 Task: Search one way flight ticket for 2 adults, 2 infants in seat and 1 infant on lap in first from Marion: Veterans Airport Of Southern Illinois (williamson County Regional Airport) to Rock Springs: Southwest Wyoming Regional Airport (rock Springs Sweetwater County Airport) on 8-5-2023. Choice of flights is Royal air maroc. Number of bags: 5 checked bags. Price is upto 95000. Outbound departure time preference is 22:45.
Action: Mouse moved to (360, 344)
Screenshot: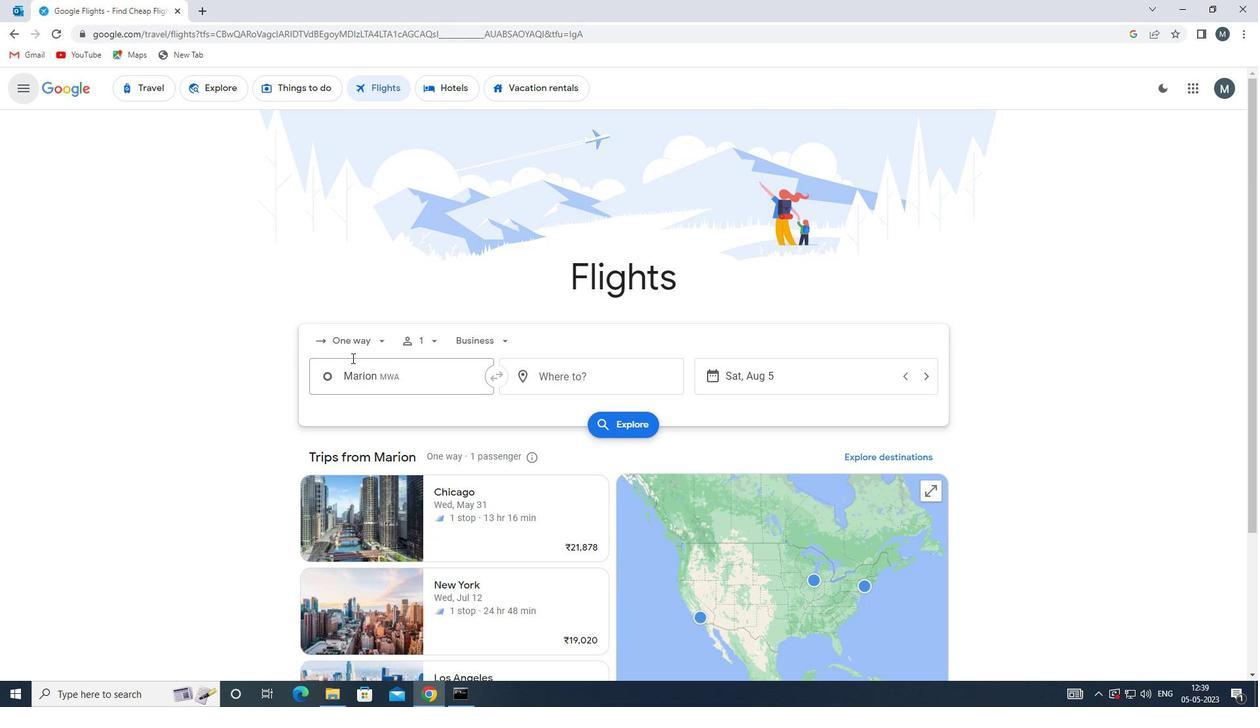 
Action: Mouse pressed left at (360, 344)
Screenshot: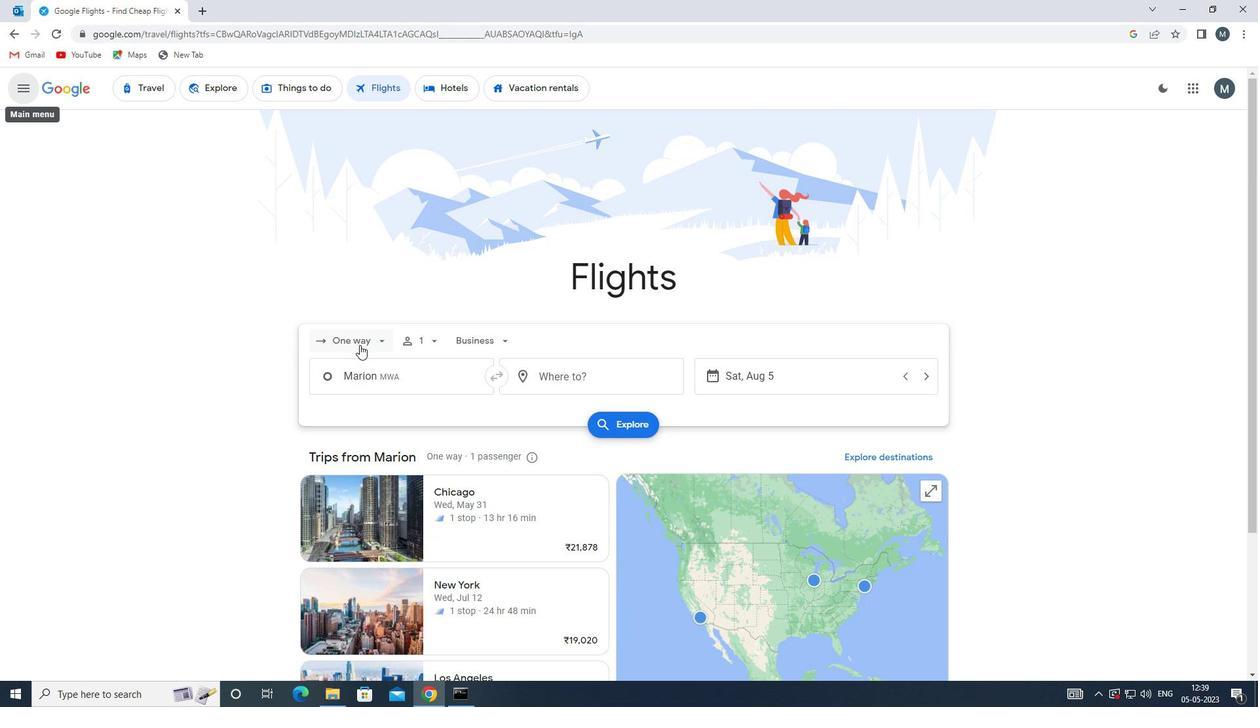 
Action: Mouse moved to (354, 399)
Screenshot: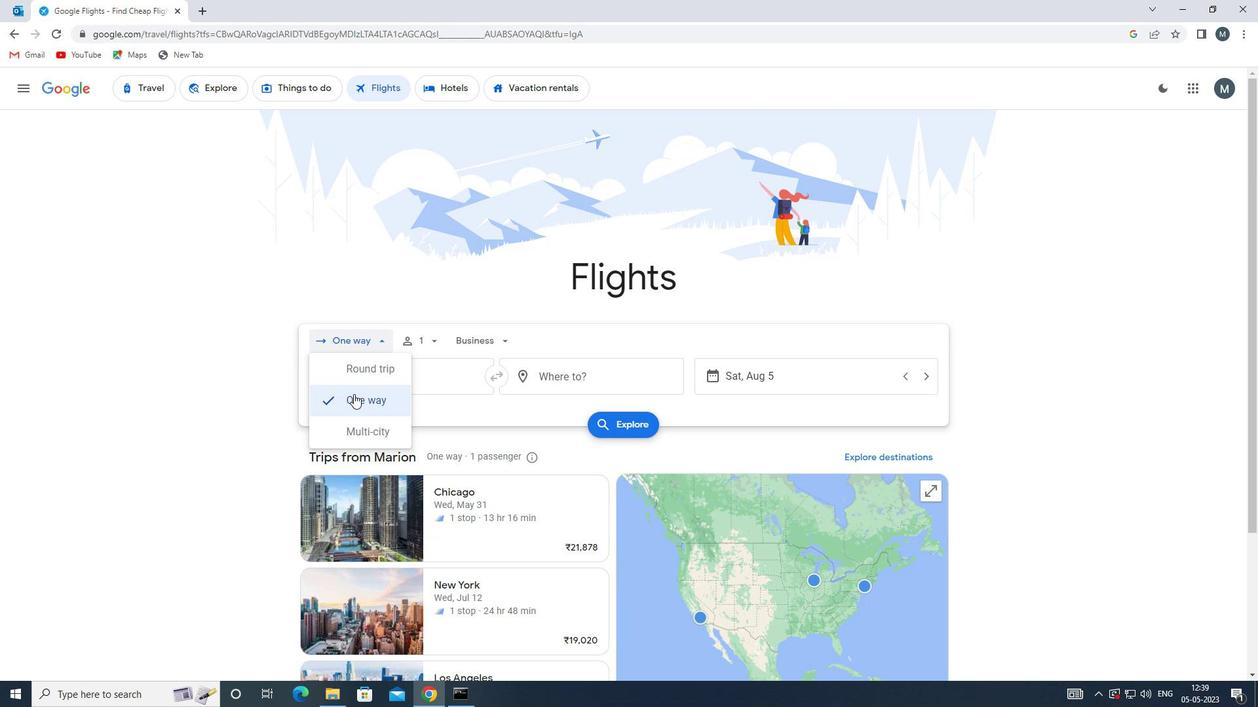 
Action: Mouse pressed left at (354, 399)
Screenshot: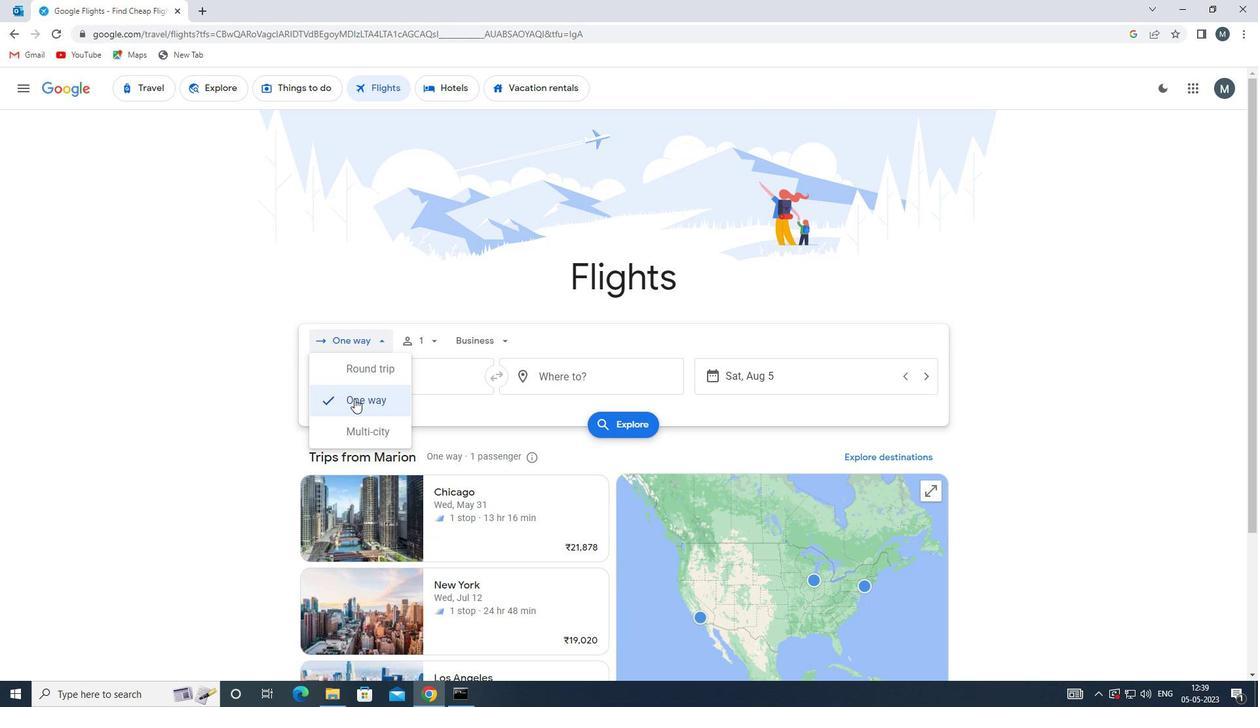 
Action: Mouse moved to (431, 341)
Screenshot: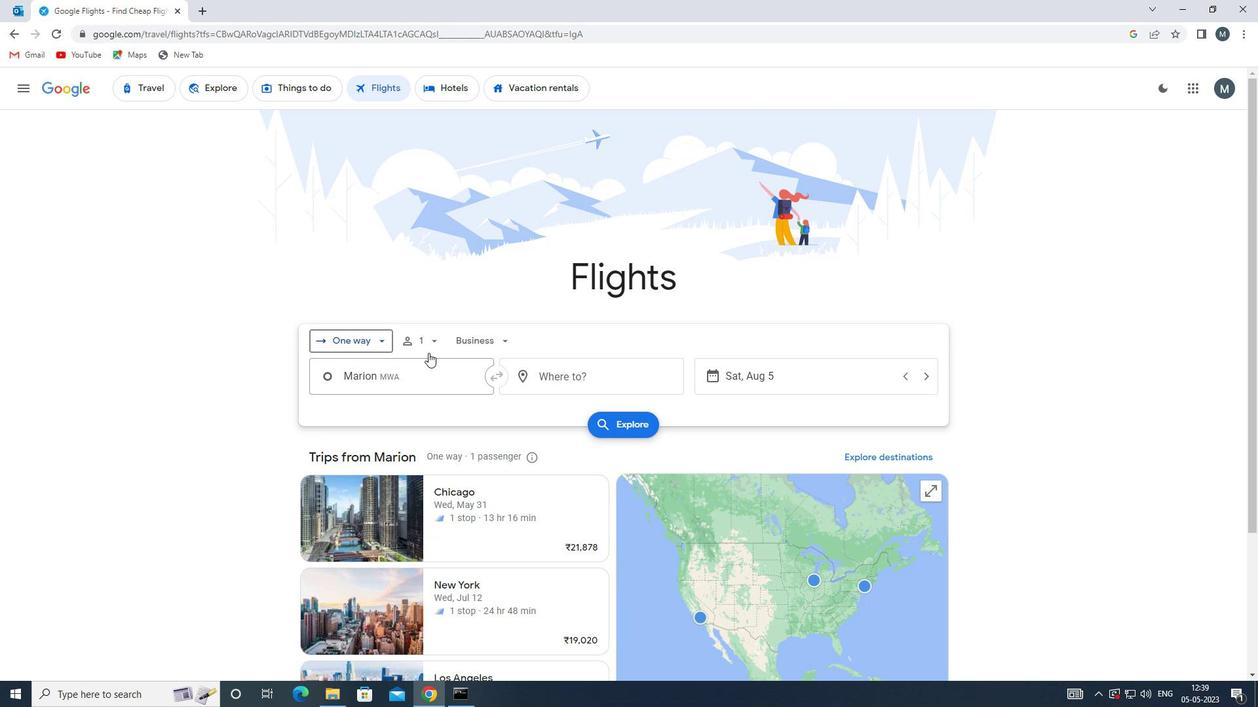 
Action: Mouse pressed left at (431, 341)
Screenshot: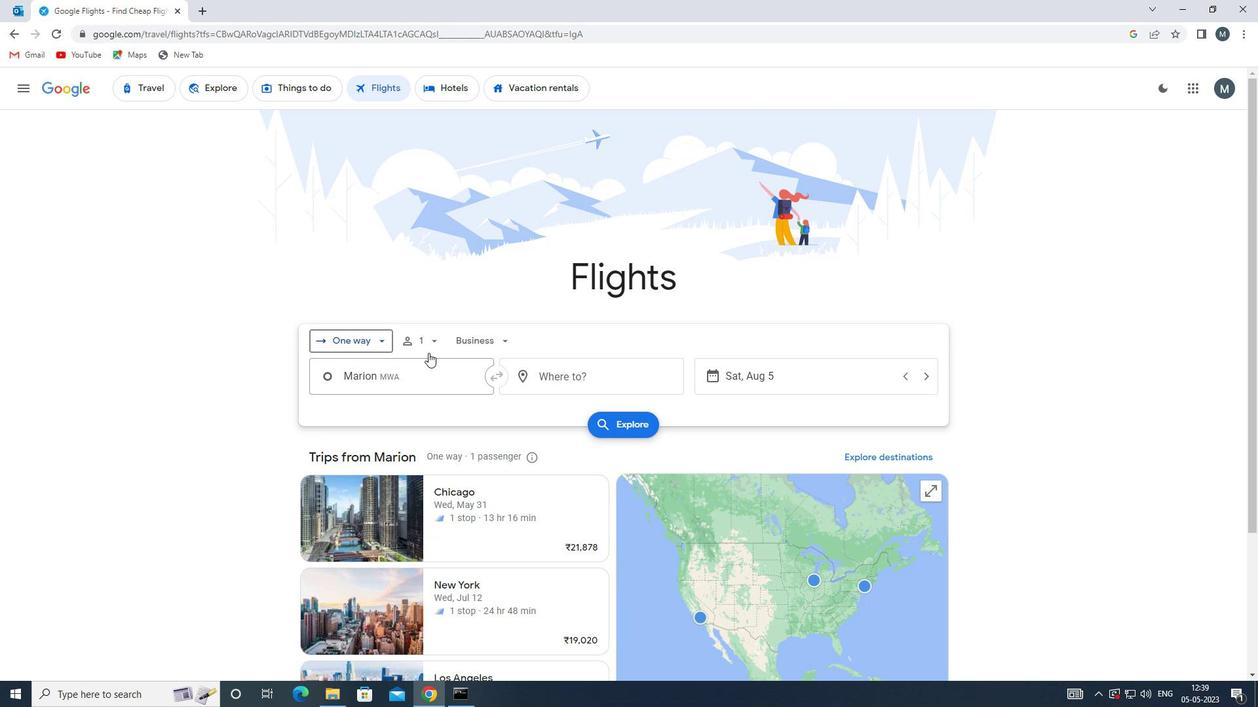 
Action: Mouse moved to (536, 374)
Screenshot: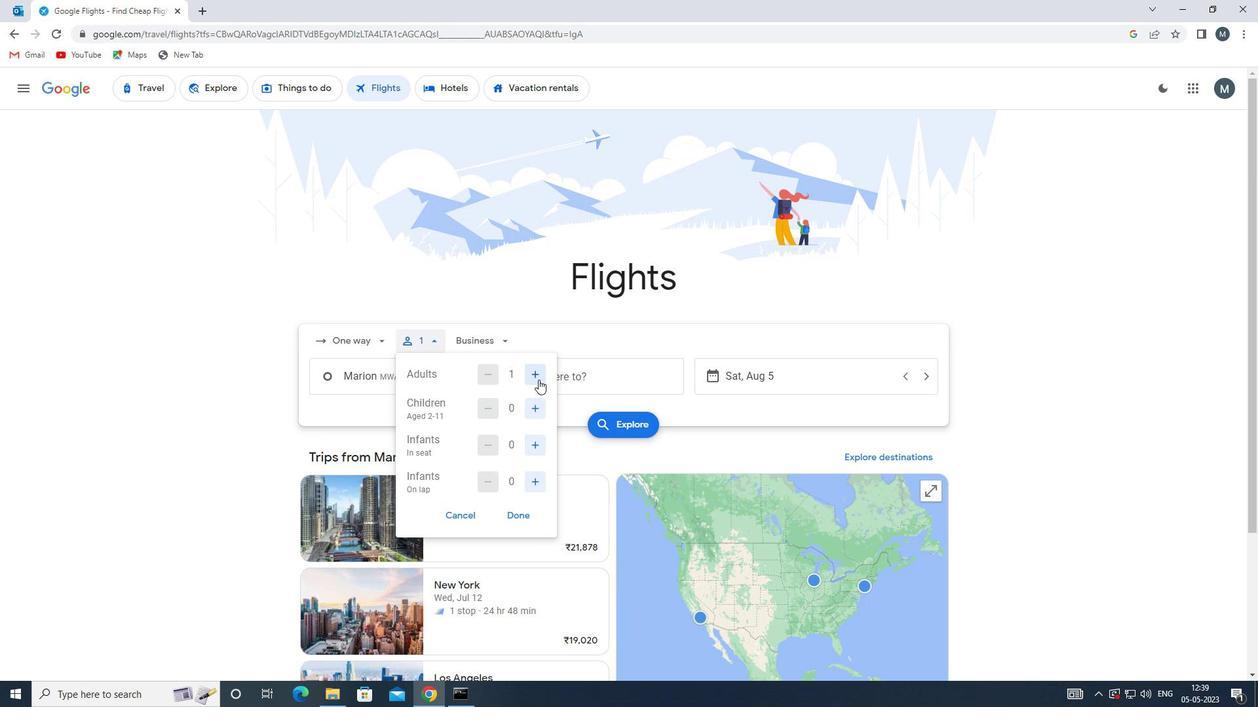 
Action: Mouse pressed left at (536, 374)
Screenshot: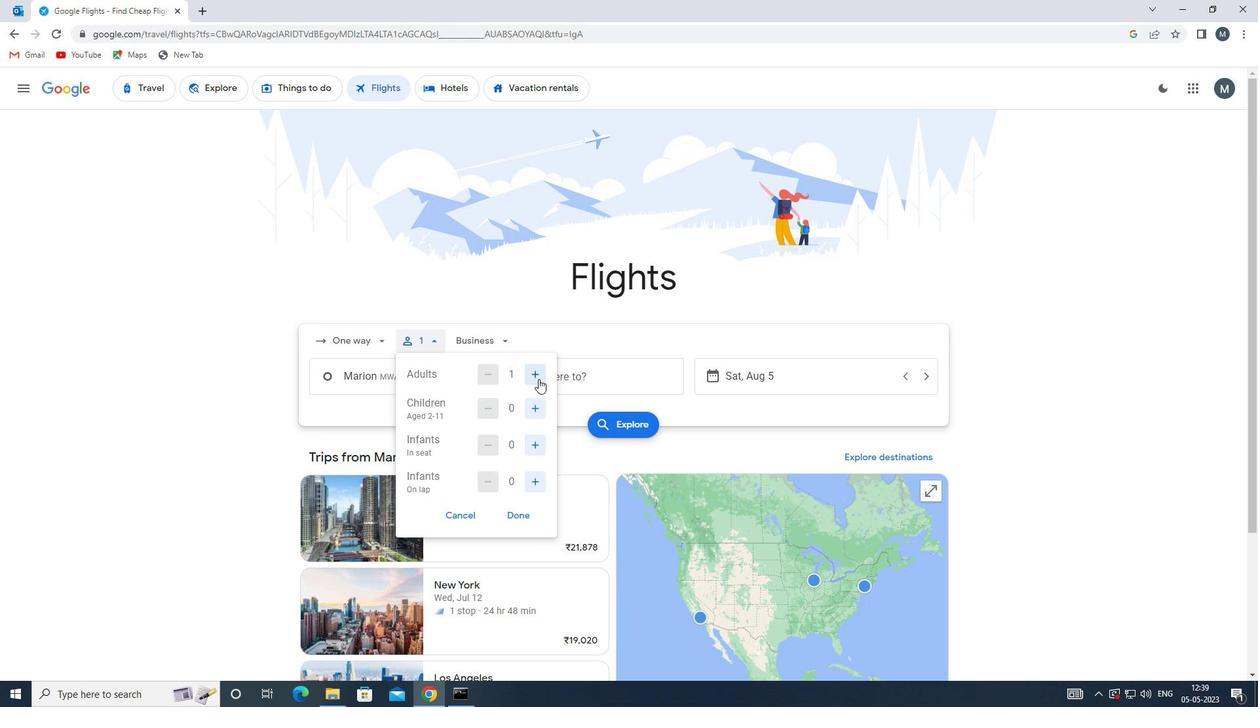 
Action: Mouse moved to (536, 441)
Screenshot: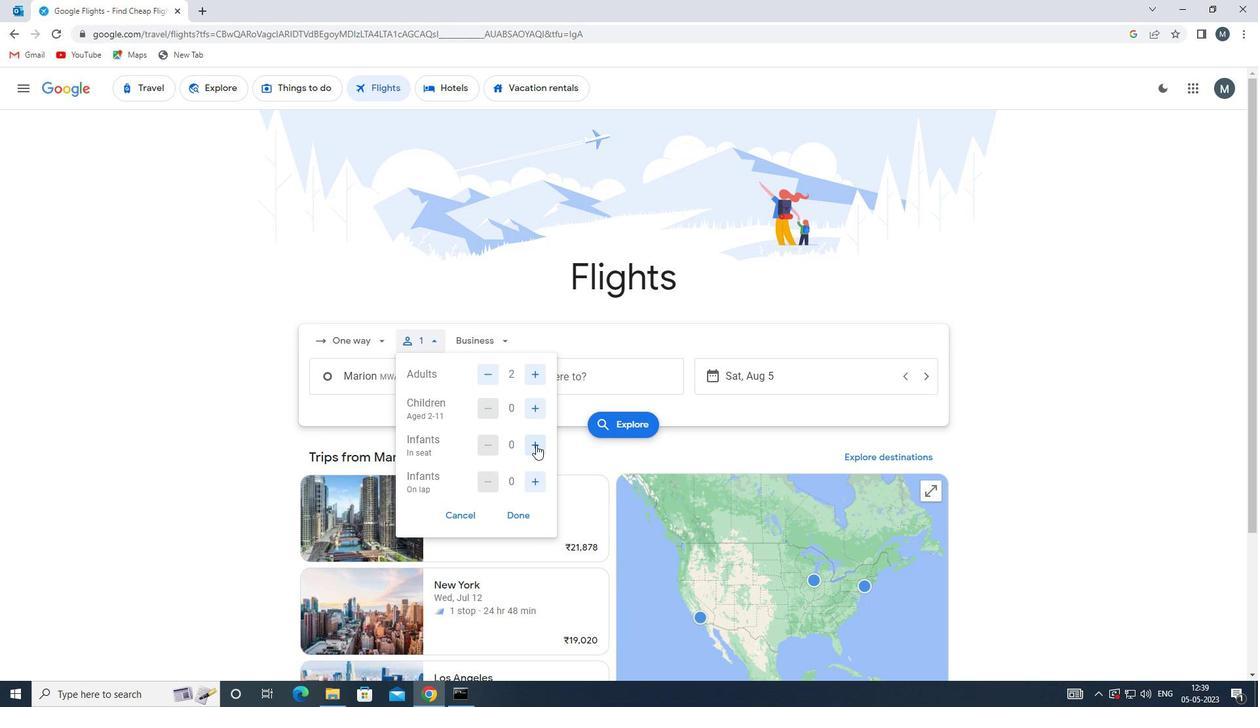 
Action: Mouse pressed left at (536, 441)
Screenshot: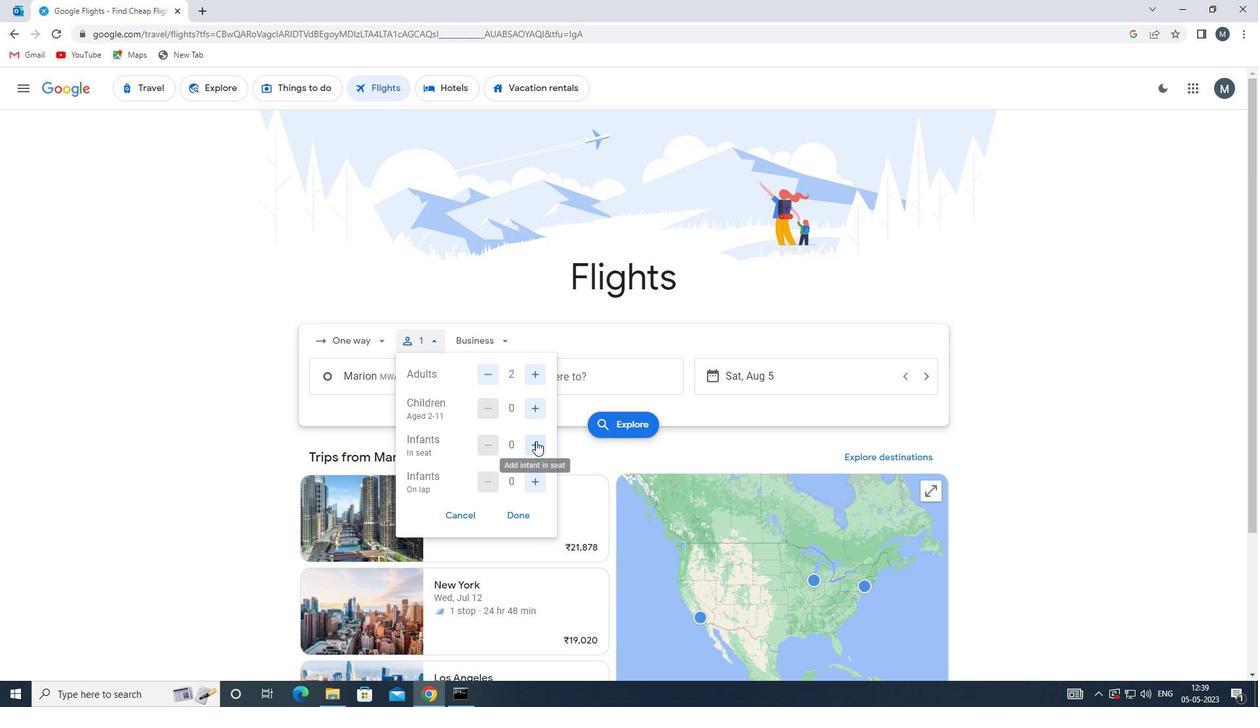 
Action: Mouse pressed left at (536, 441)
Screenshot: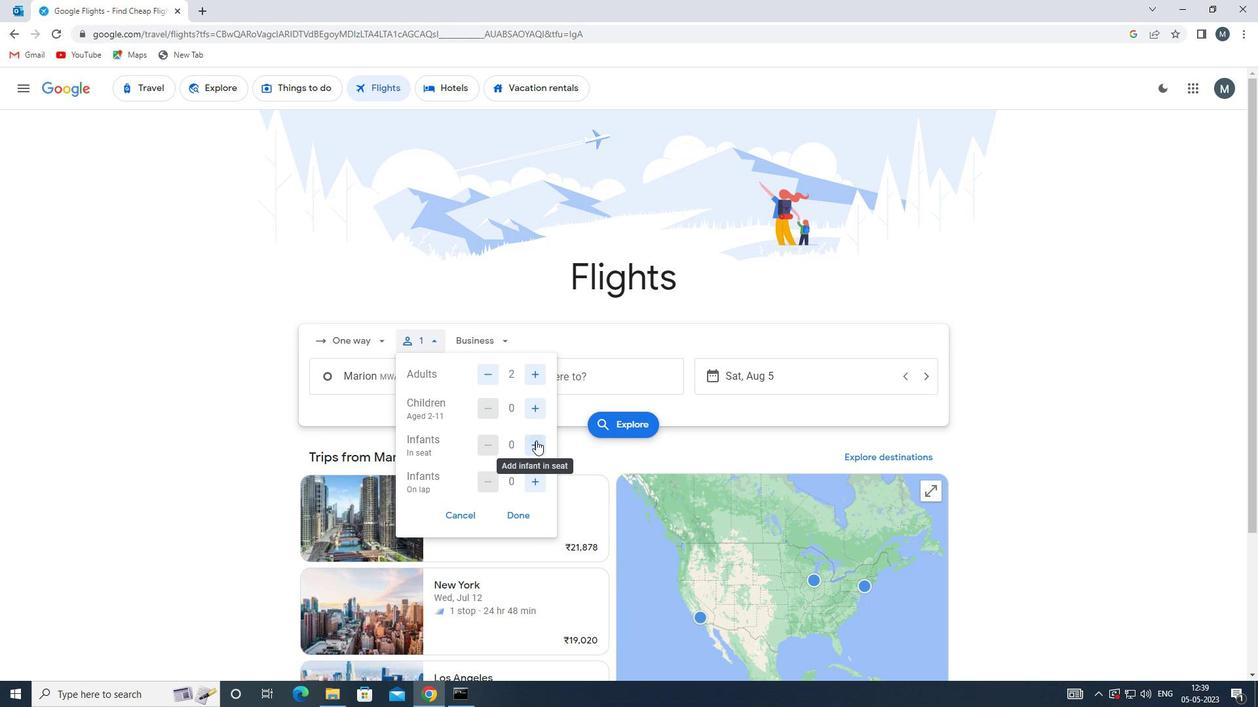 
Action: Mouse moved to (536, 476)
Screenshot: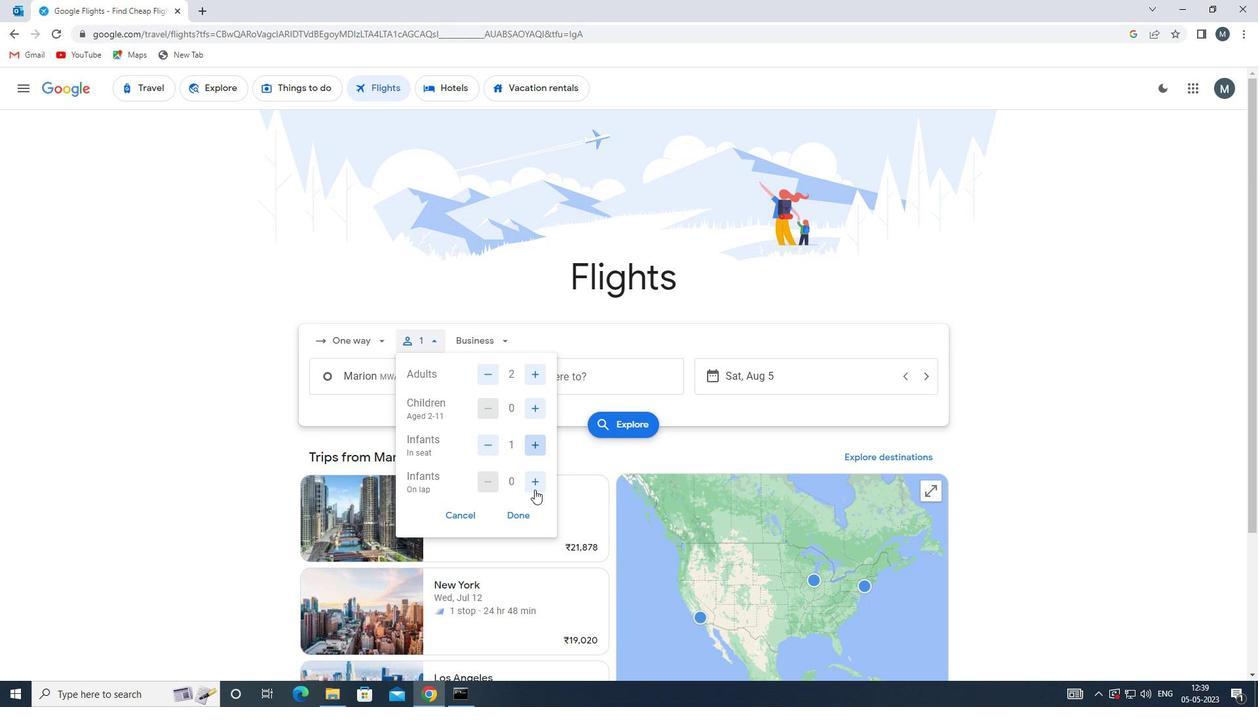 
Action: Mouse pressed left at (536, 476)
Screenshot: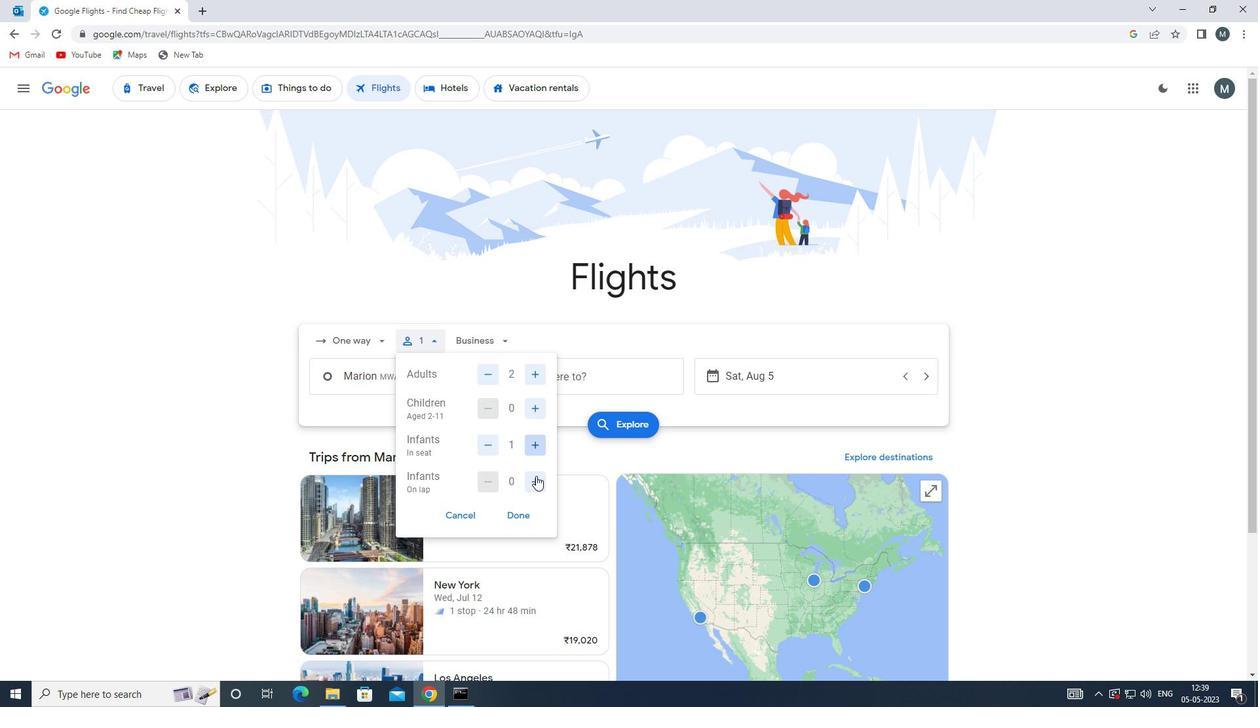
Action: Mouse moved to (515, 511)
Screenshot: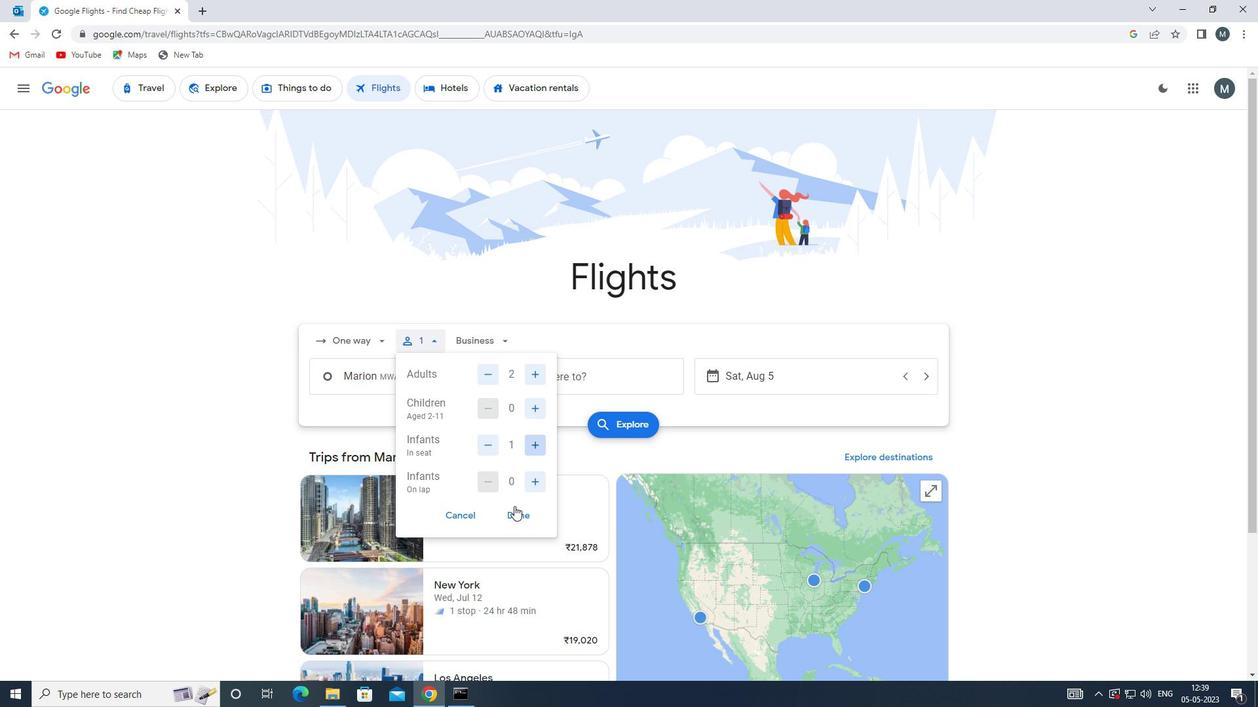 
Action: Mouse pressed left at (515, 511)
Screenshot: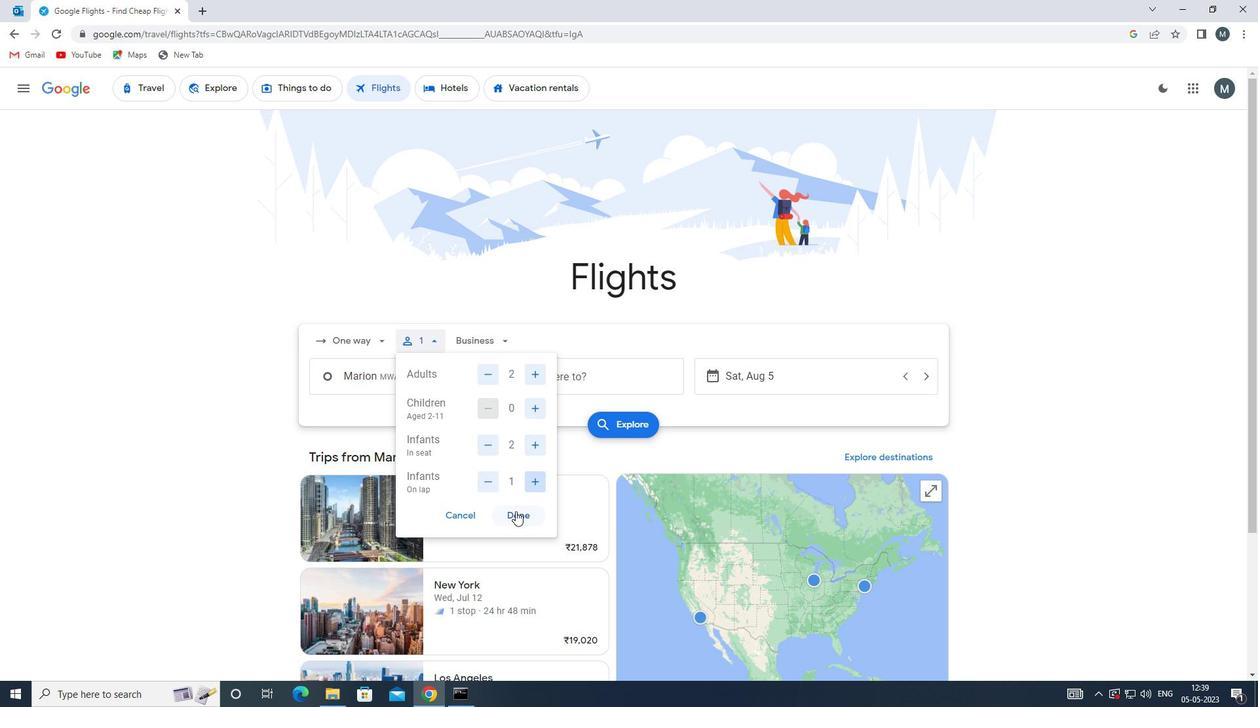 
Action: Mouse moved to (501, 346)
Screenshot: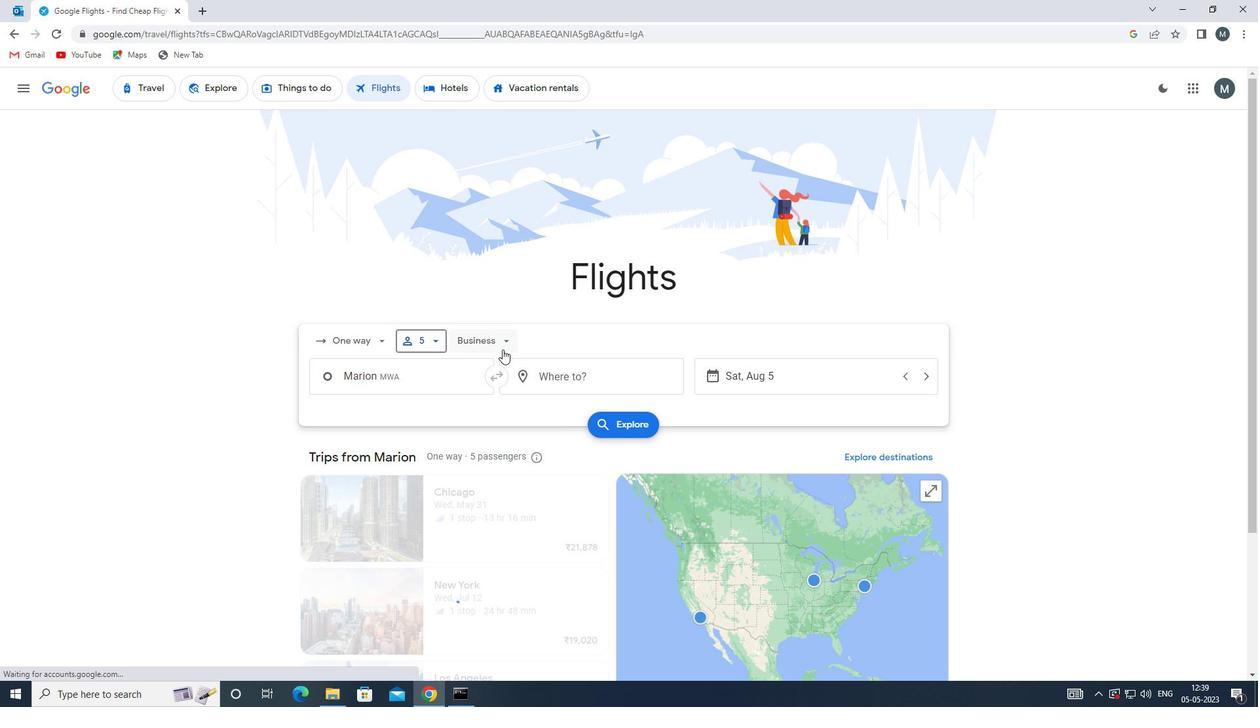 
Action: Mouse pressed left at (501, 346)
Screenshot: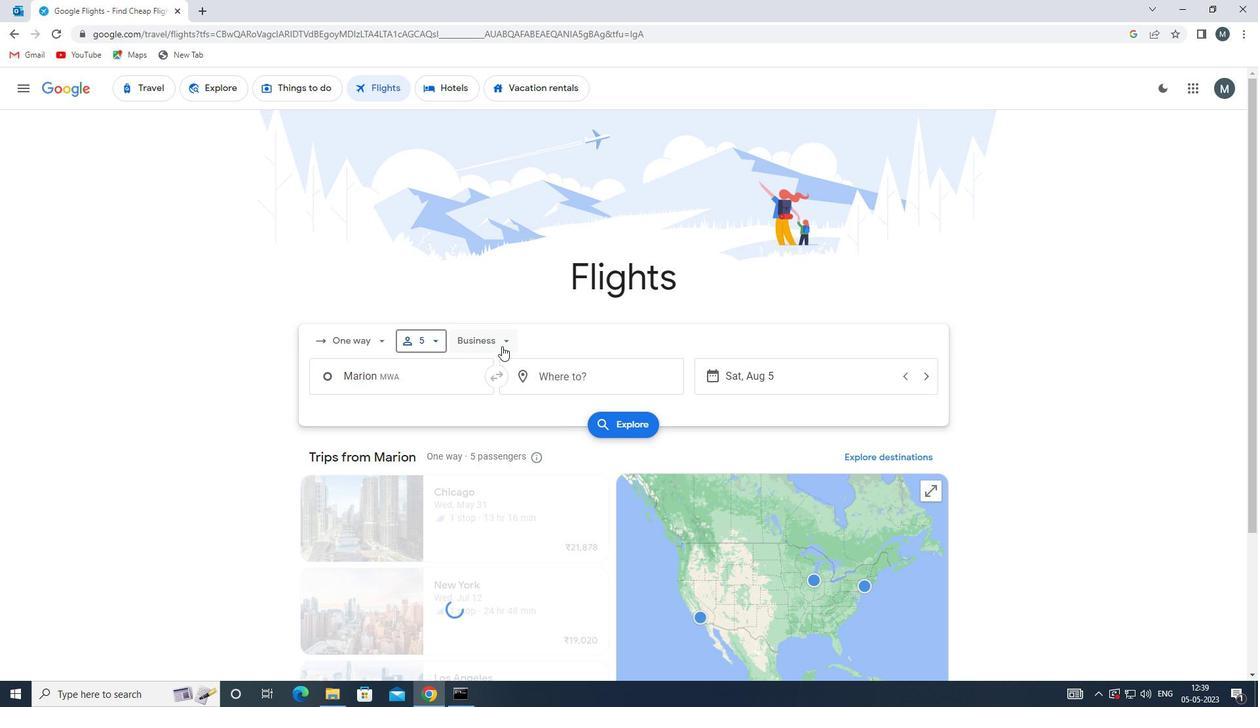 
Action: Mouse moved to (500, 470)
Screenshot: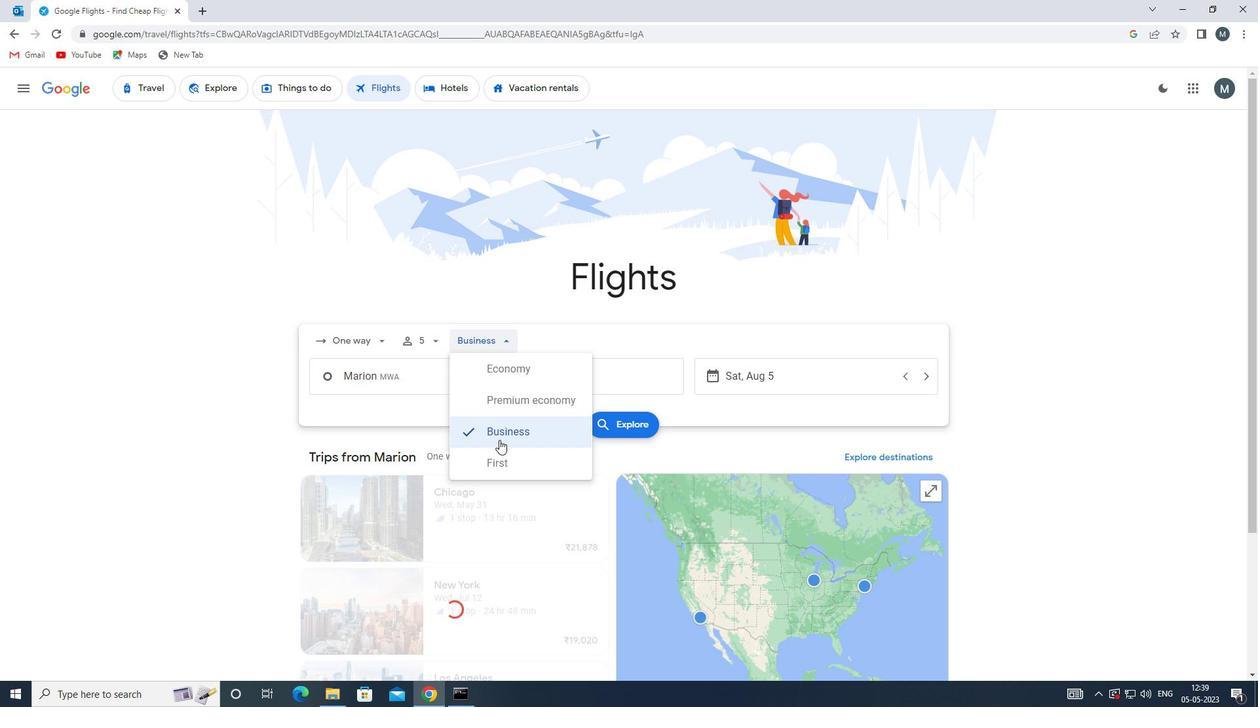 
Action: Mouse pressed left at (500, 470)
Screenshot: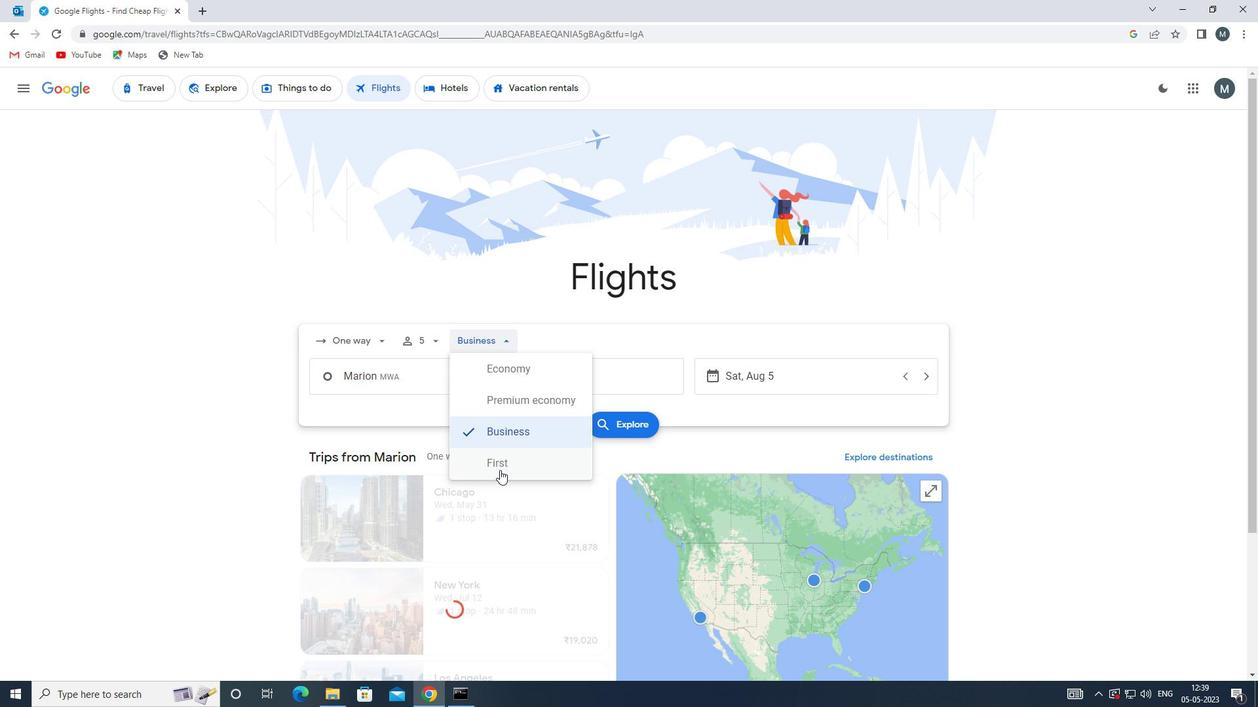
Action: Mouse moved to (426, 381)
Screenshot: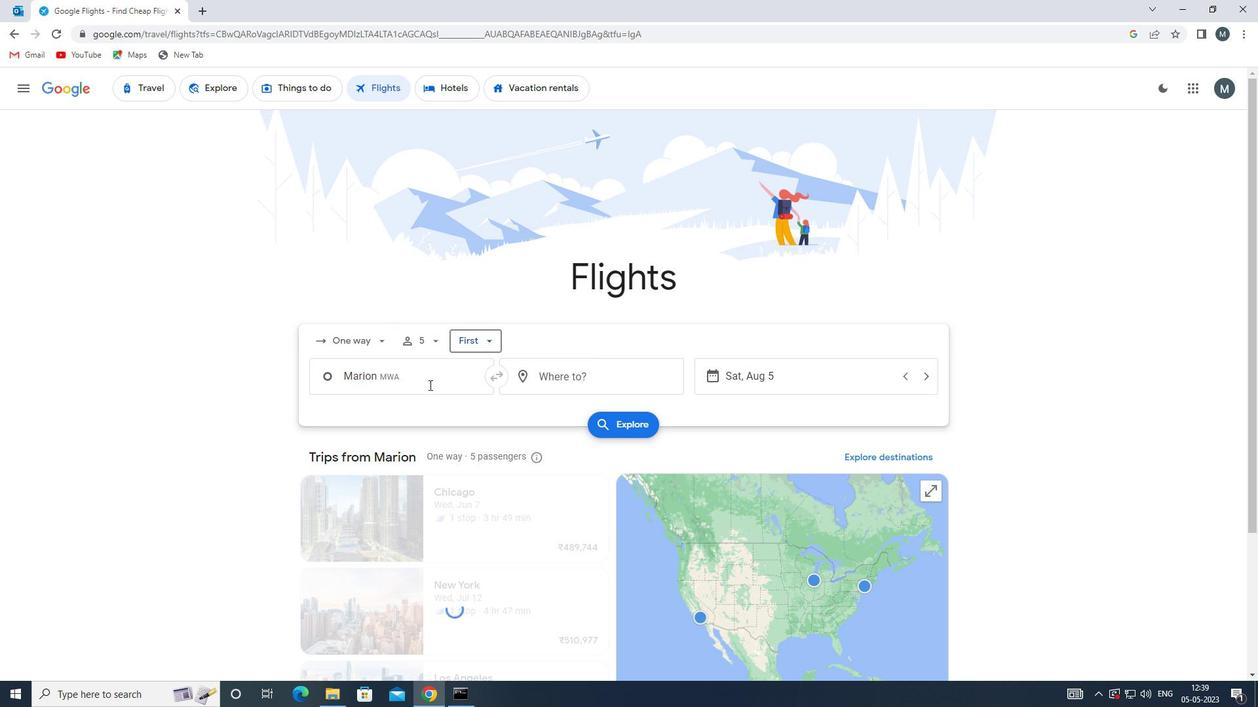 
Action: Mouse pressed left at (426, 381)
Screenshot: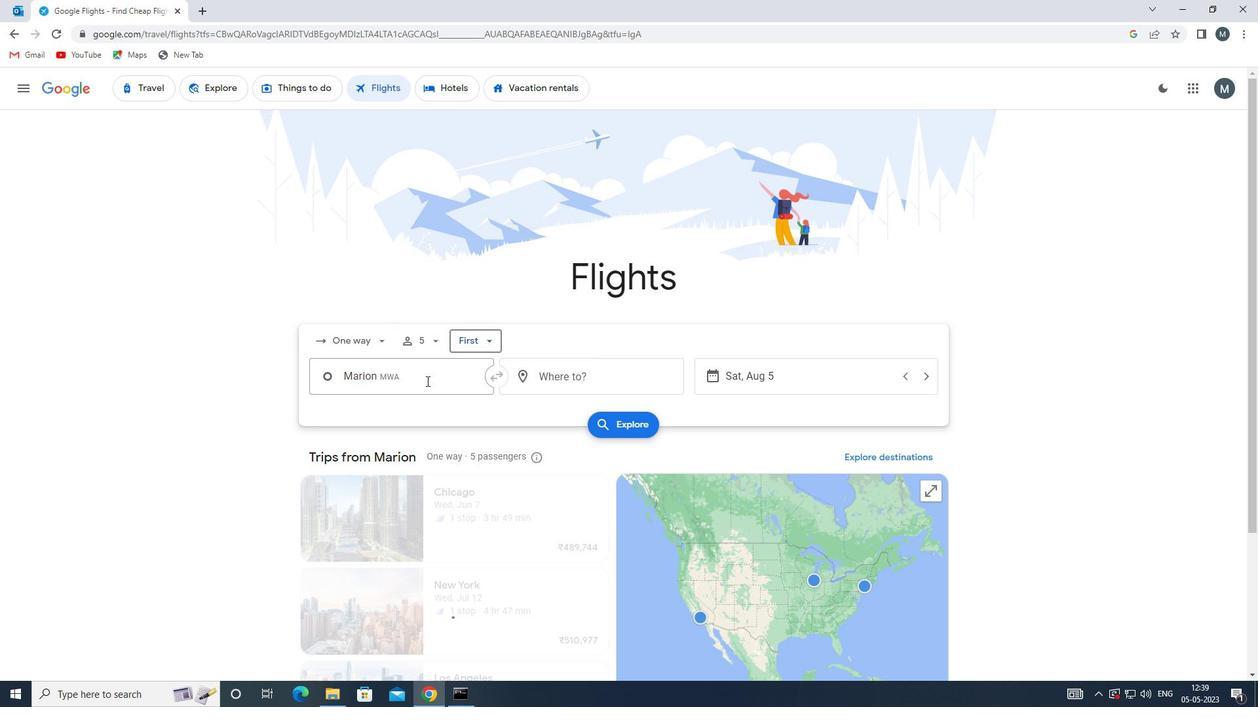 
Action: Mouse moved to (425, 380)
Screenshot: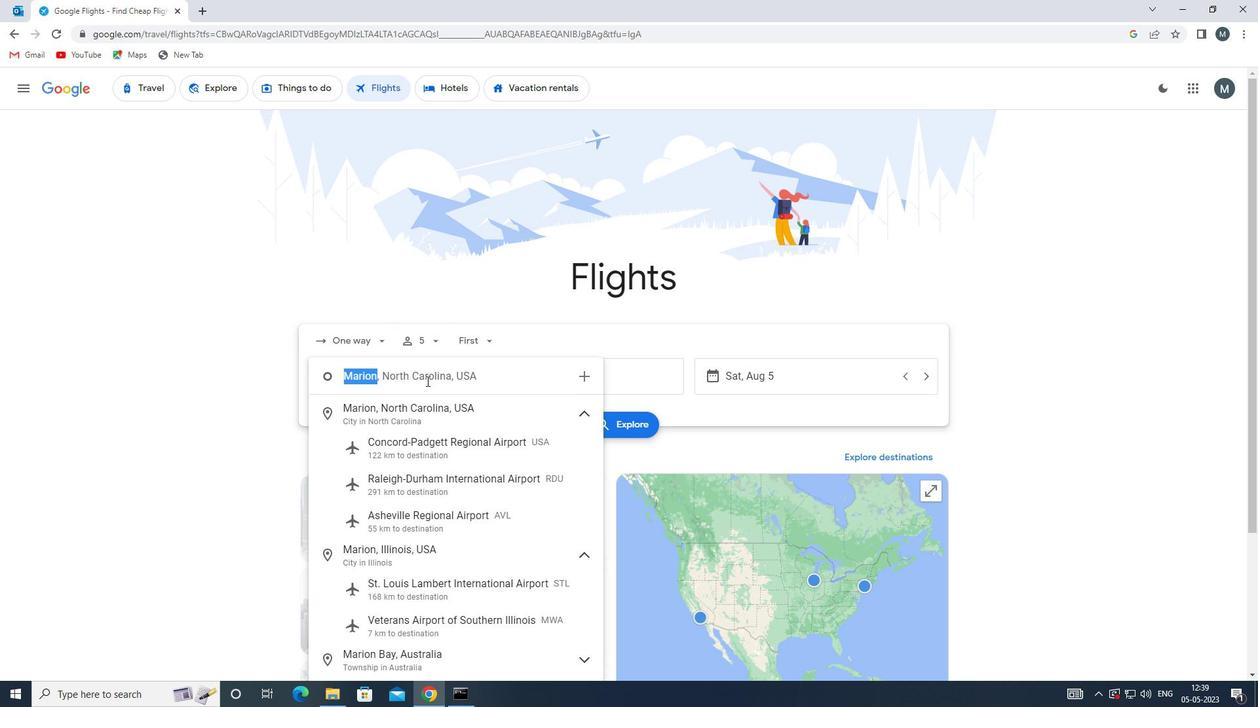 
Action: Key pressed mwa
Screenshot: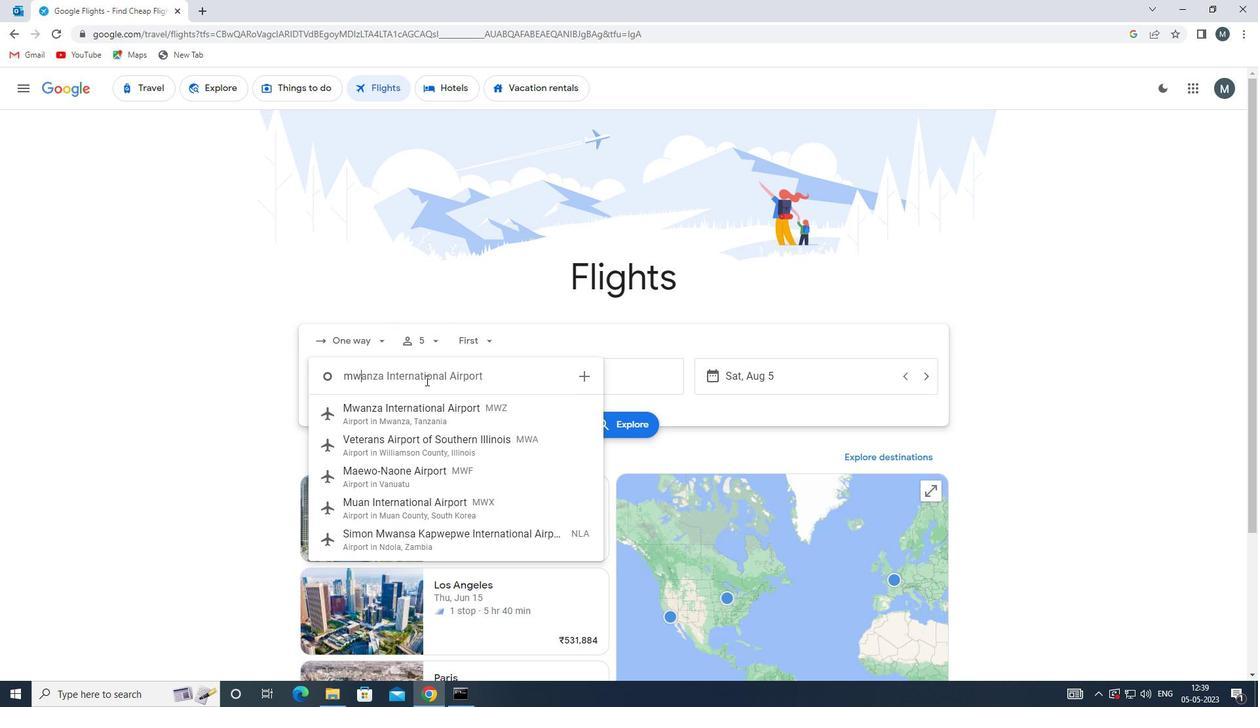 
Action: Mouse moved to (443, 416)
Screenshot: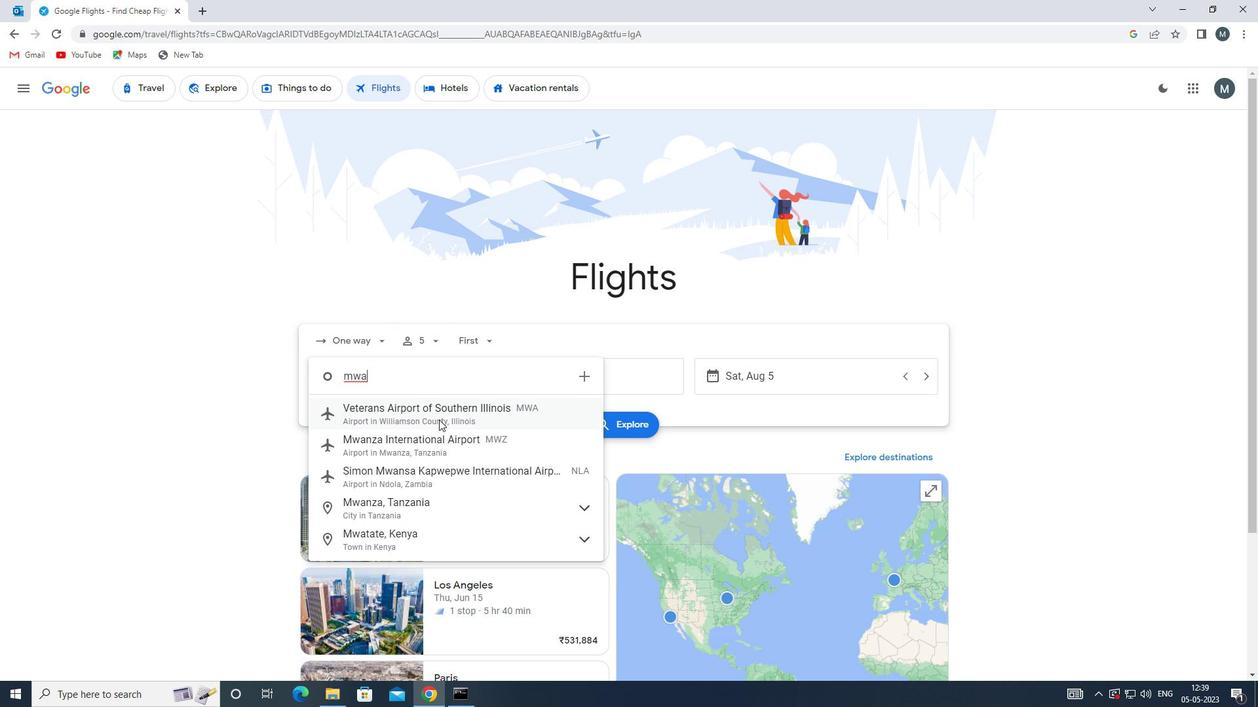 
Action: Mouse pressed left at (443, 416)
Screenshot: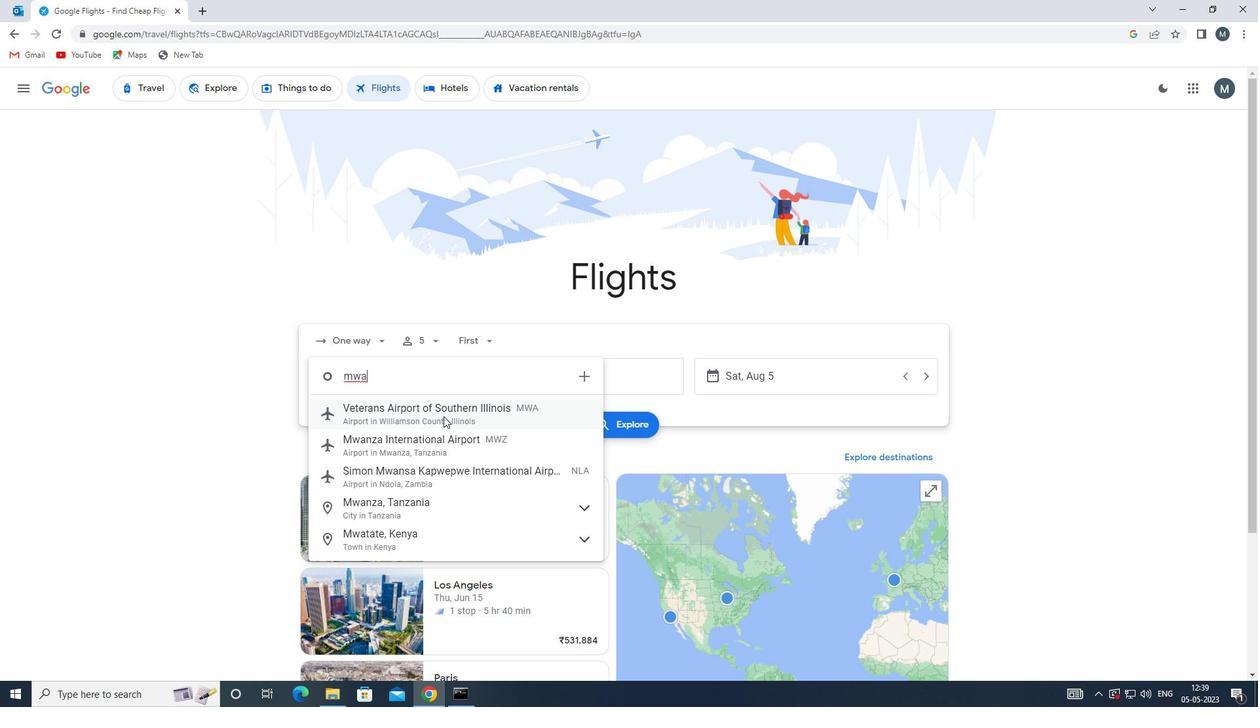
Action: Mouse moved to (569, 382)
Screenshot: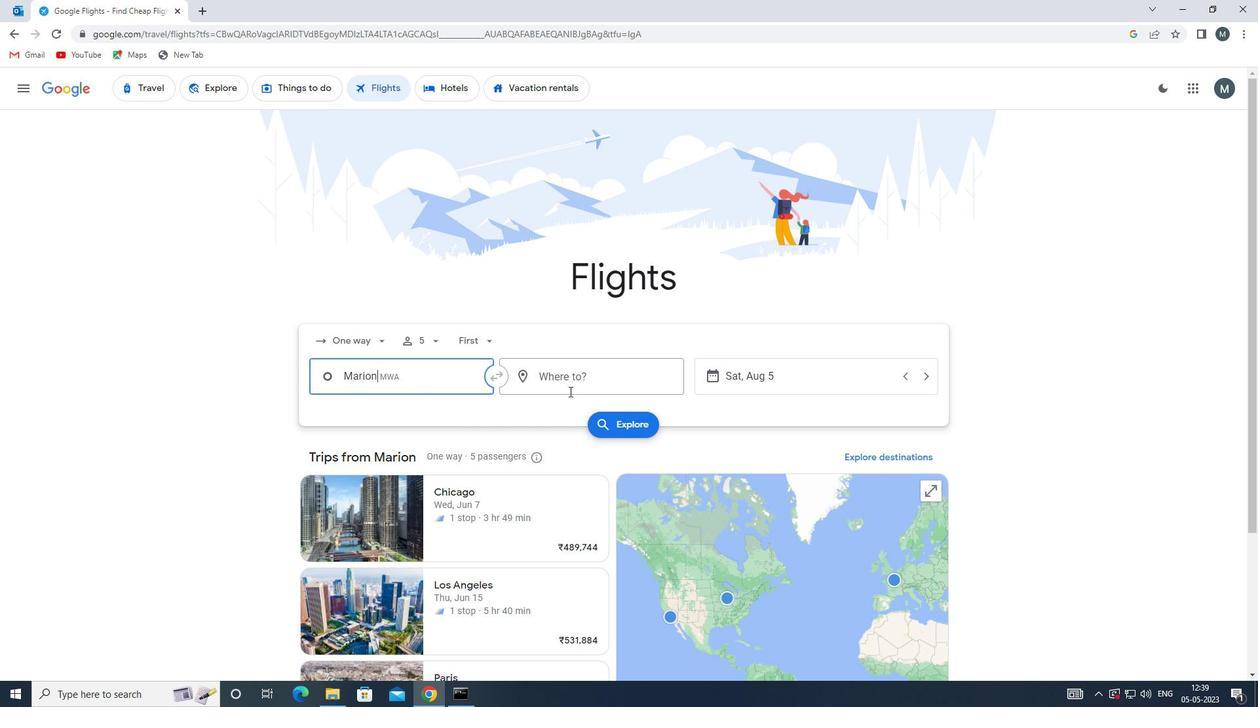 
Action: Mouse pressed left at (569, 382)
Screenshot: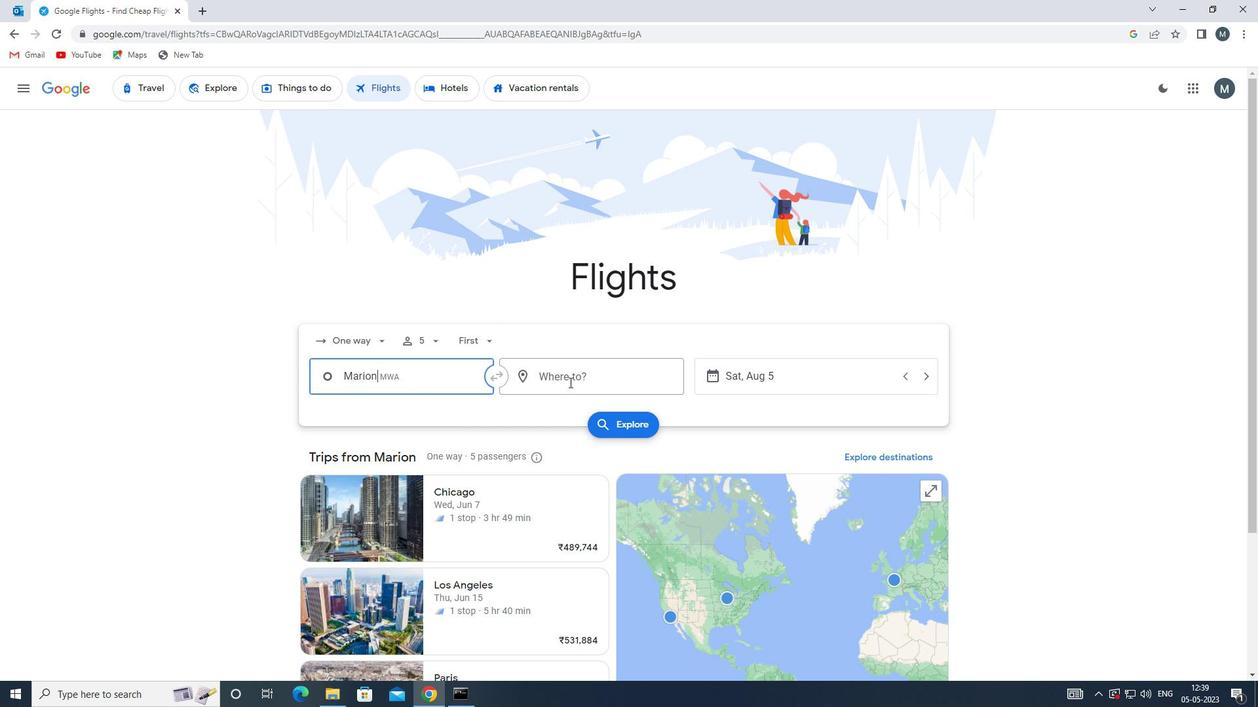 
Action: Key pressed rks
Screenshot: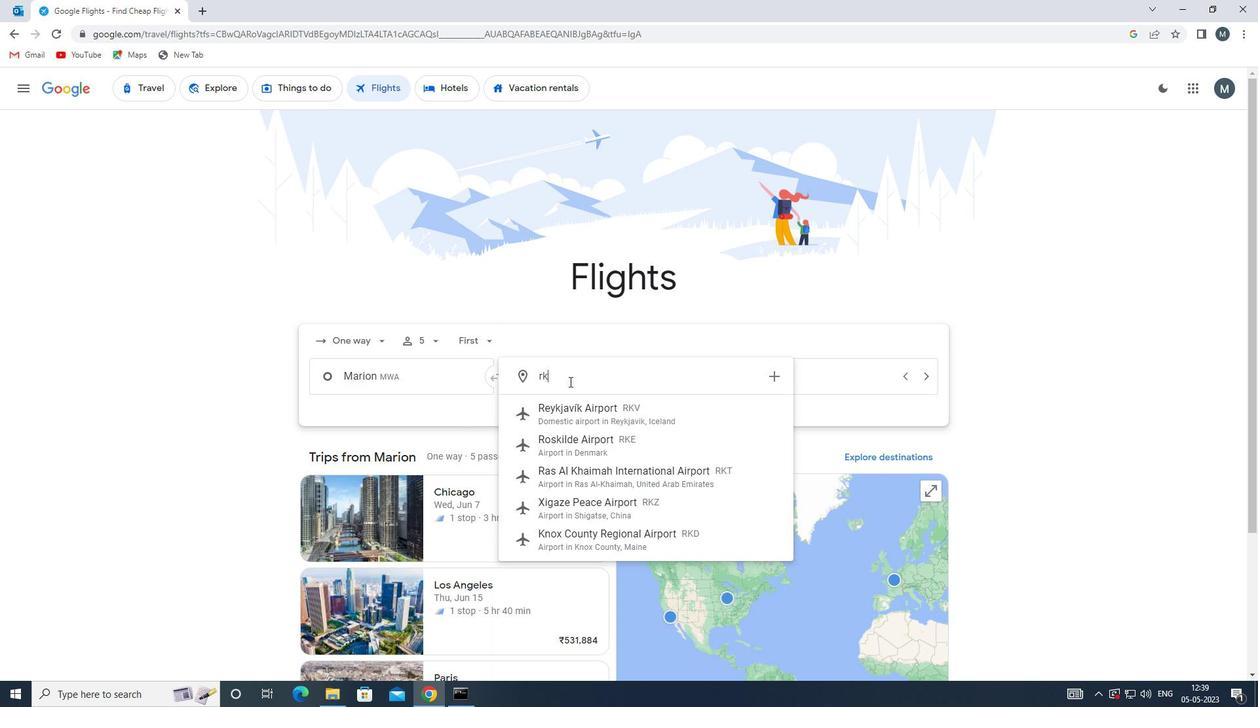 
Action: Mouse moved to (600, 421)
Screenshot: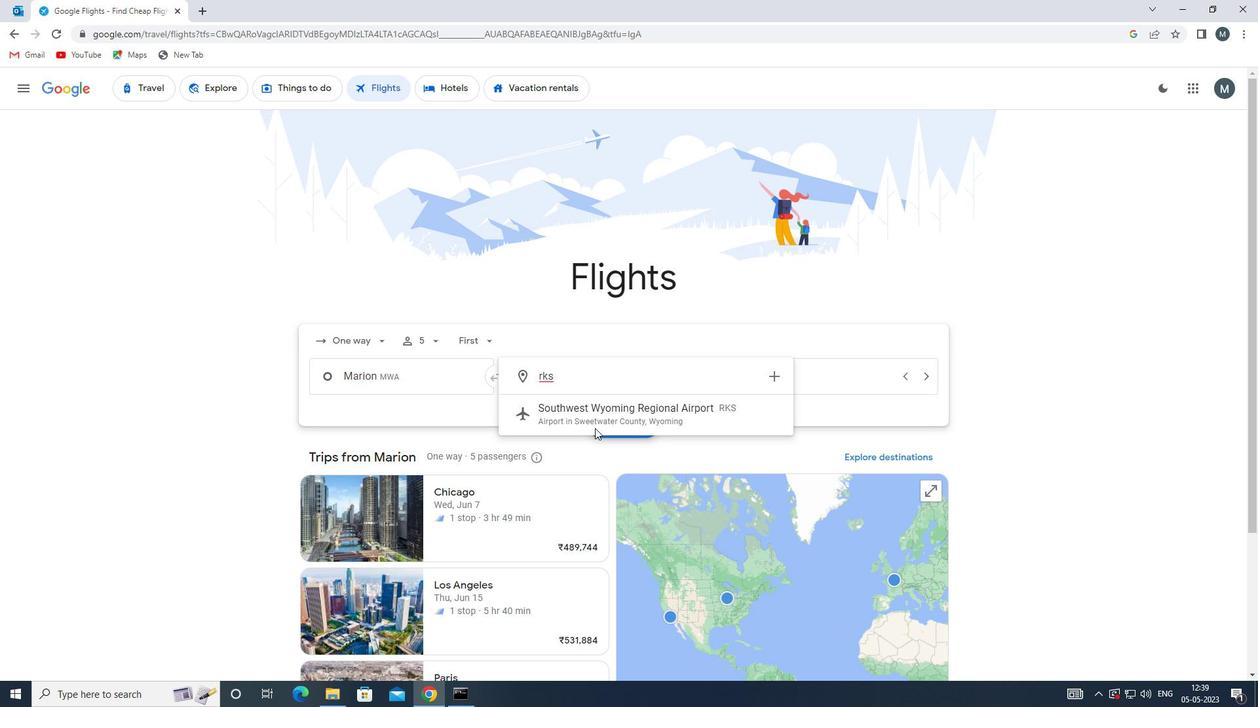 
Action: Mouse pressed left at (600, 421)
Screenshot: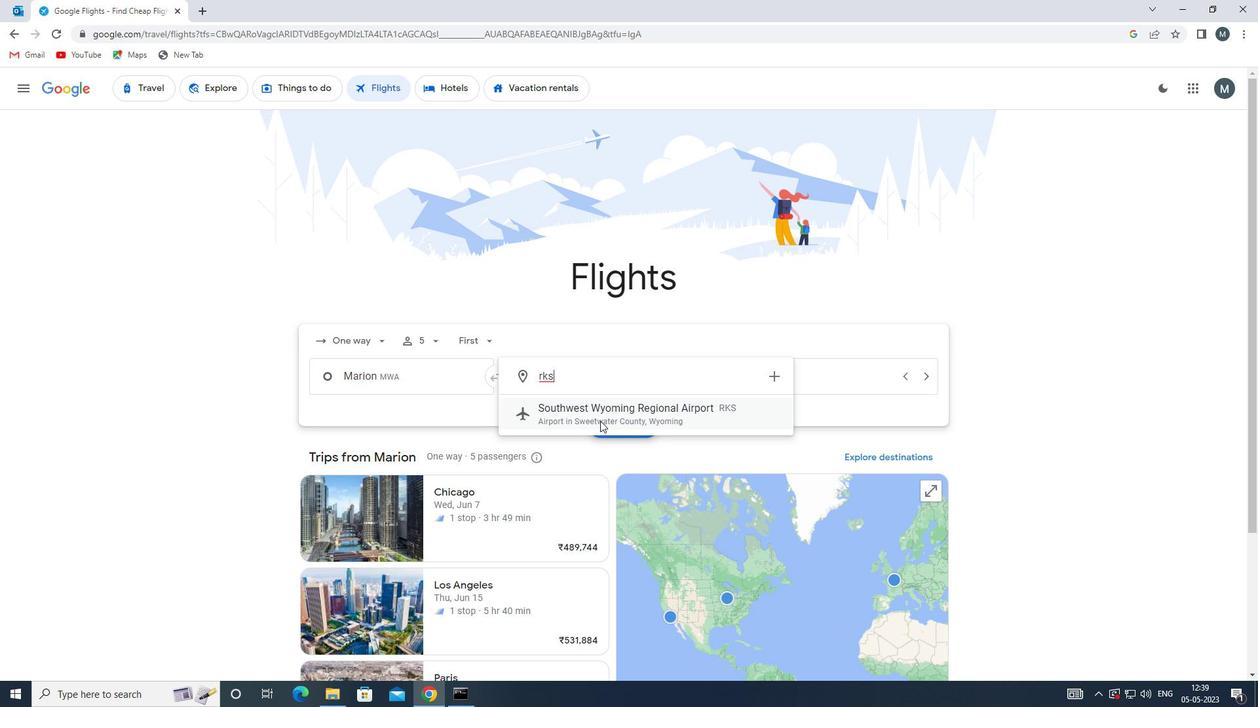 
Action: Mouse moved to (722, 375)
Screenshot: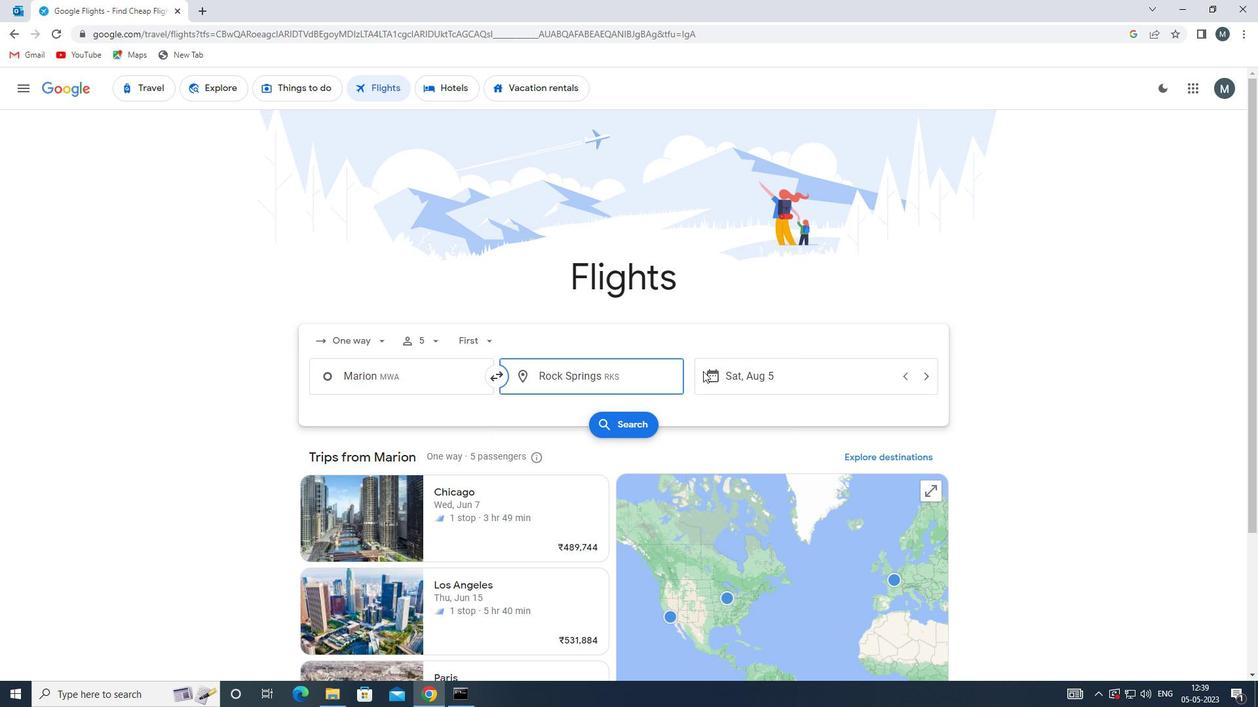 
Action: Mouse pressed left at (722, 375)
Screenshot: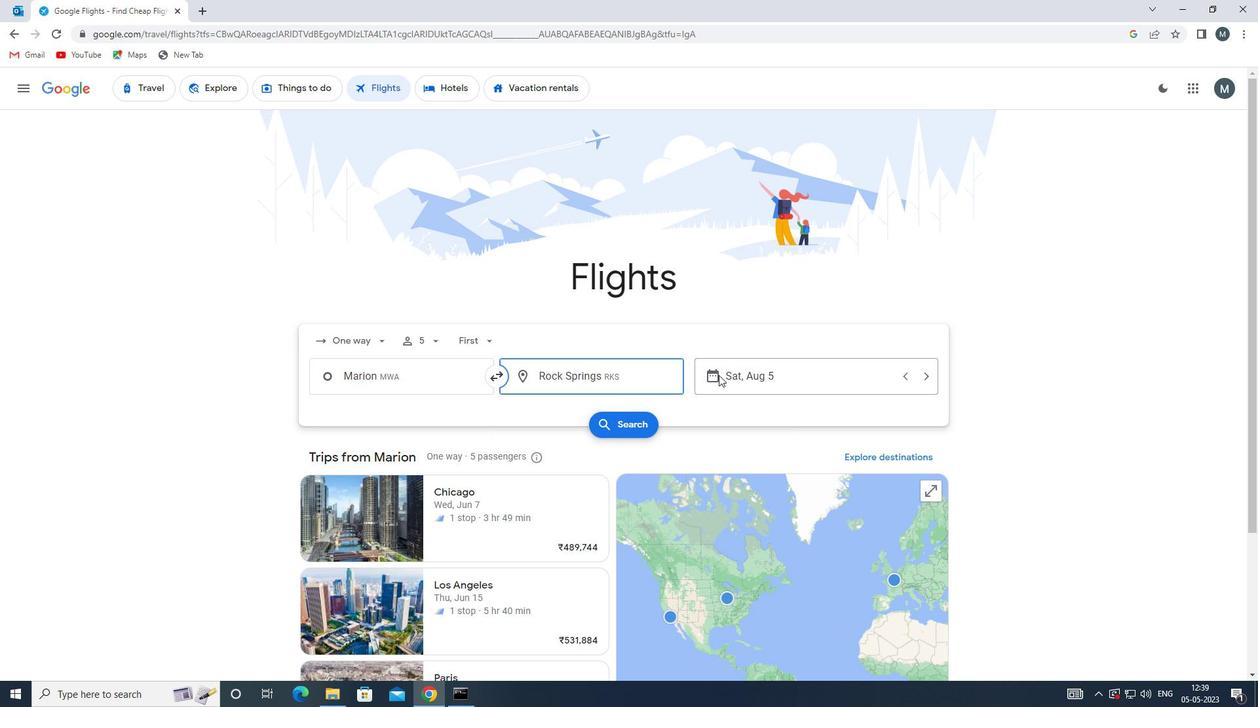 
Action: Mouse moved to (669, 437)
Screenshot: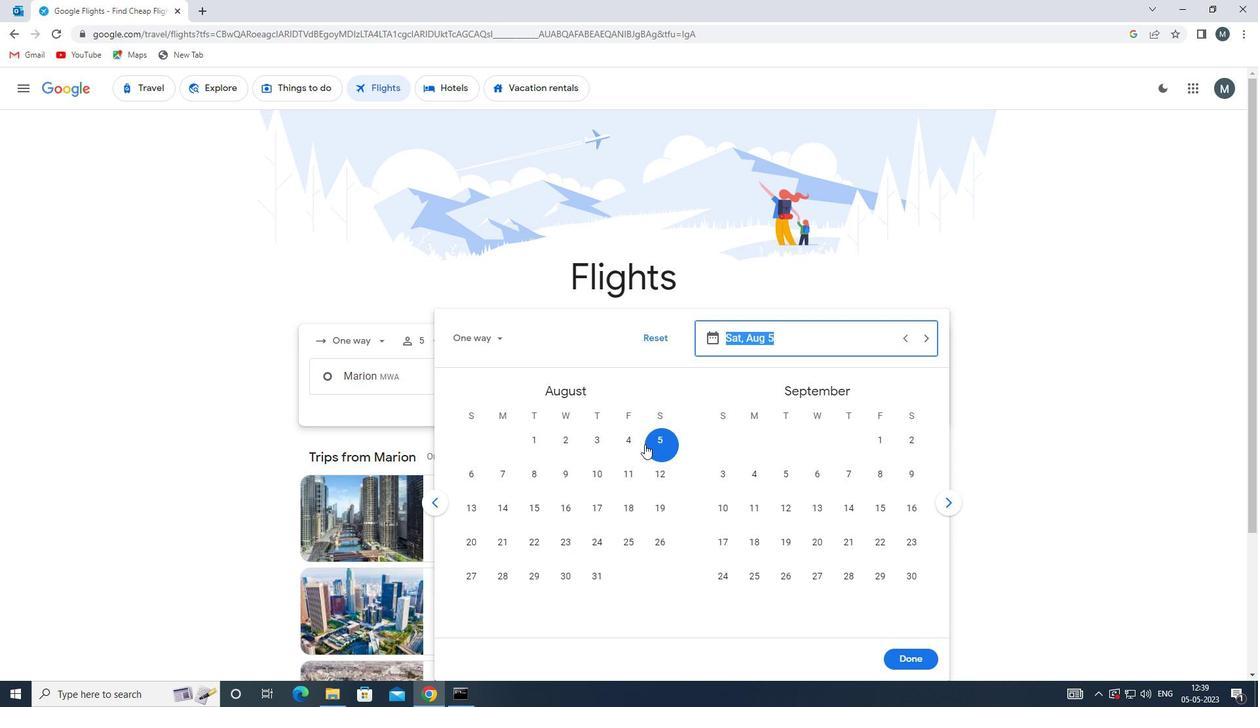 
Action: Mouse pressed left at (669, 437)
Screenshot: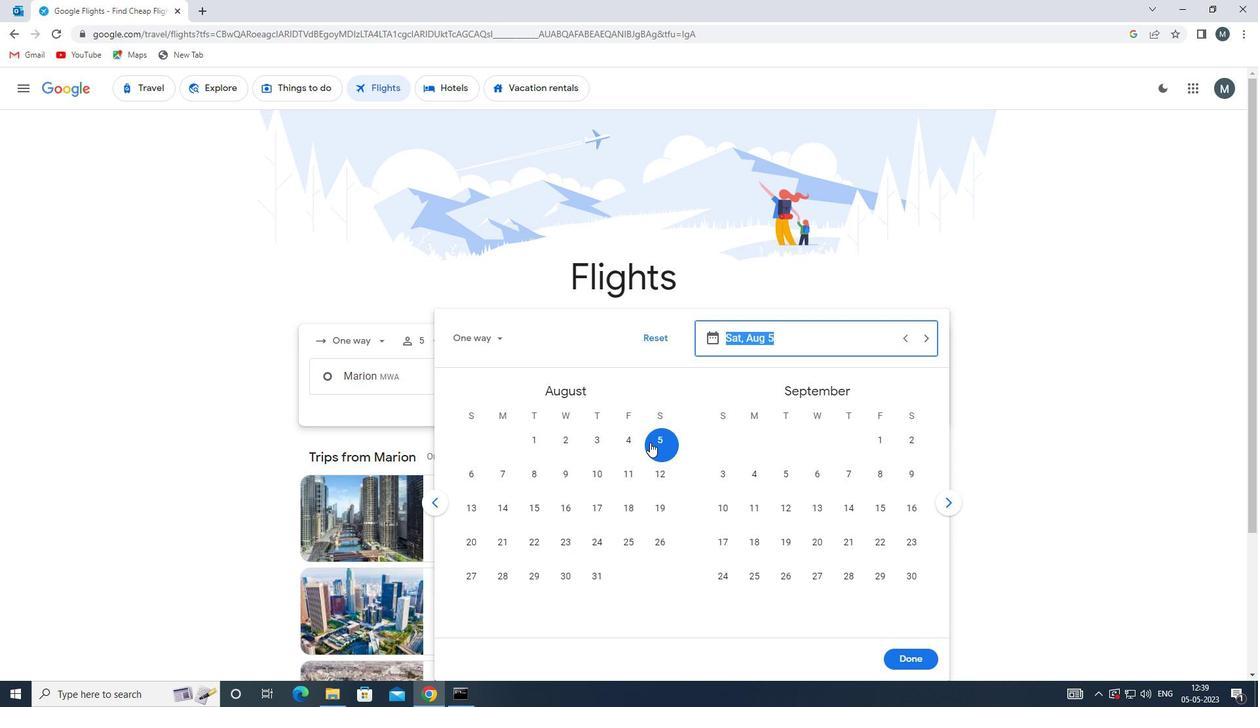 
Action: Mouse moved to (908, 655)
Screenshot: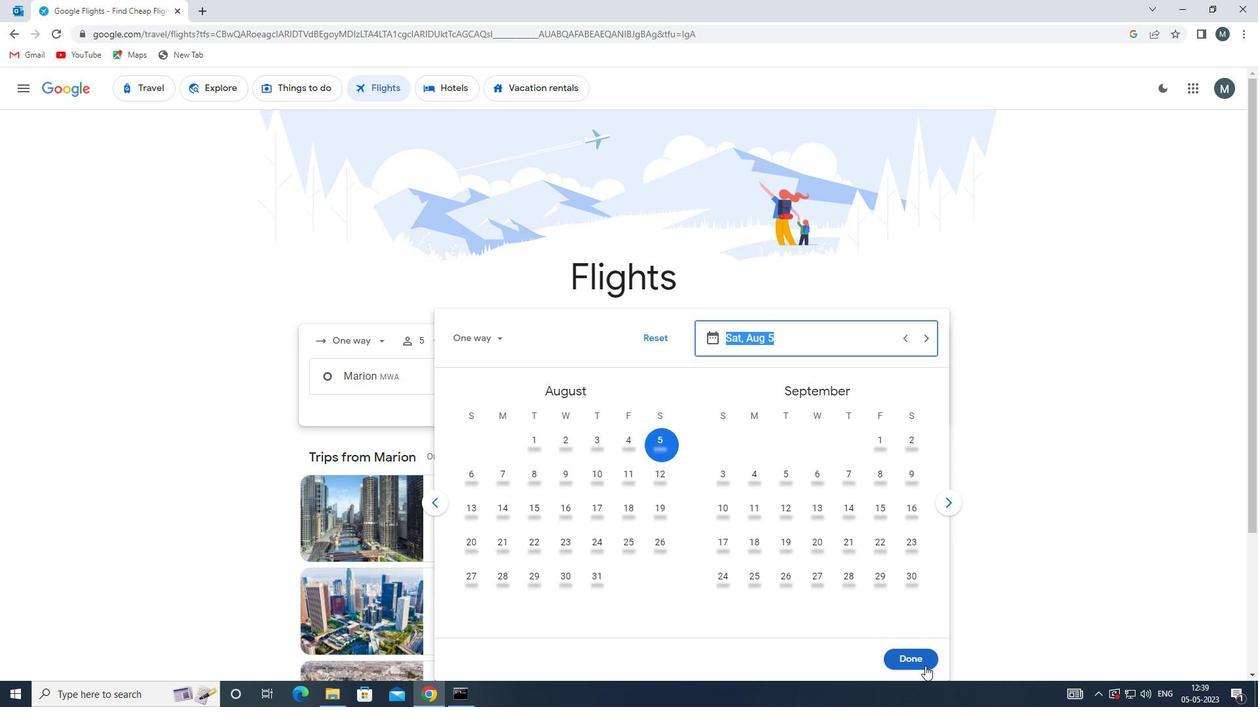 
Action: Mouse pressed left at (908, 655)
Screenshot: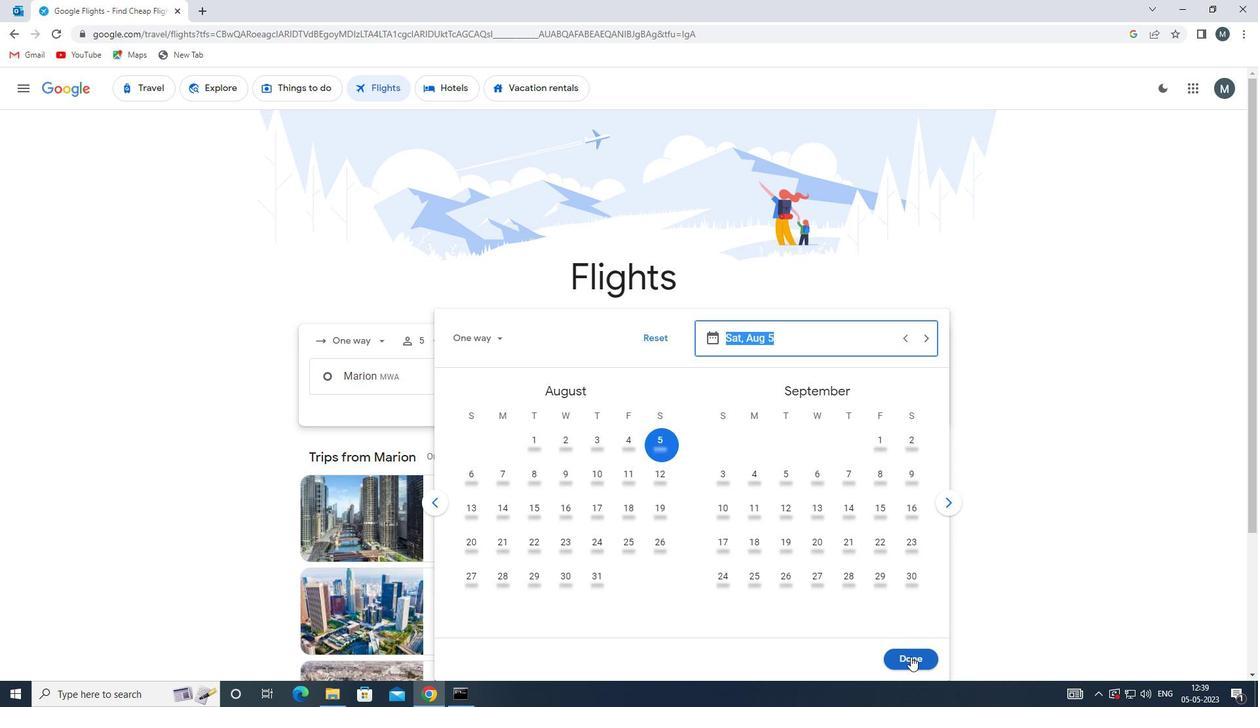 
Action: Mouse moved to (624, 421)
Screenshot: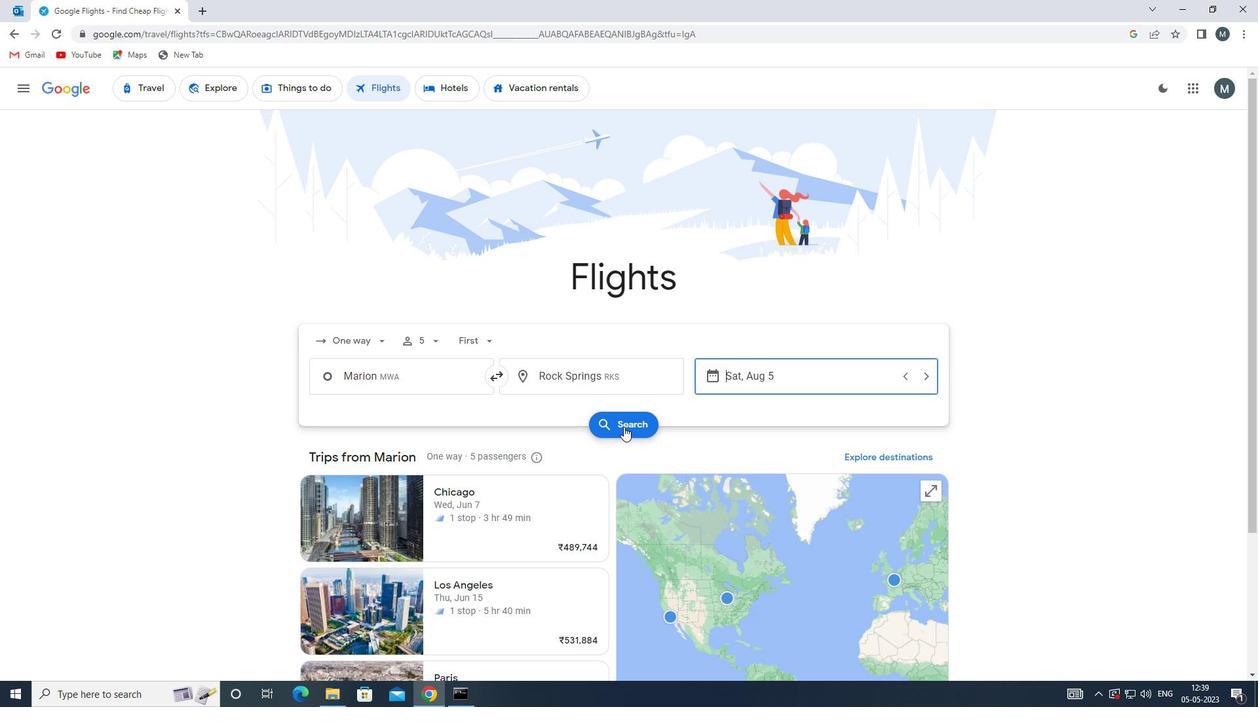 
Action: Mouse pressed left at (624, 421)
Screenshot: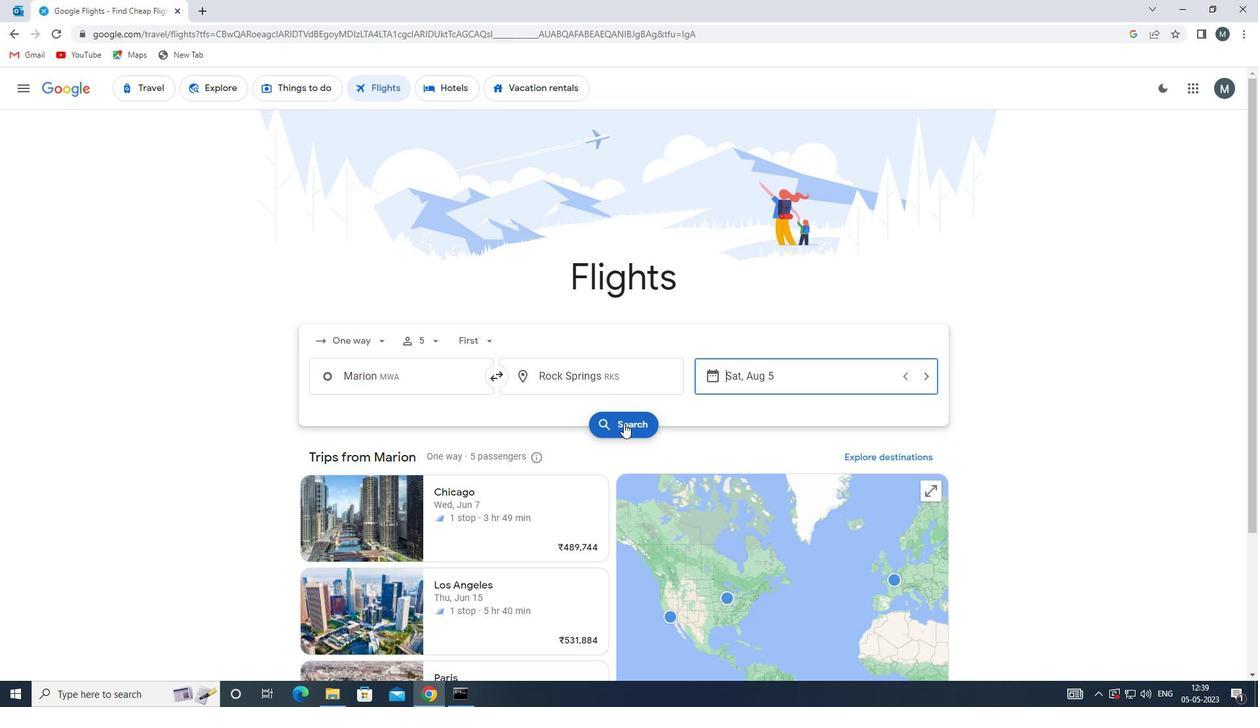 
Action: Mouse moved to (338, 207)
Screenshot: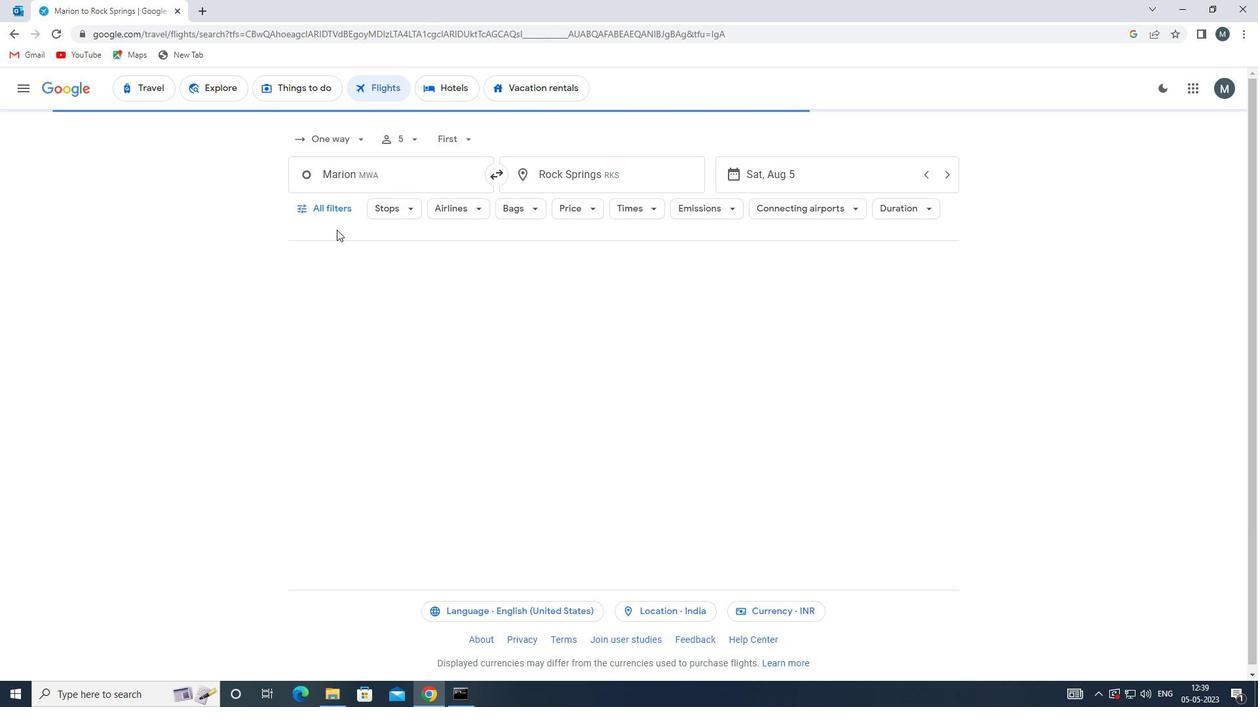 
Action: Mouse pressed left at (338, 207)
Screenshot: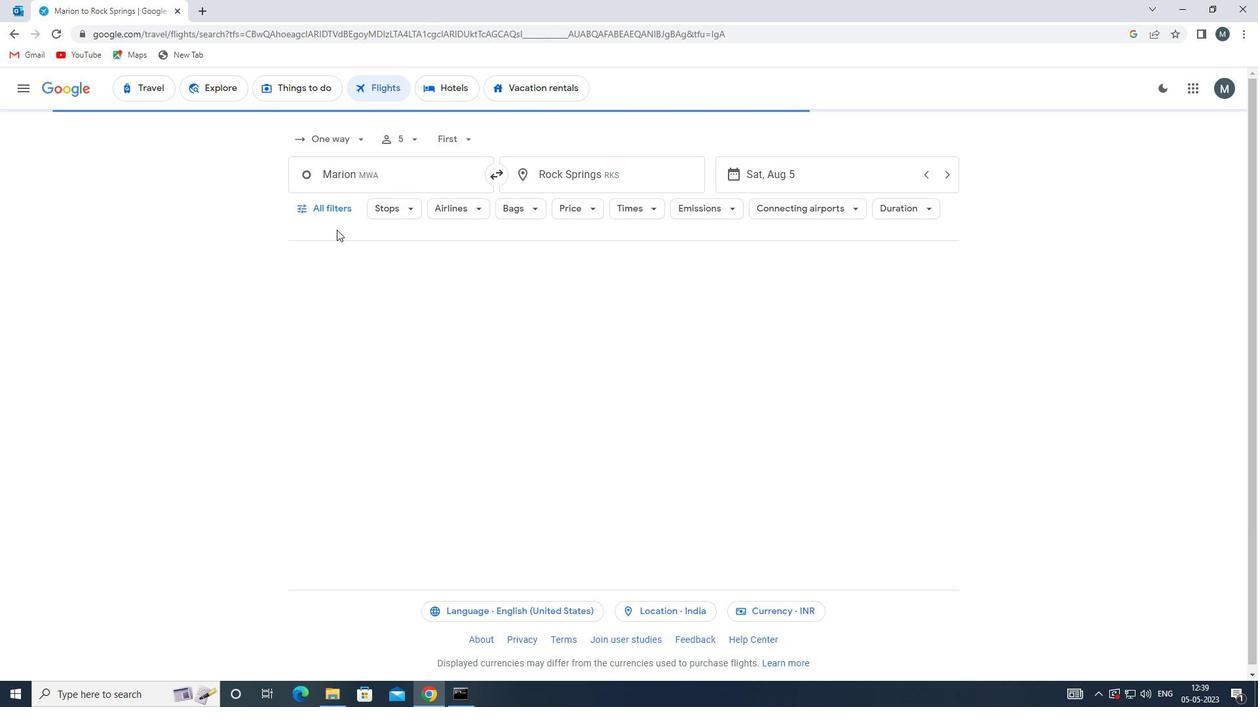 
Action: Mouse moved to (353, 340)
Screenshot: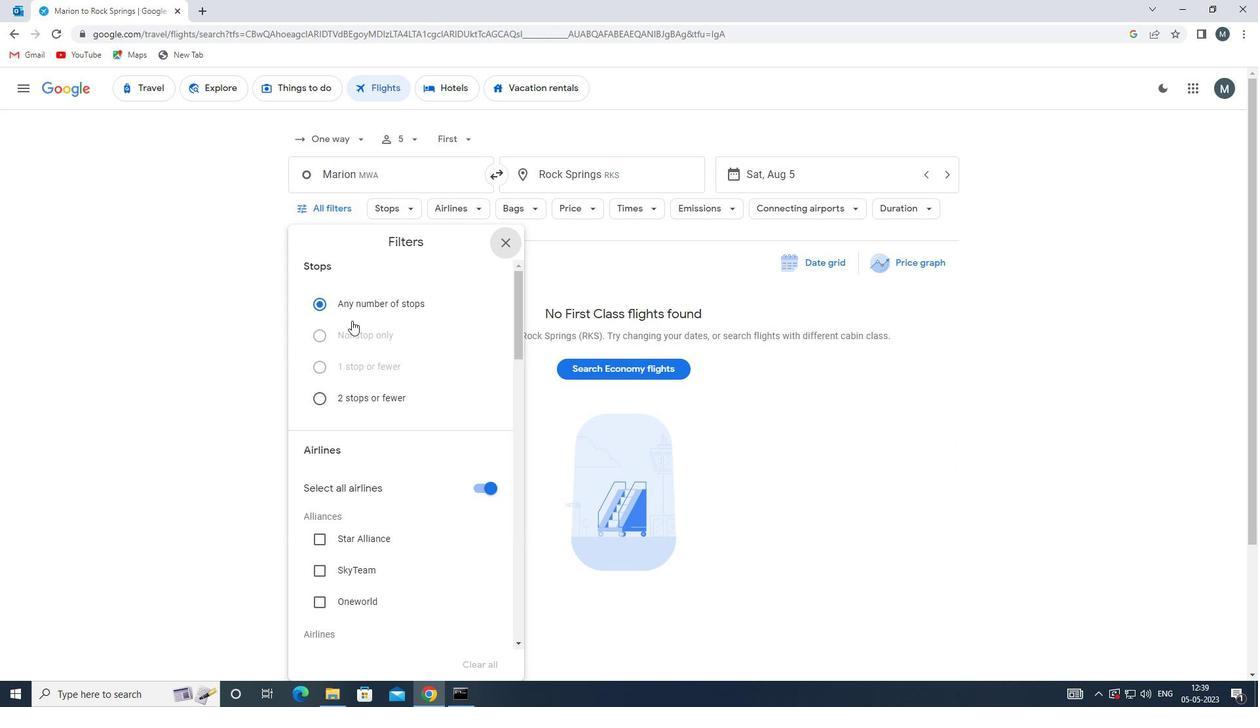 
Action: Mouse scrolled (353, 340) with delta (0, 0)
Screenshot: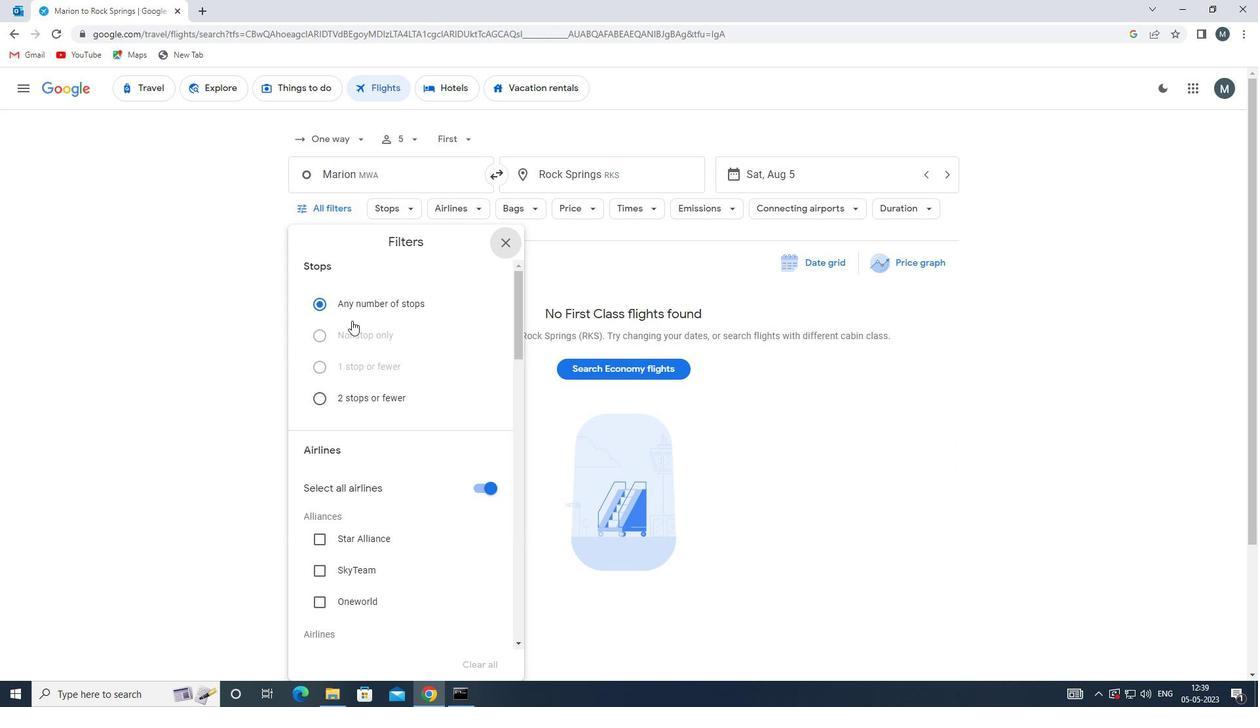 
Action: Mouse moved to (354, 351)
Screenshot: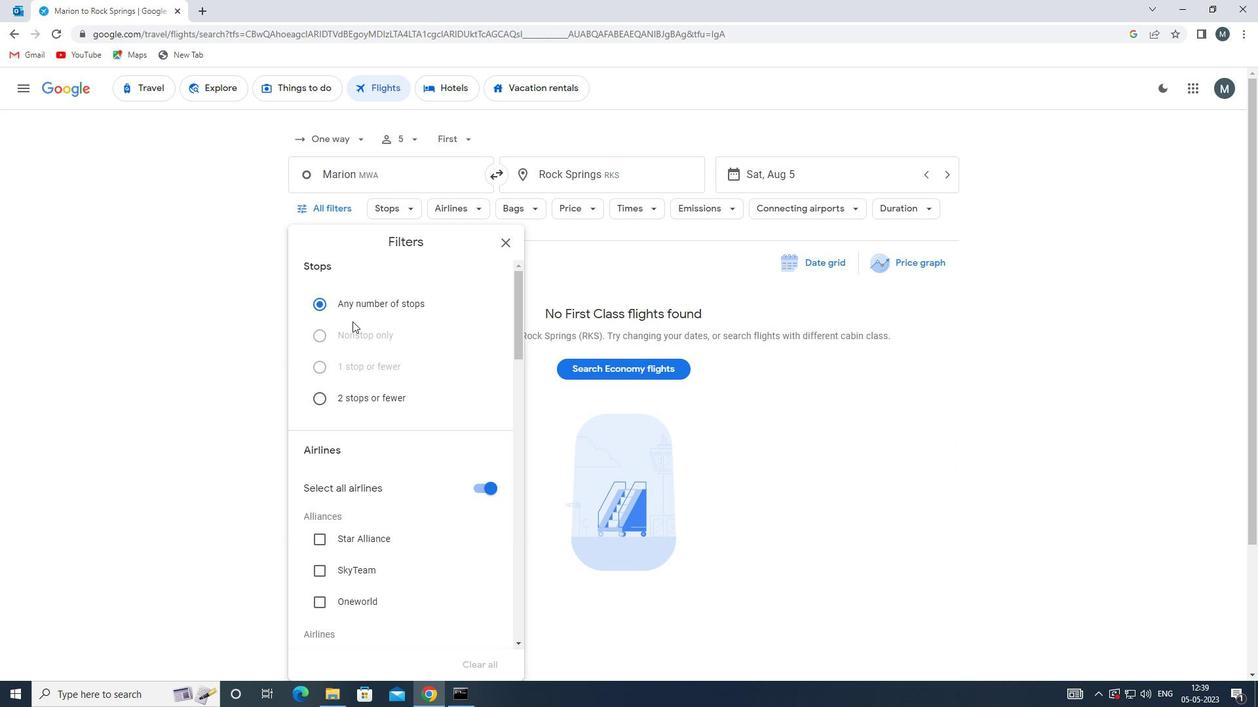 
Action: Mouse scrolled (354, 350) with delta (0, 0)
Screenshot: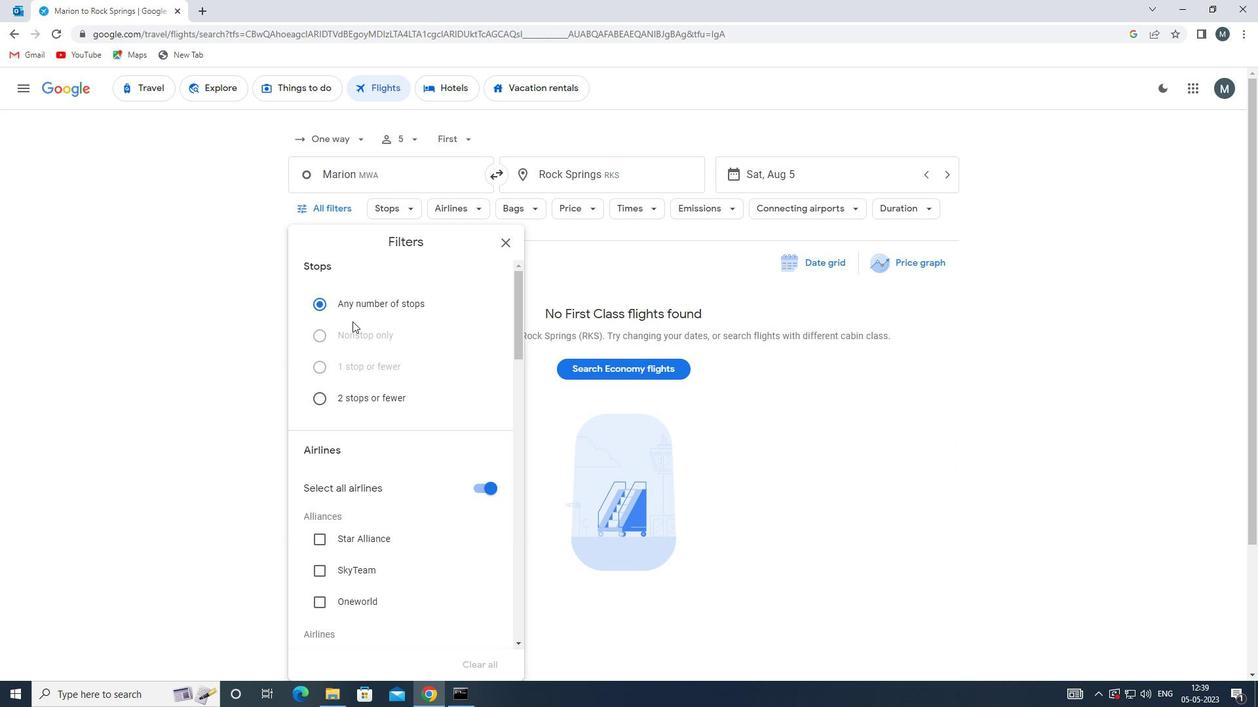 
Action: Mouse moved to (481, 353)
Screenshot: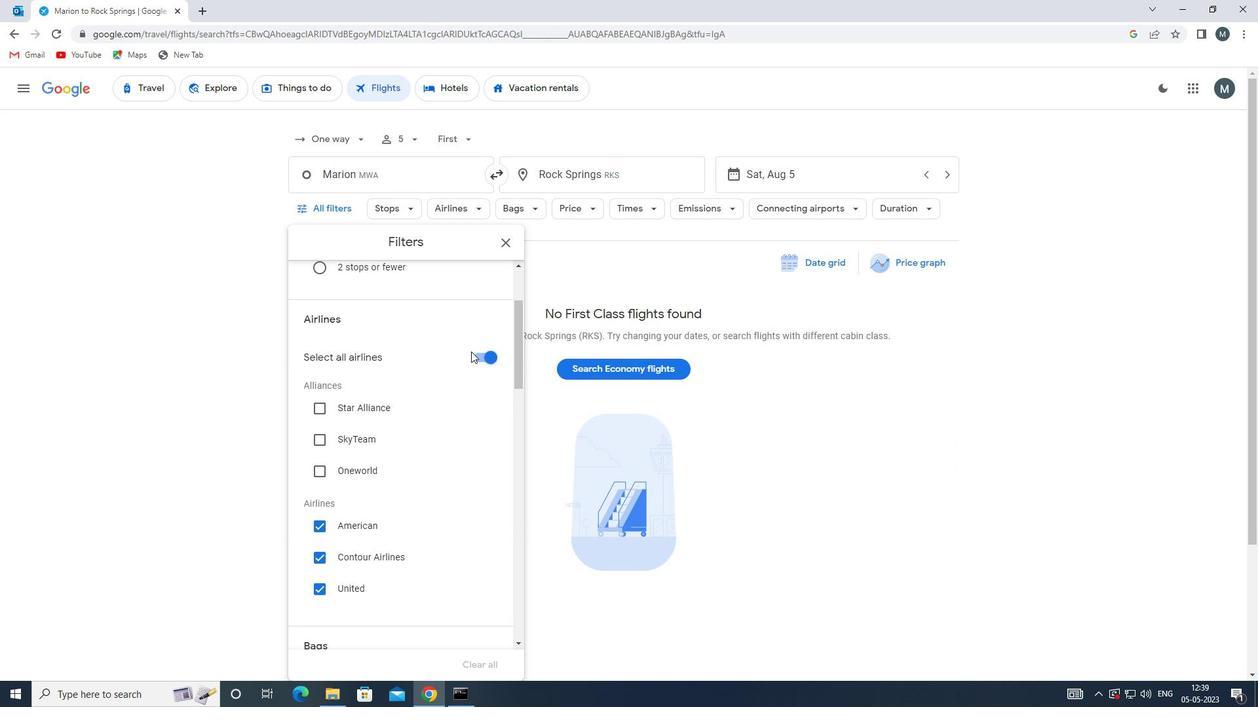 
Action: Mouse pressed left at (481, 353)
Screenshot: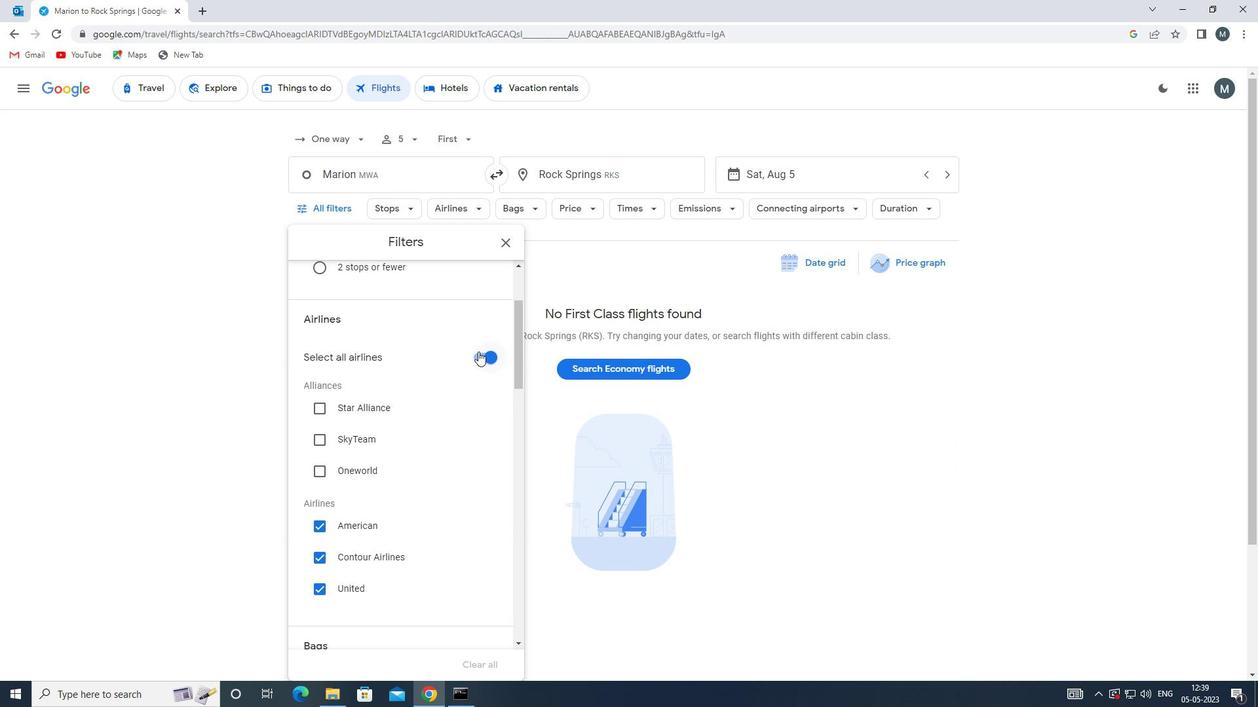 
Action: Mouse moved to (396, 408)
Screenshot: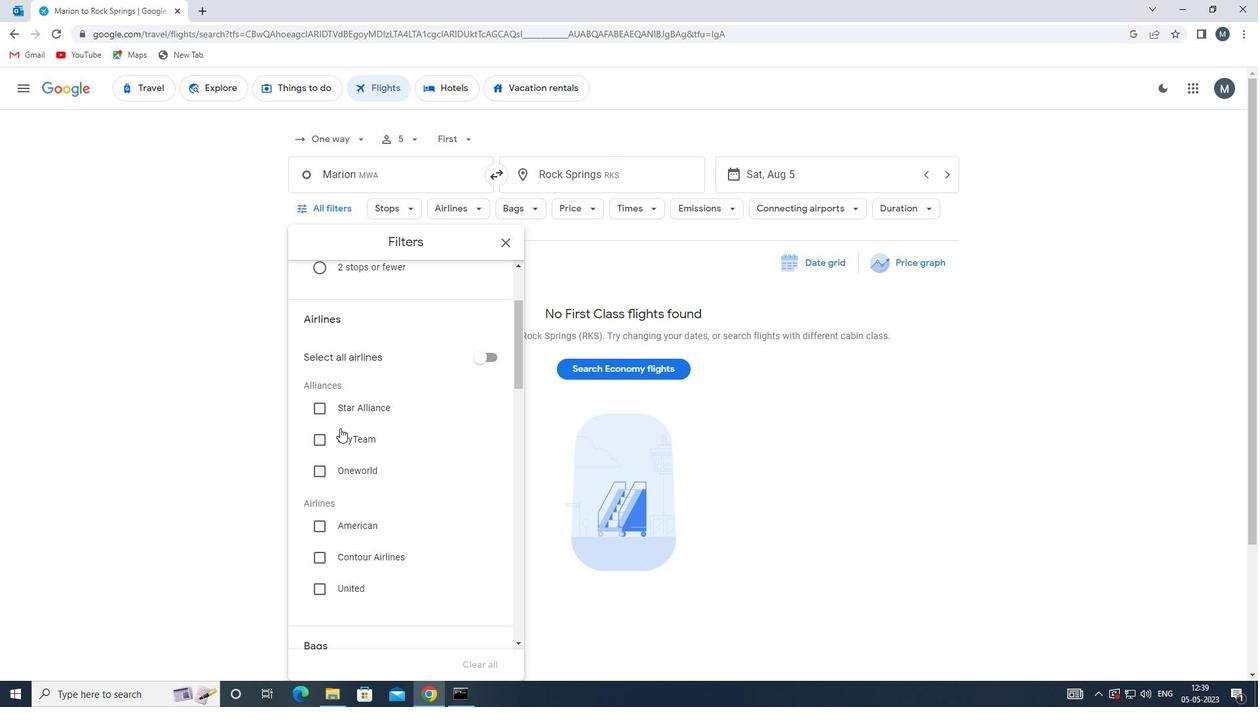 
Action: Mouse scrolled (396, 407) with delta (0, 0)
Screenshot: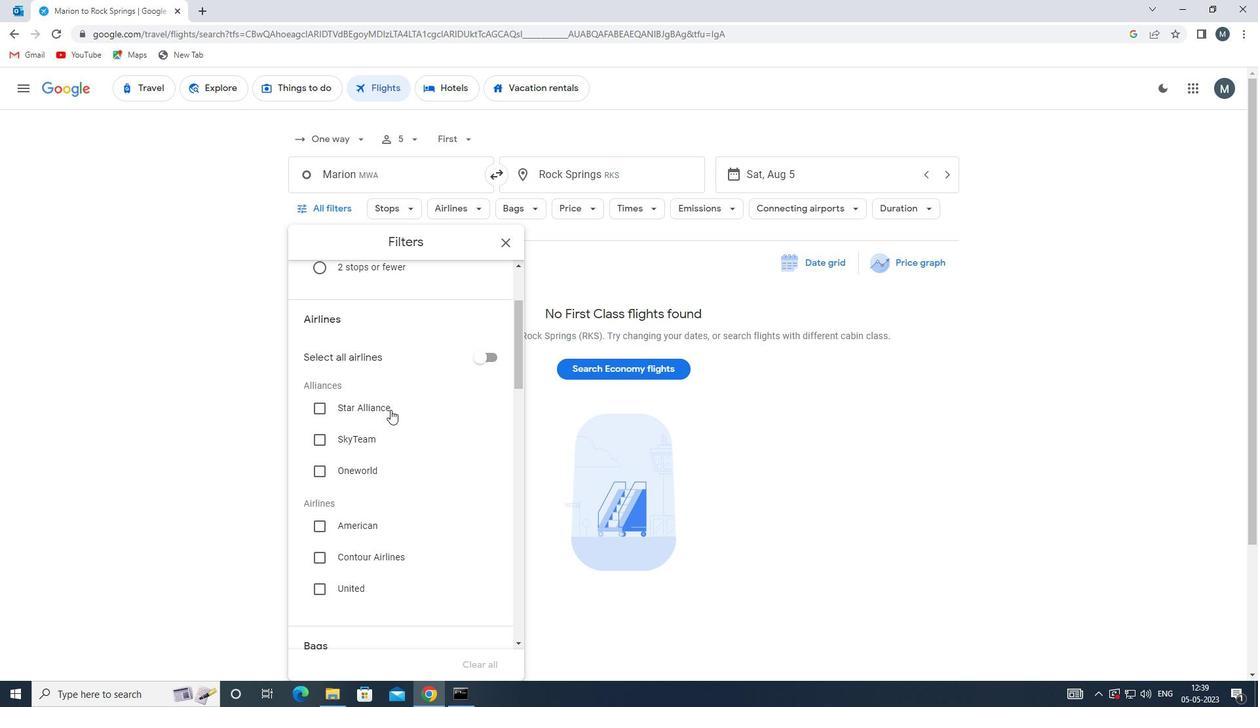 
Action: Mouse moved to (386, 452)
Screenshot: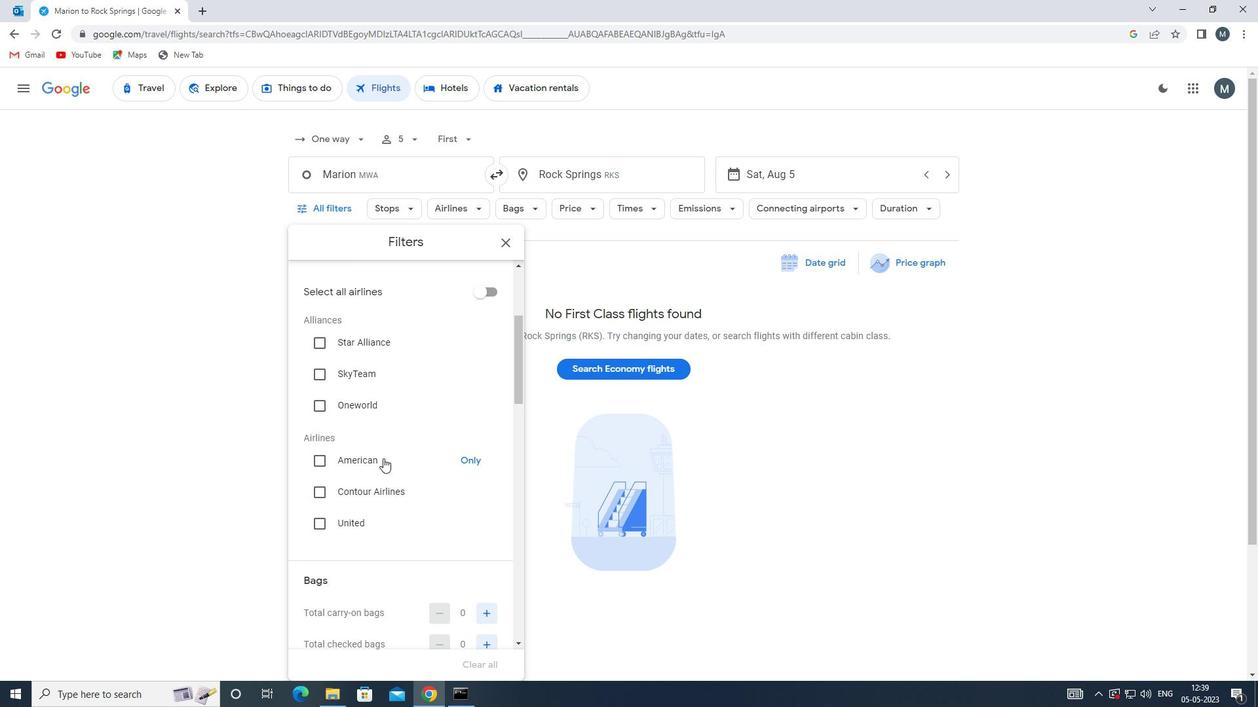 
Action: Mouse scrolled (386, 451) with delta (0, 0)
Screenshot: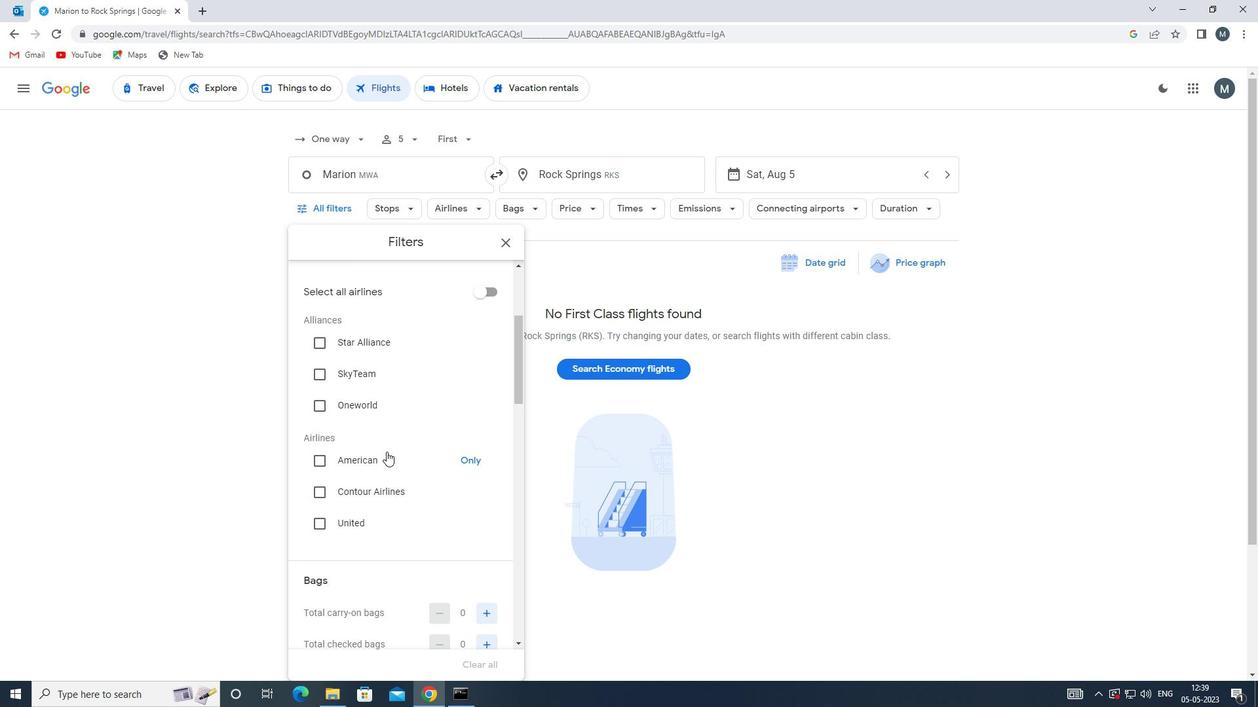 
Action: Mouse moved to (384, 452)
Screenshot: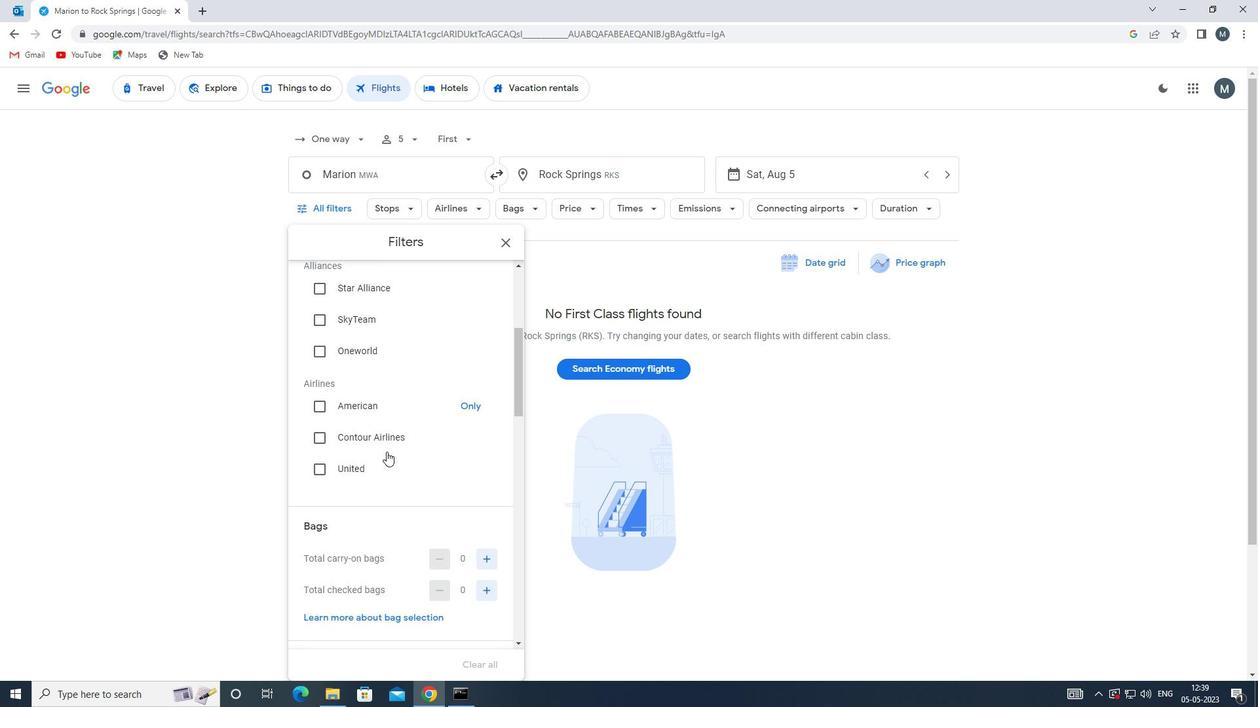 
Action: Mouse scrolled (384, 451) with delta (0, 0)
Screenshot: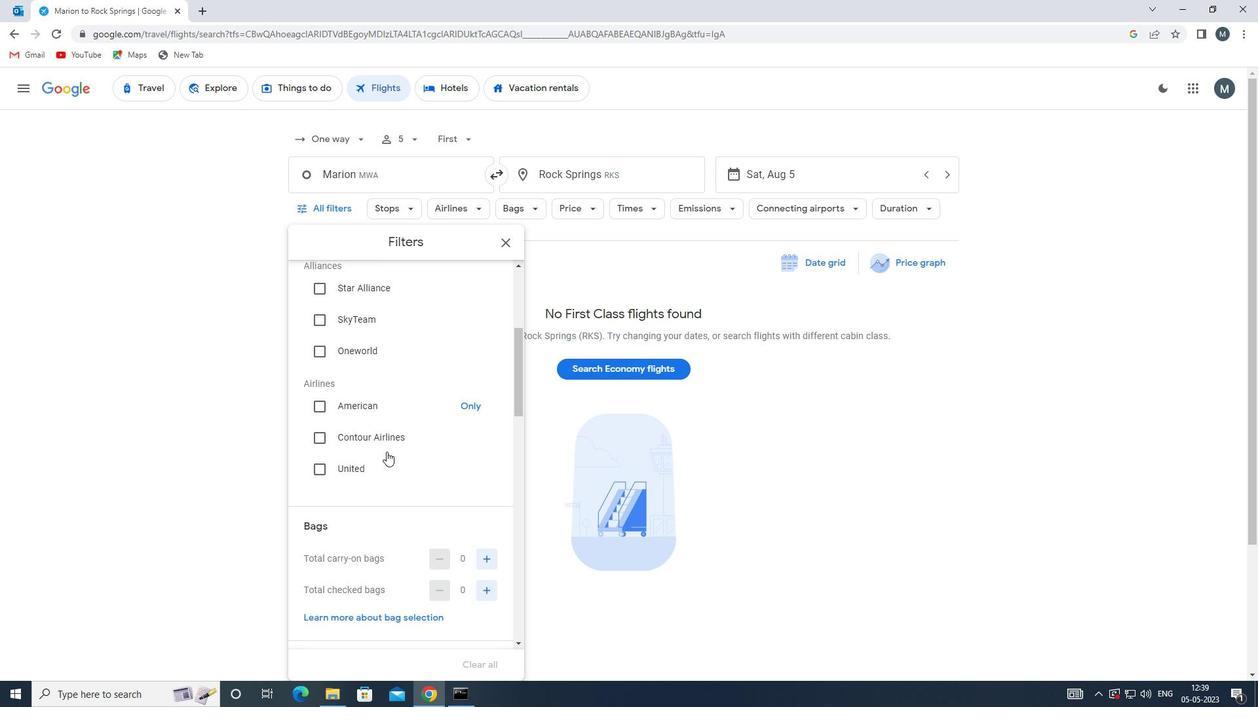 
Action: Mouse moved to (494, 517)
Screenshot: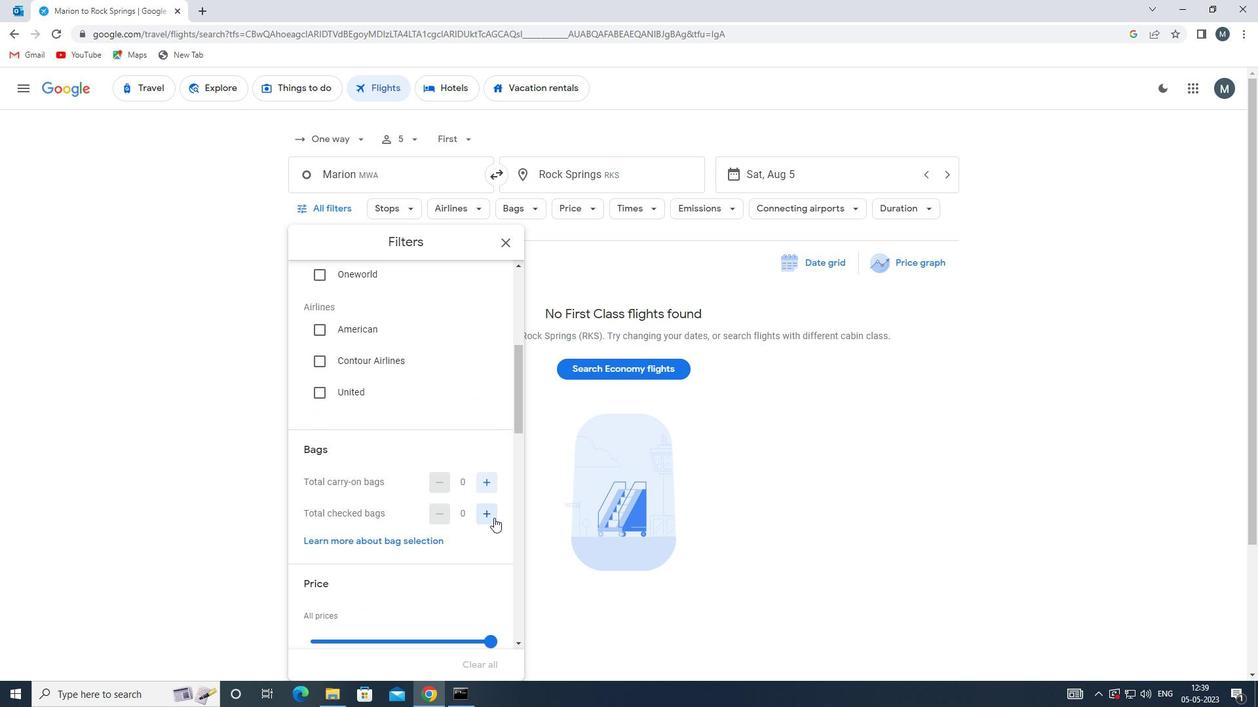 
Action: Mouse pressed left at (494, 517)
Screenshot: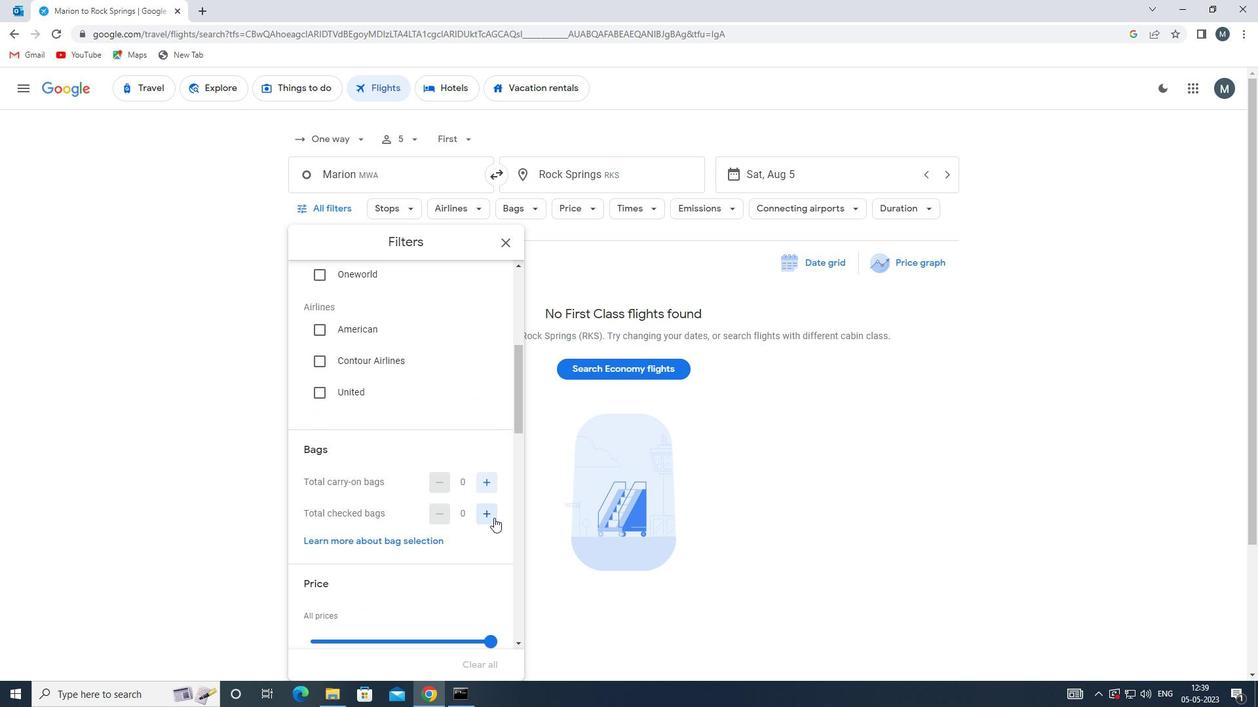
Action: Mouse moved to (494, 517)
Screenshot: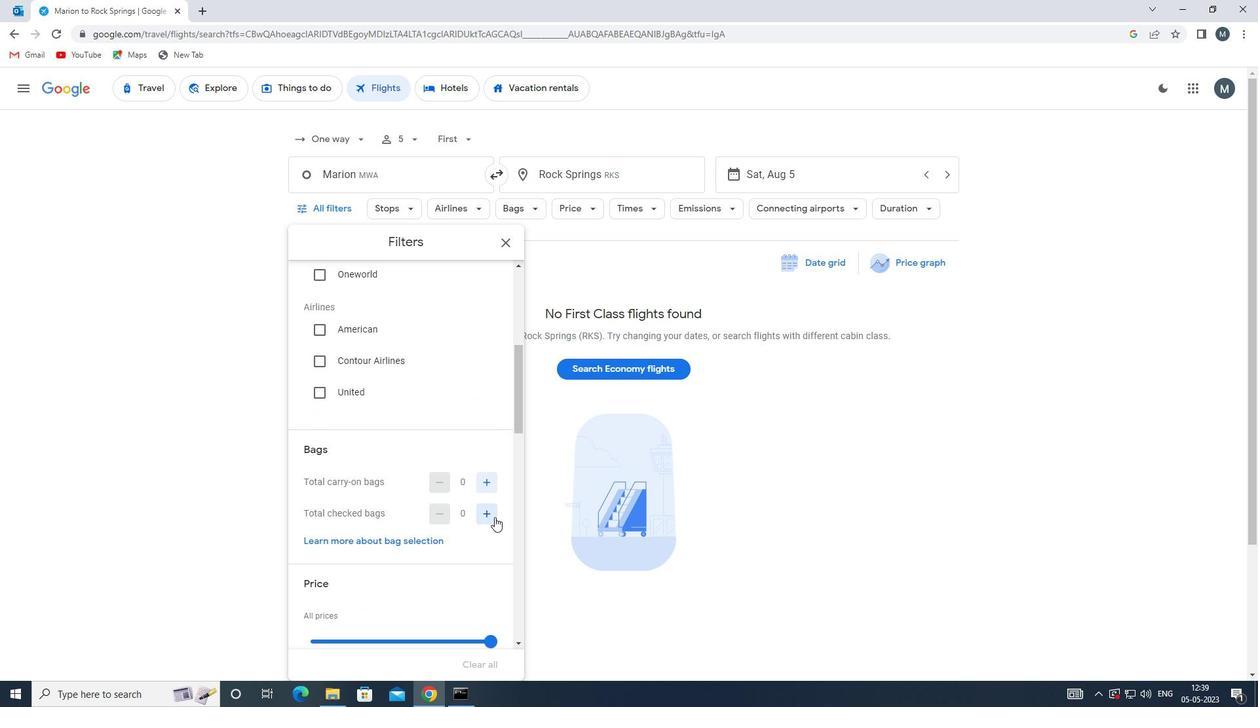 
Action: Mouse pressed left at (494, 517)
Screenshot: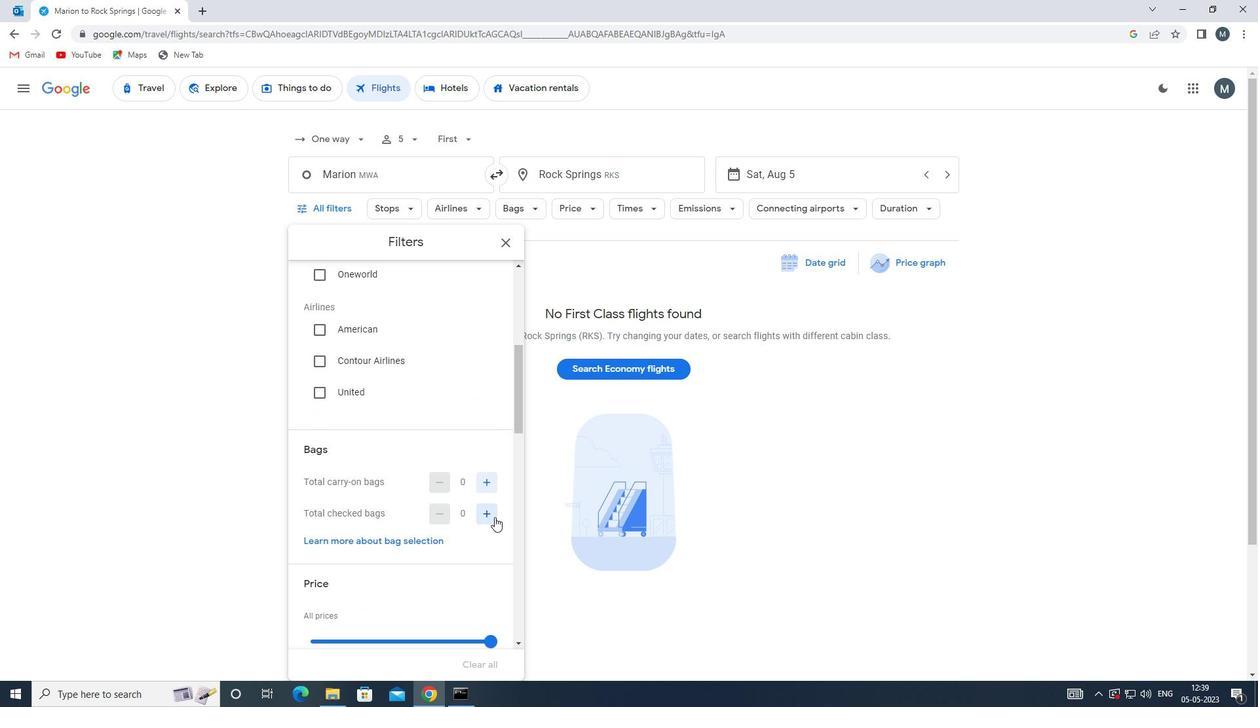 
Action: Mouse pressed left at (494, 517)
Screenshot: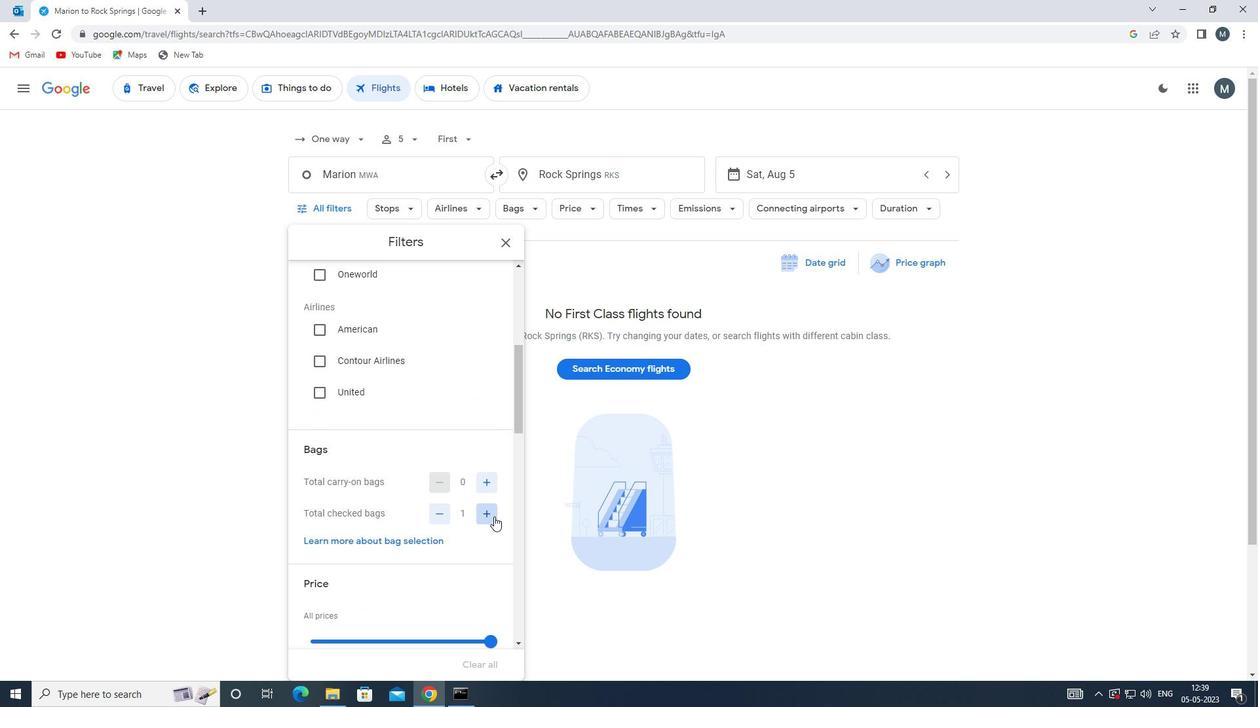 
Action: Mouse moved to (490, 517)
Screenshot: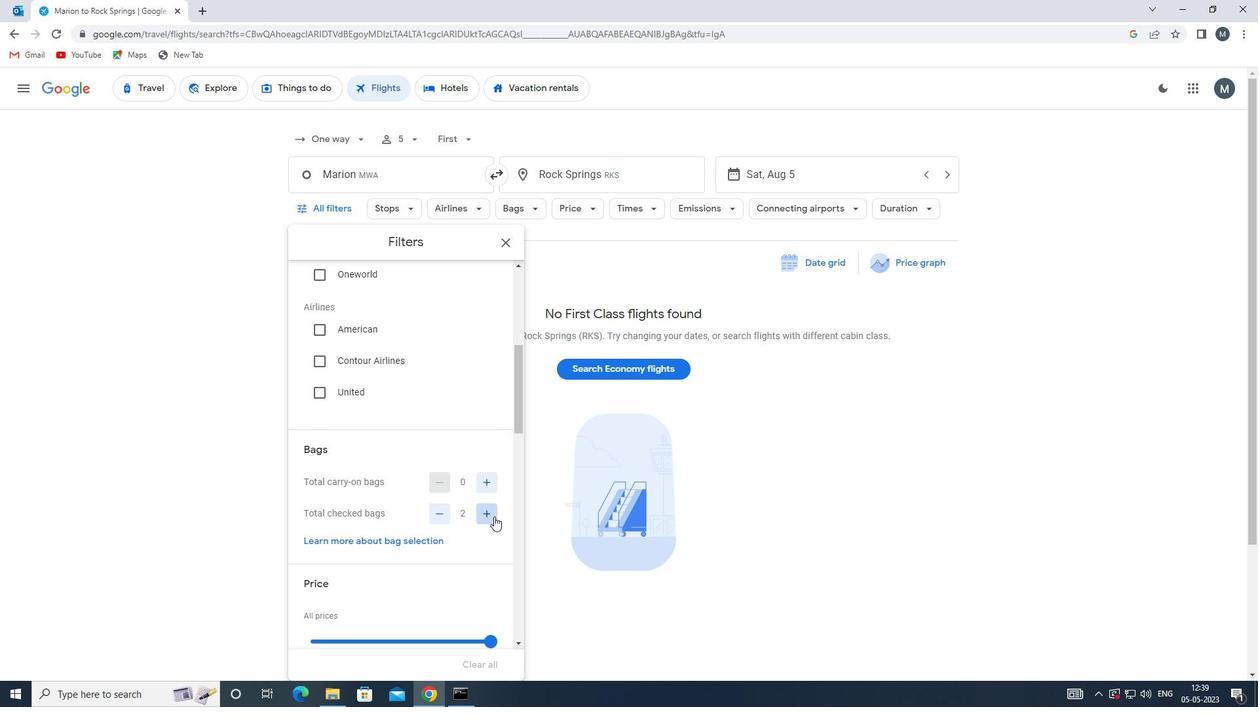 
Action: Mouse pressed left at (490, 517)
Screenshot: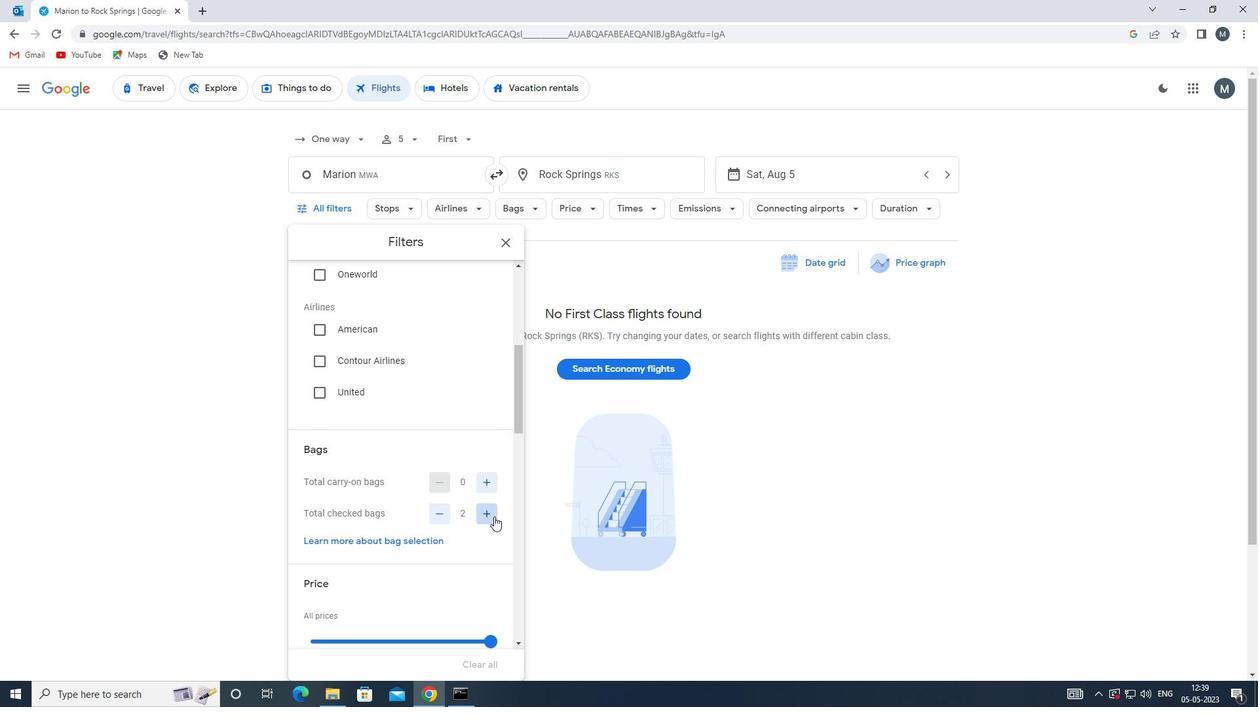 
Action: Mouse moved to (490, 517)
Screenshot: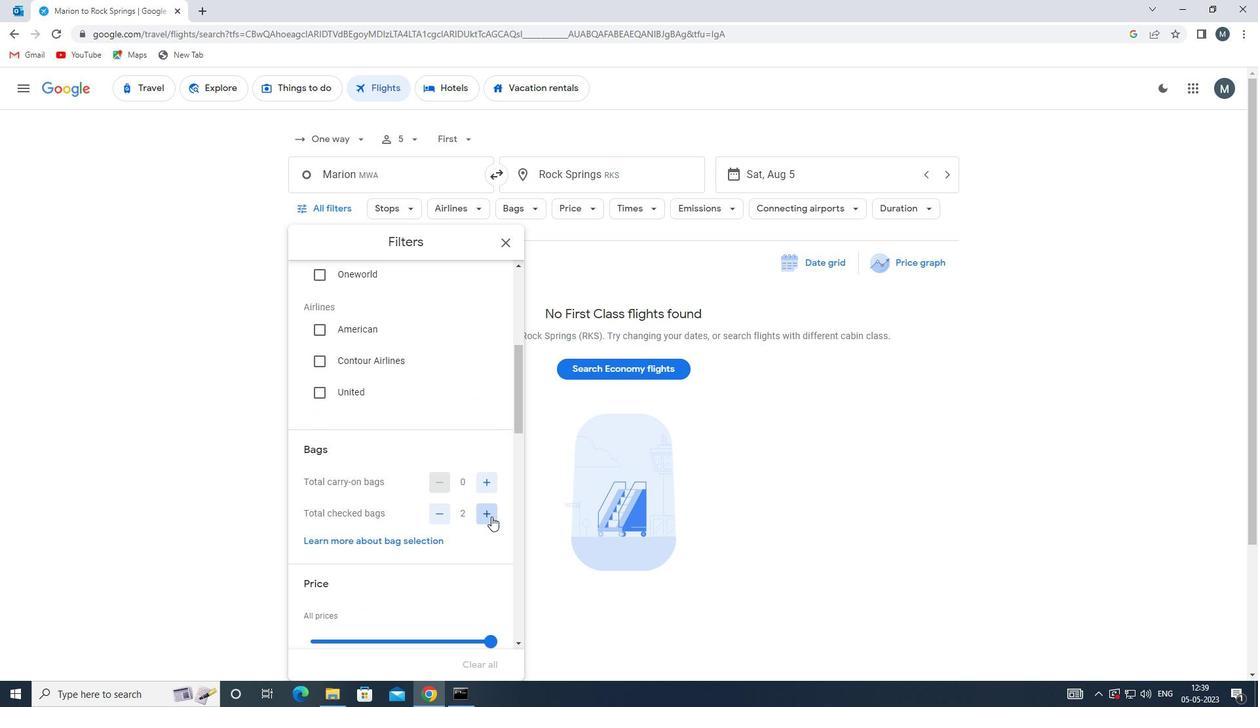 
Action: Mouse pressed left at (490, 517)
Screenshot: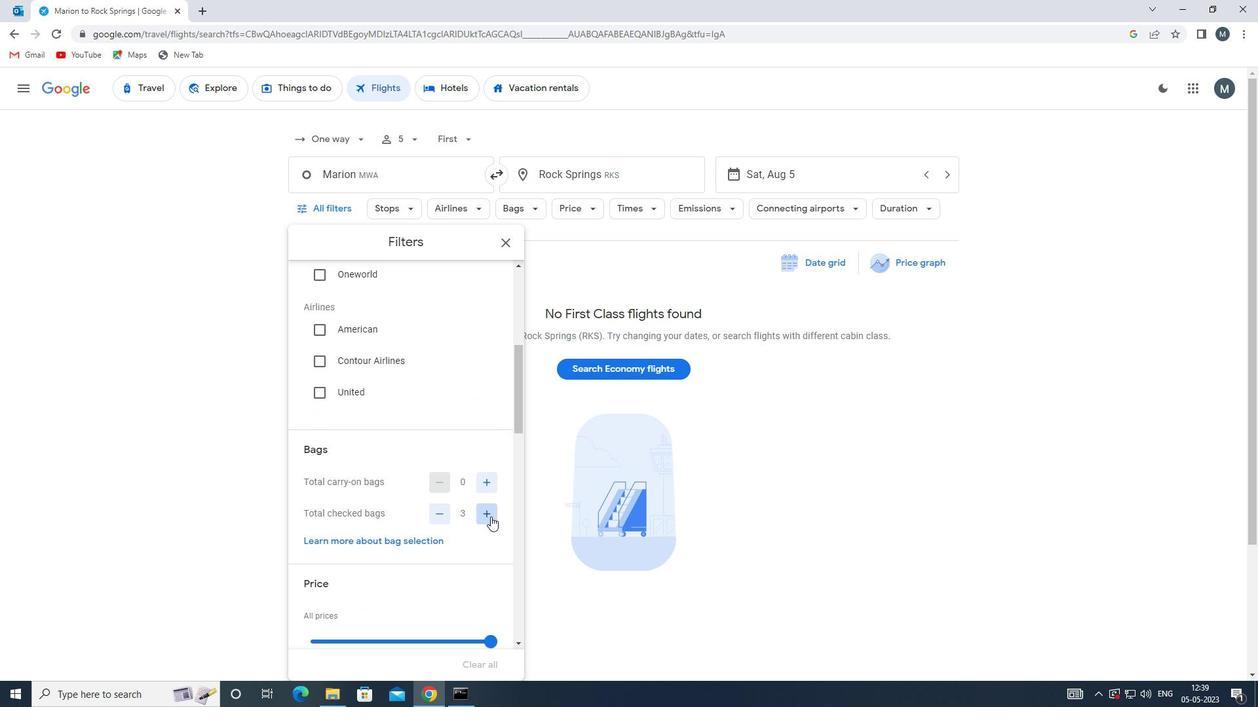 
Action: Mouse moved to (486, 517)
Screenshot: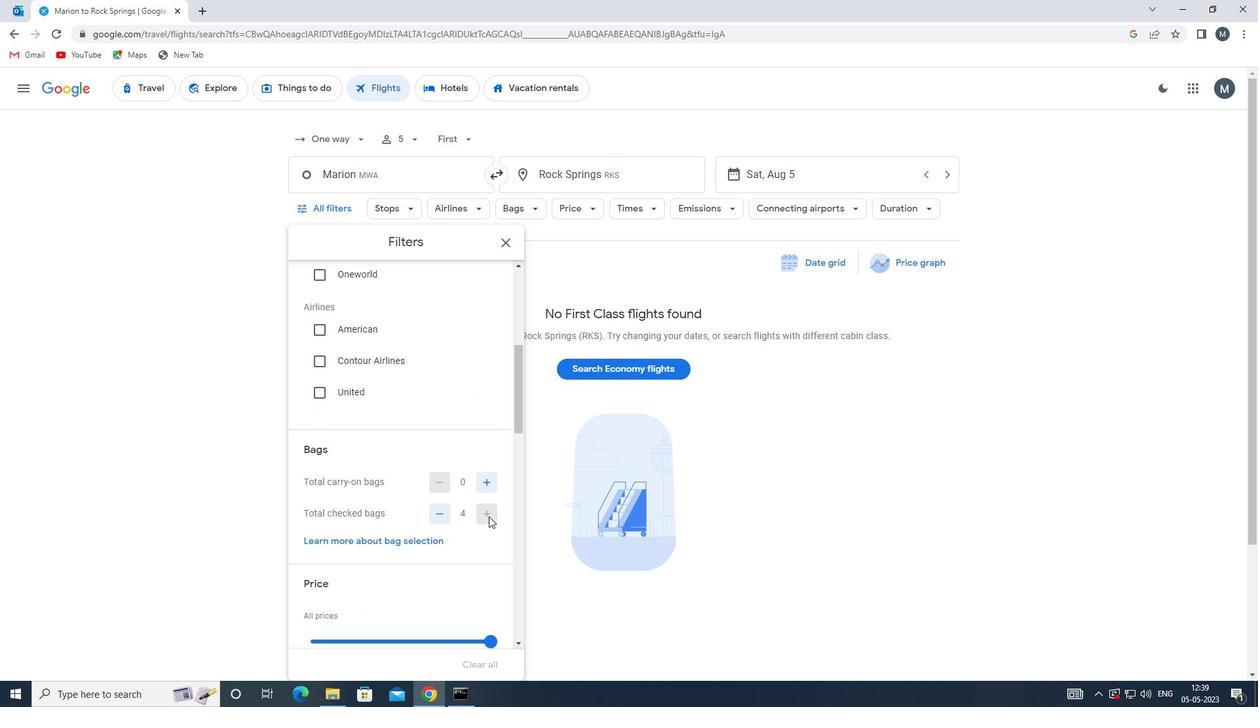 
Action: Mouse pressed left at (486, 517)
Screenshot: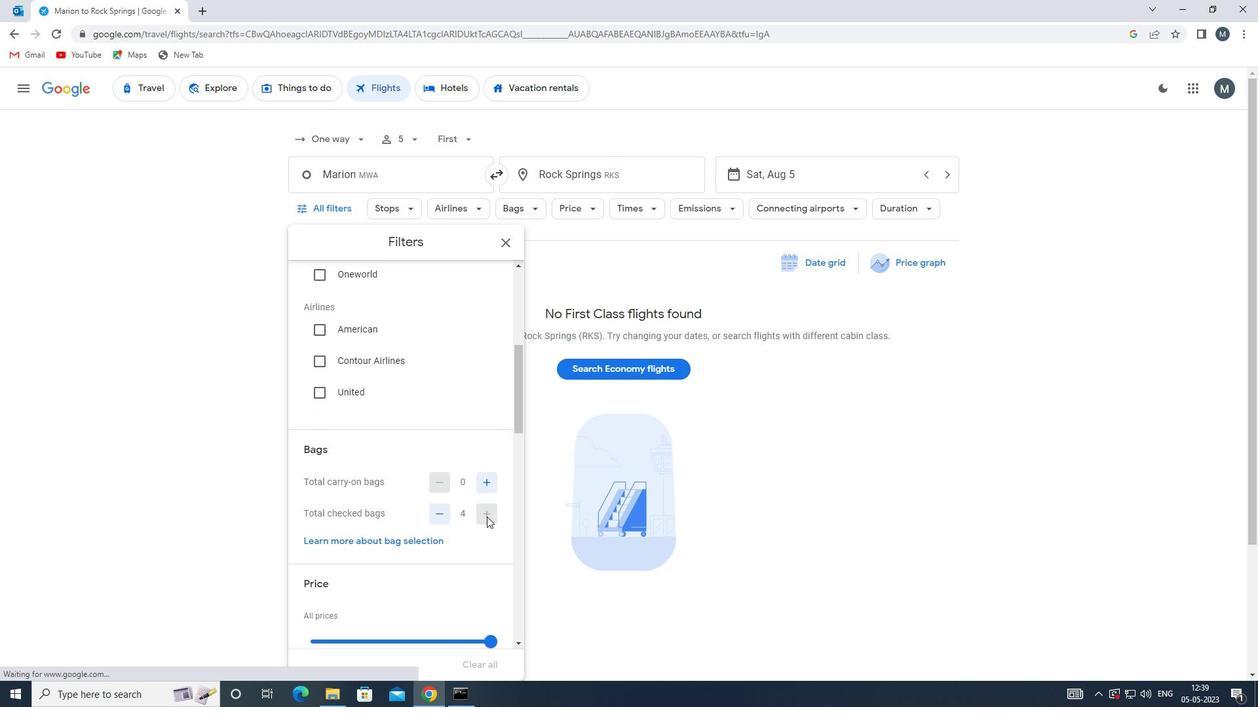 
Action: Mouse moved to (363, 492)
Screenshot: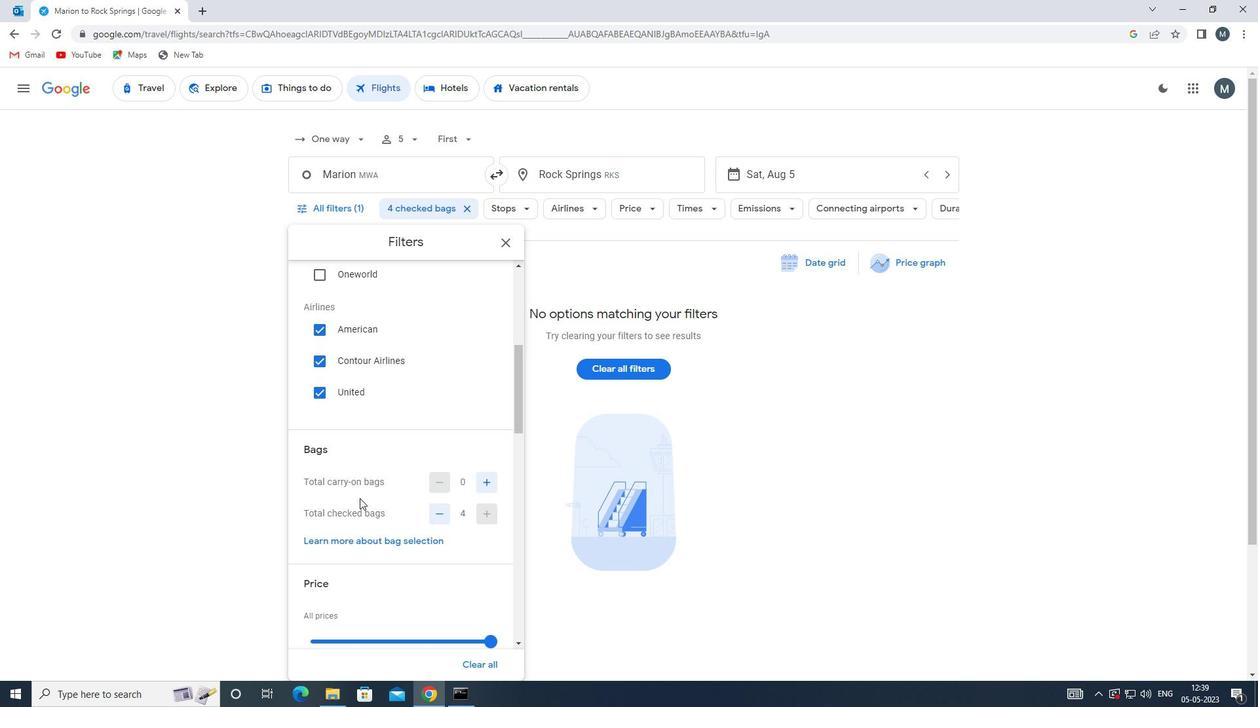 
Action: Mouse scrolled (363, 492) with delta (0, 0)
Screenshot: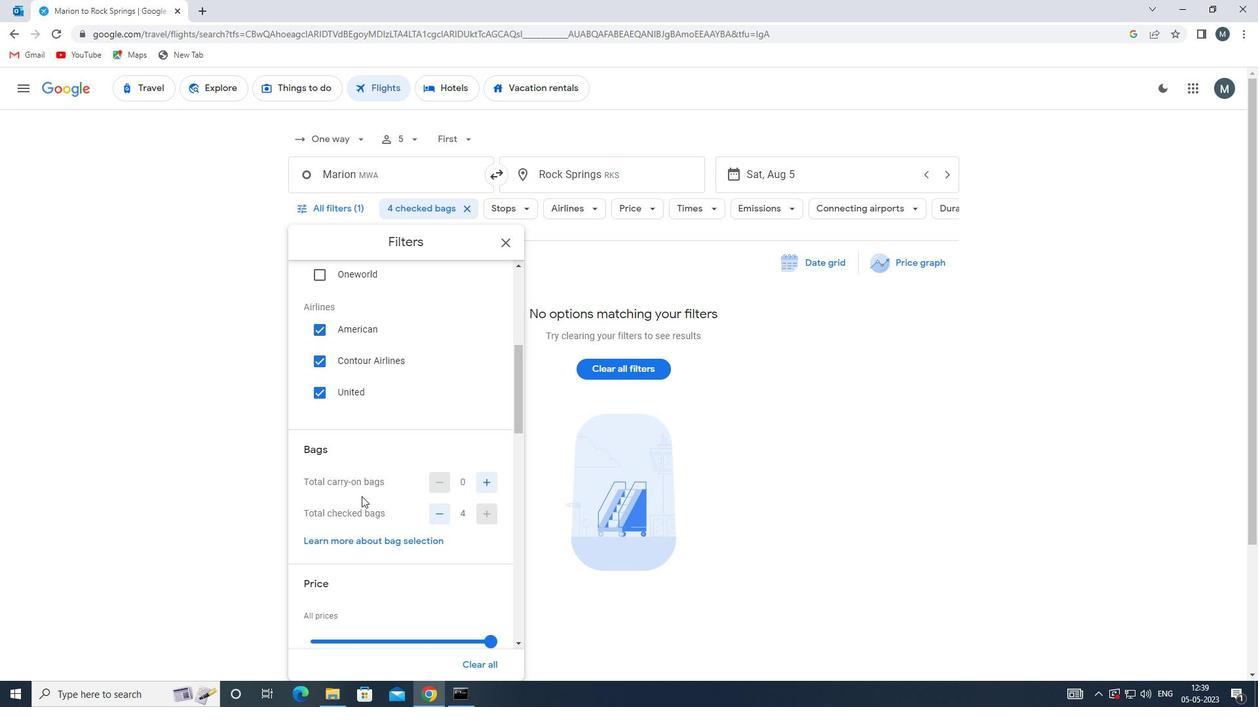 
Action: Mouse moved to (363, 492)
Screenshot: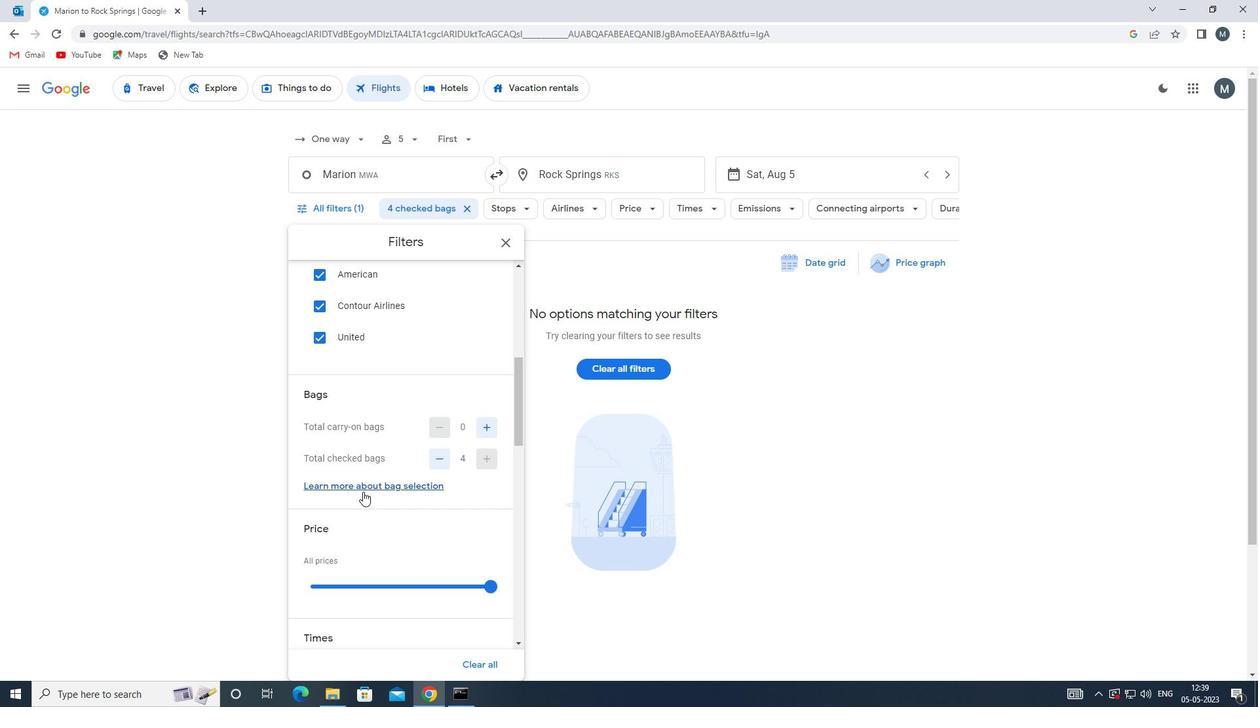 
Action: Mouse scrolled (363, 491) with delta (0, 0)
Screenshot: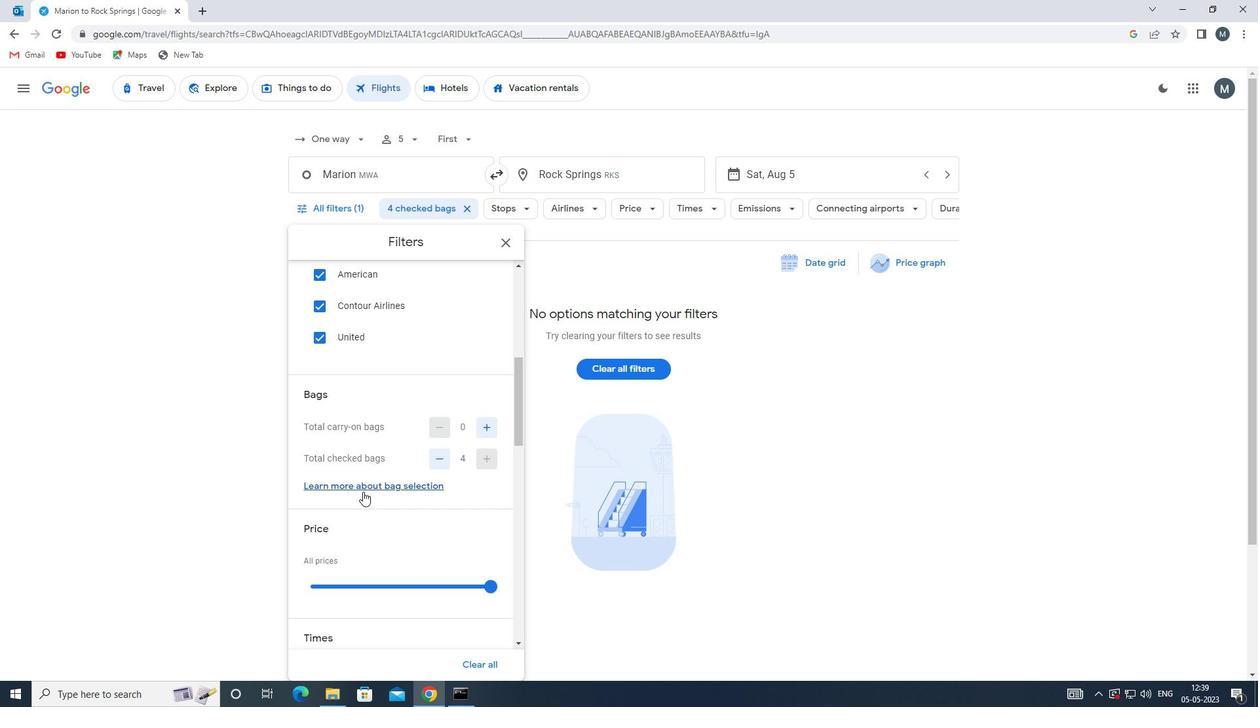 
Action: Mouse moved to (358, 505)
Screenshot: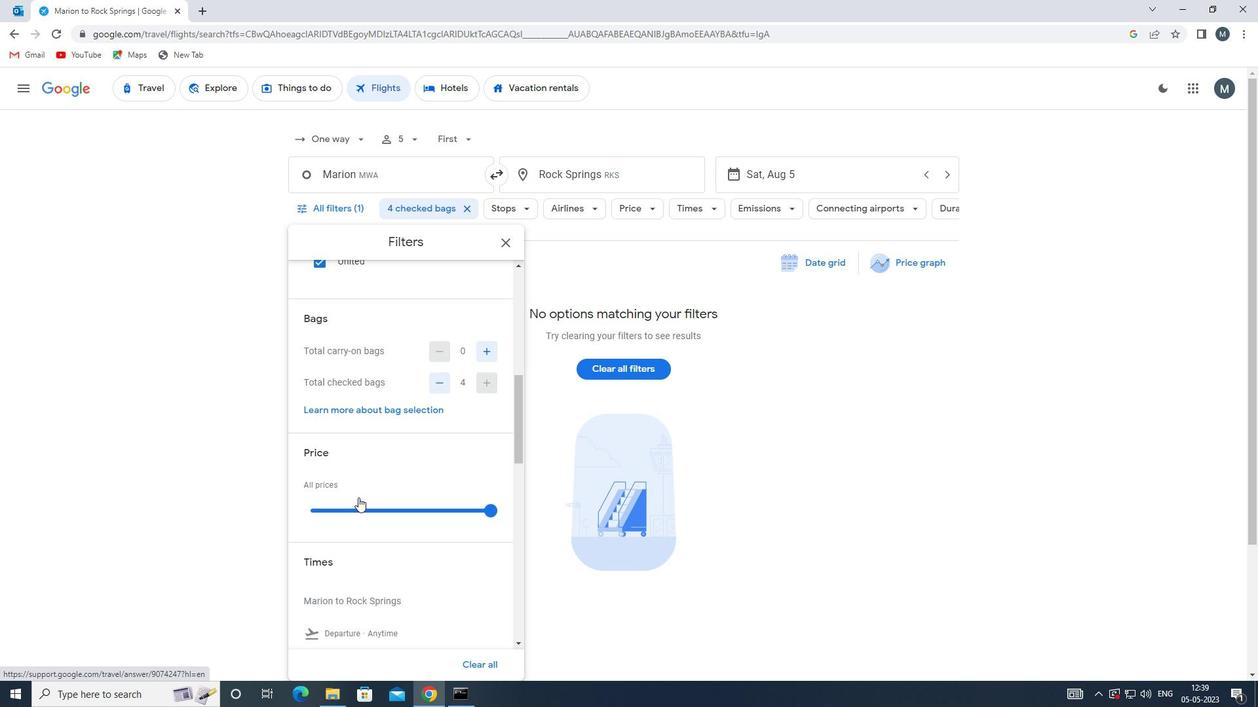 
Action: Mouse pressed left at (358, 505)
Screenshot: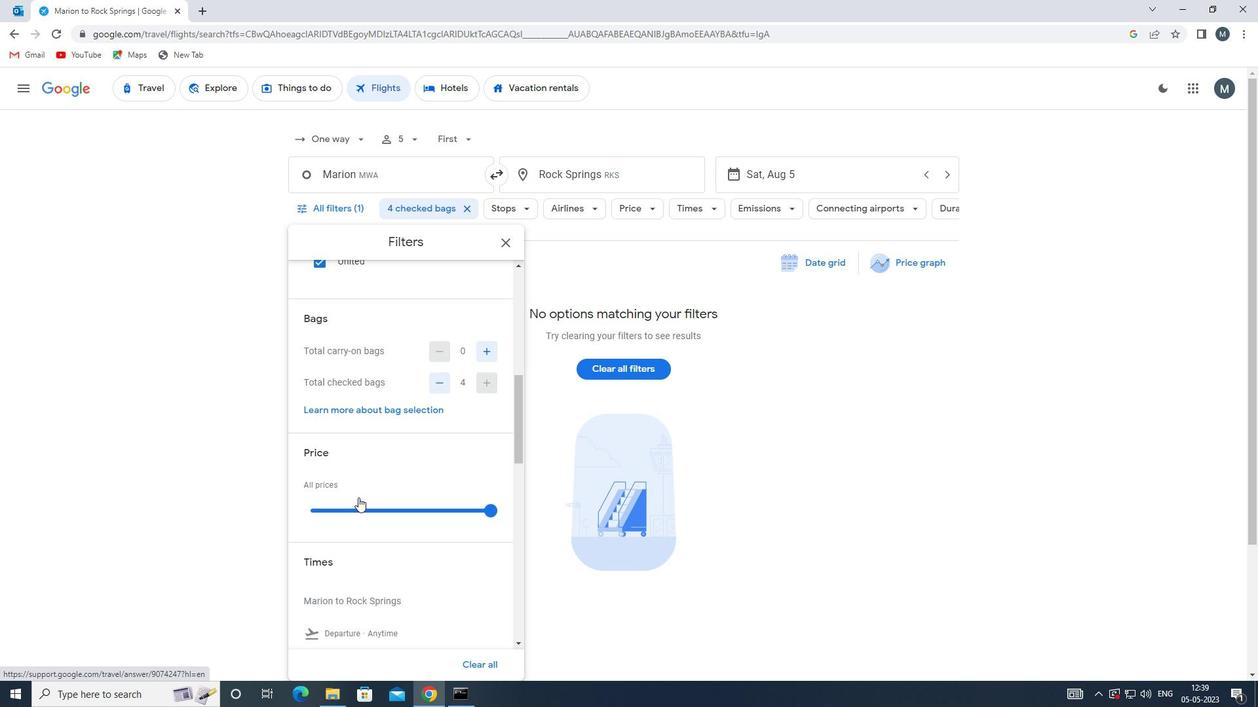 
Action: Mouse moved to (358, 507)
Screenshot: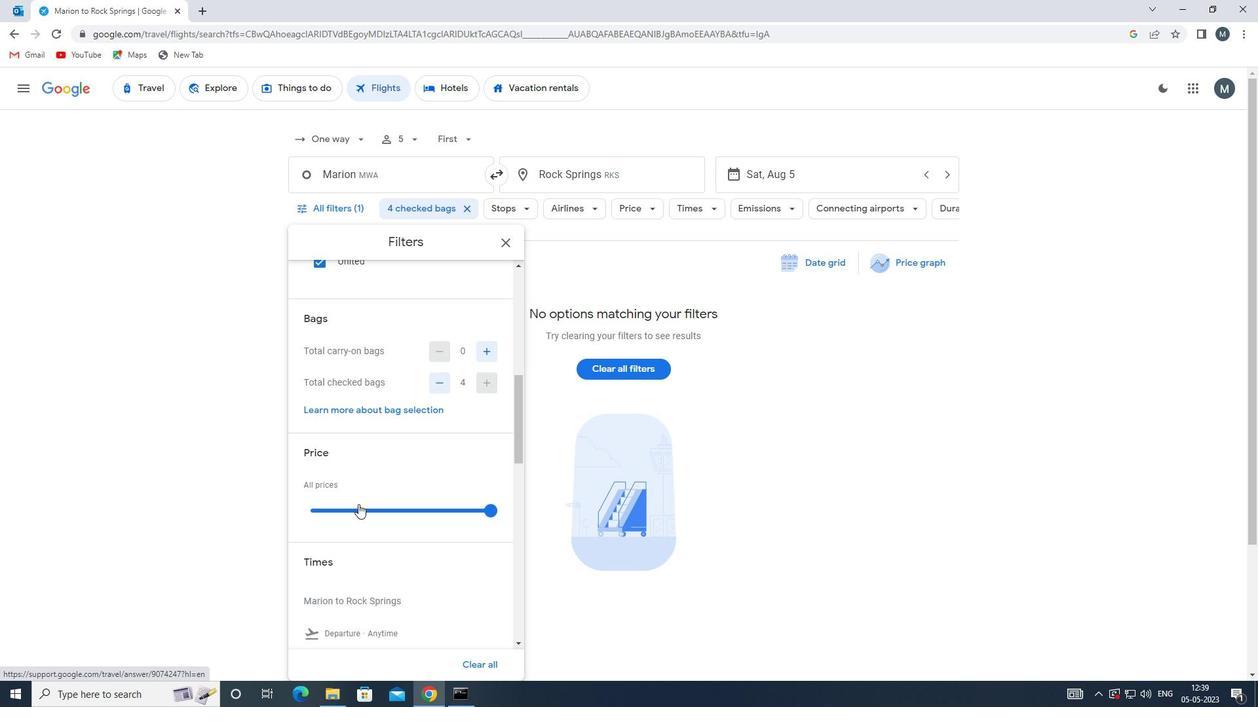 
Action: Mouse pressed left at (358, 507)
Screenshot: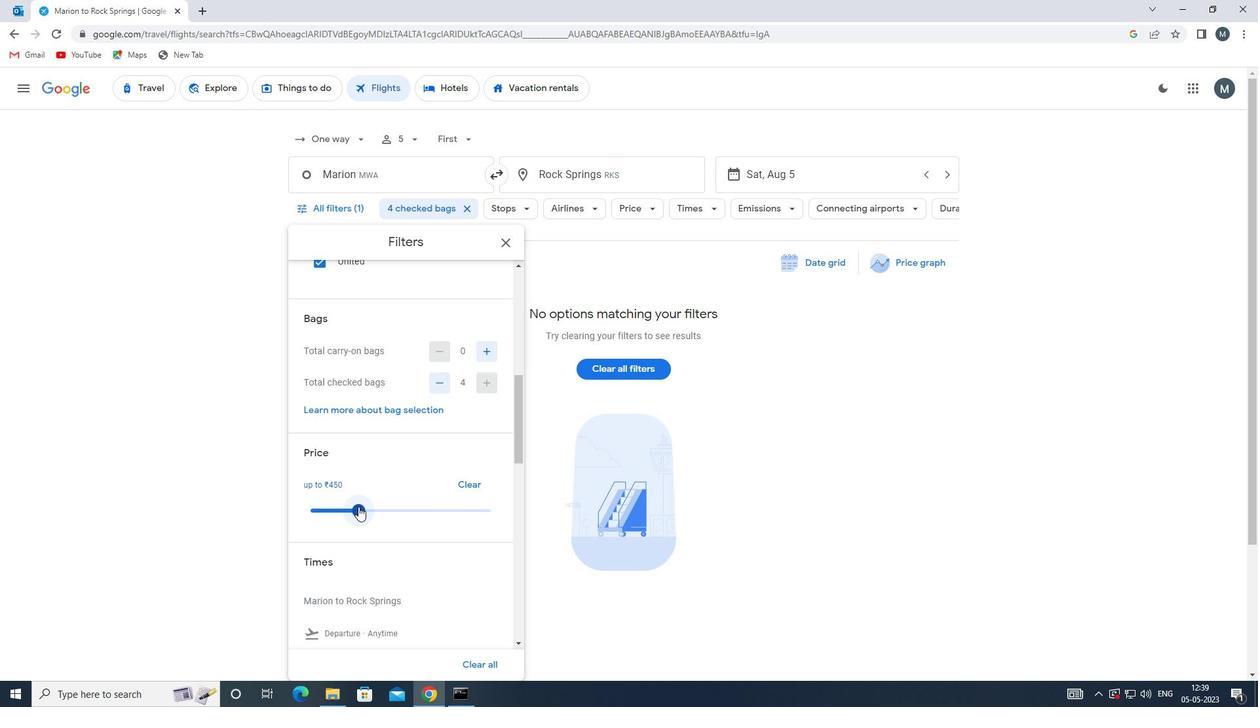 
Action: Mouse moved to (355, 490)
Screenshot: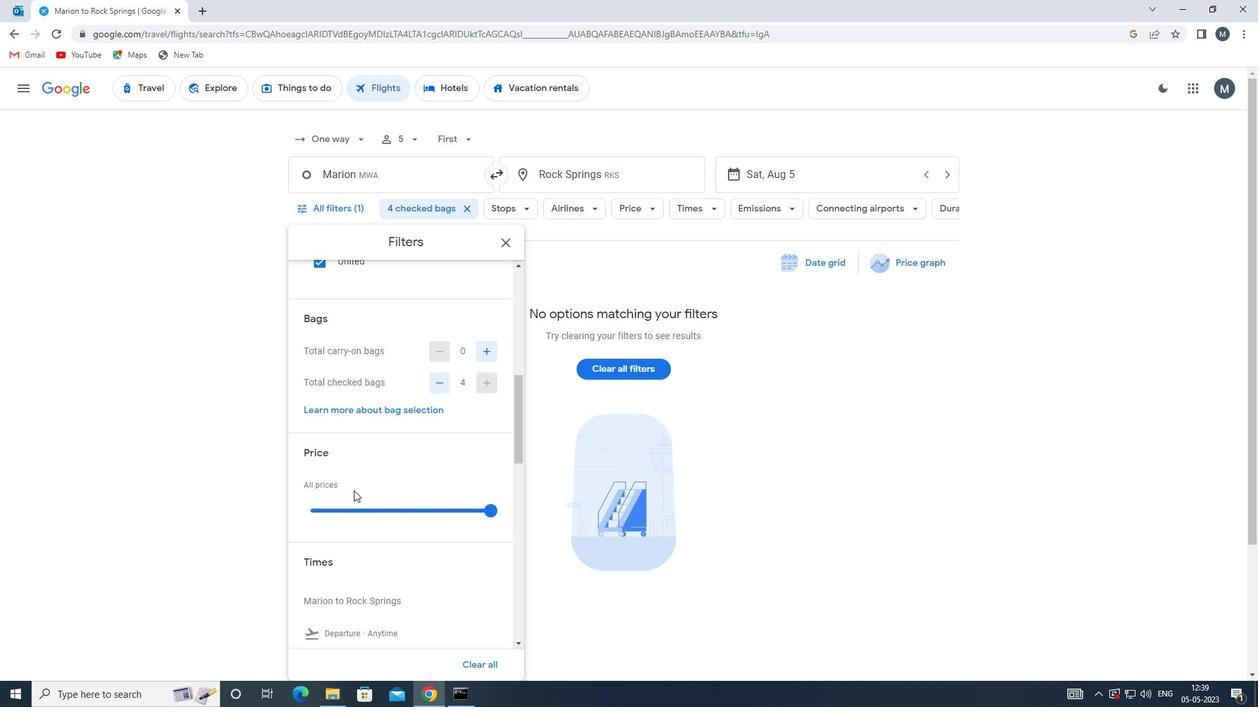 
Action: Mouse scrolled (355, 489) with delta (0, 0)
Screenshot: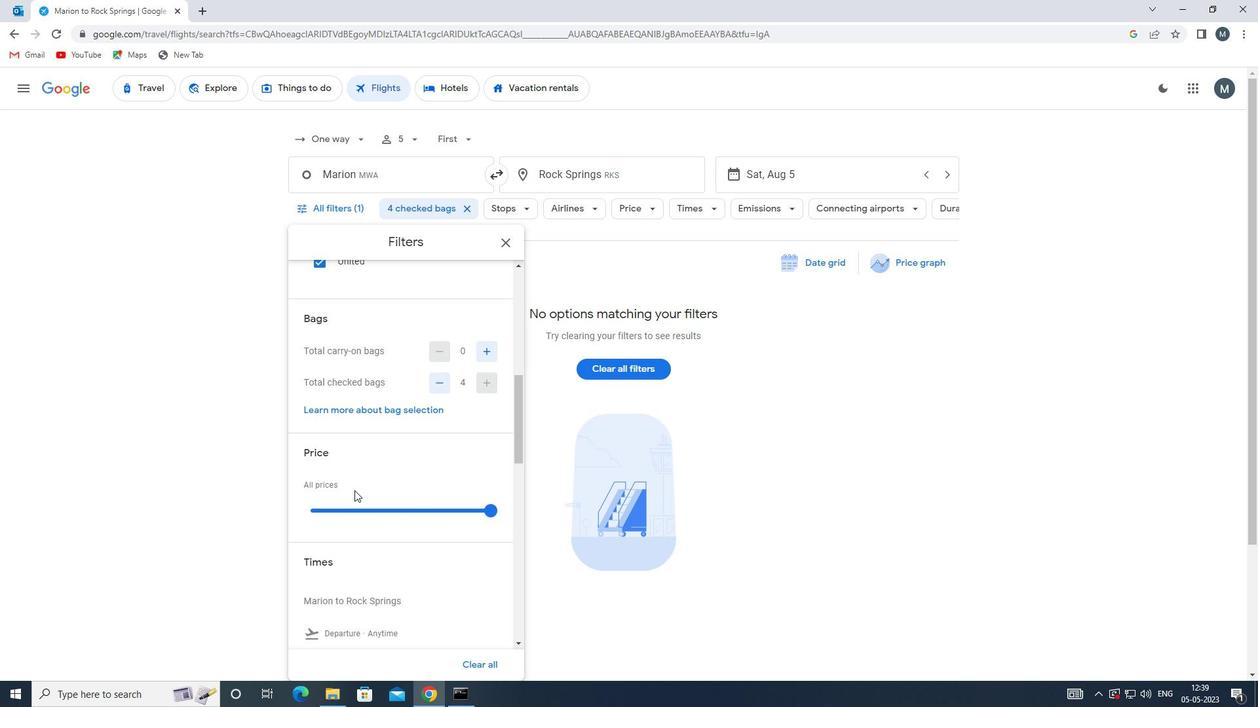 
Action: Mouse scrolled (355, 489) with delta (0, 0)
Screenshot: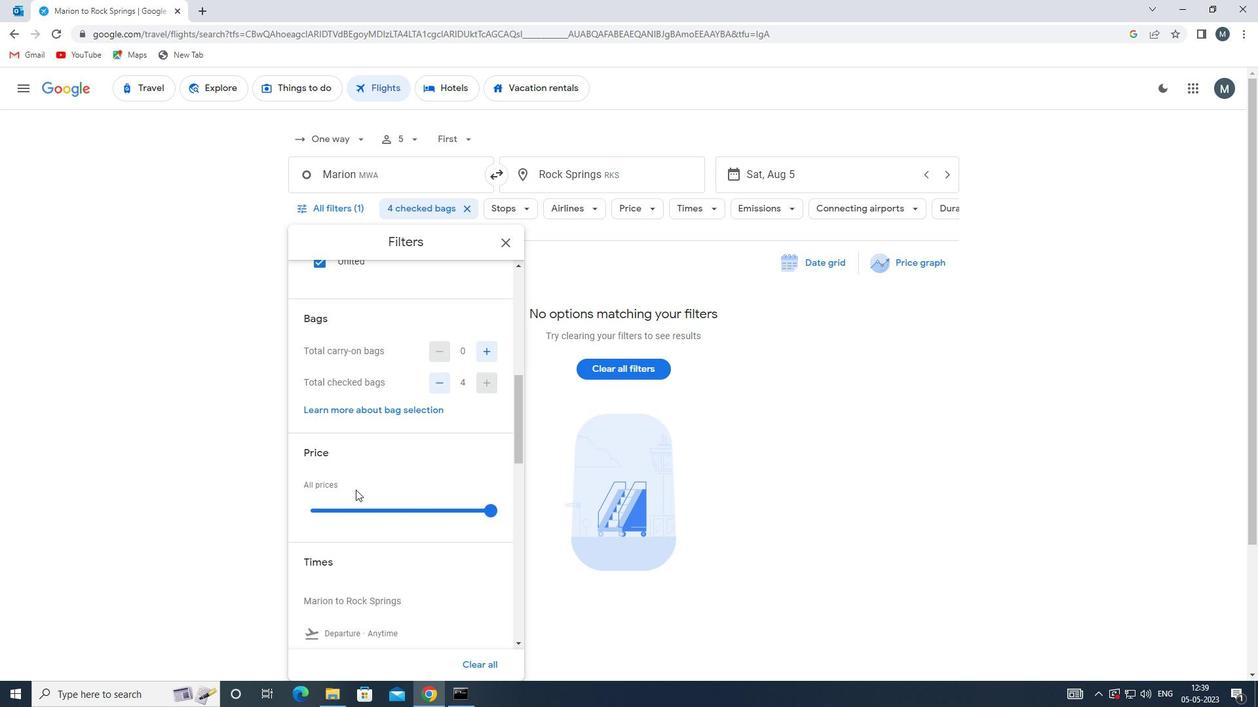 
Action: Mouse moved to (357, 489)
Screenshot: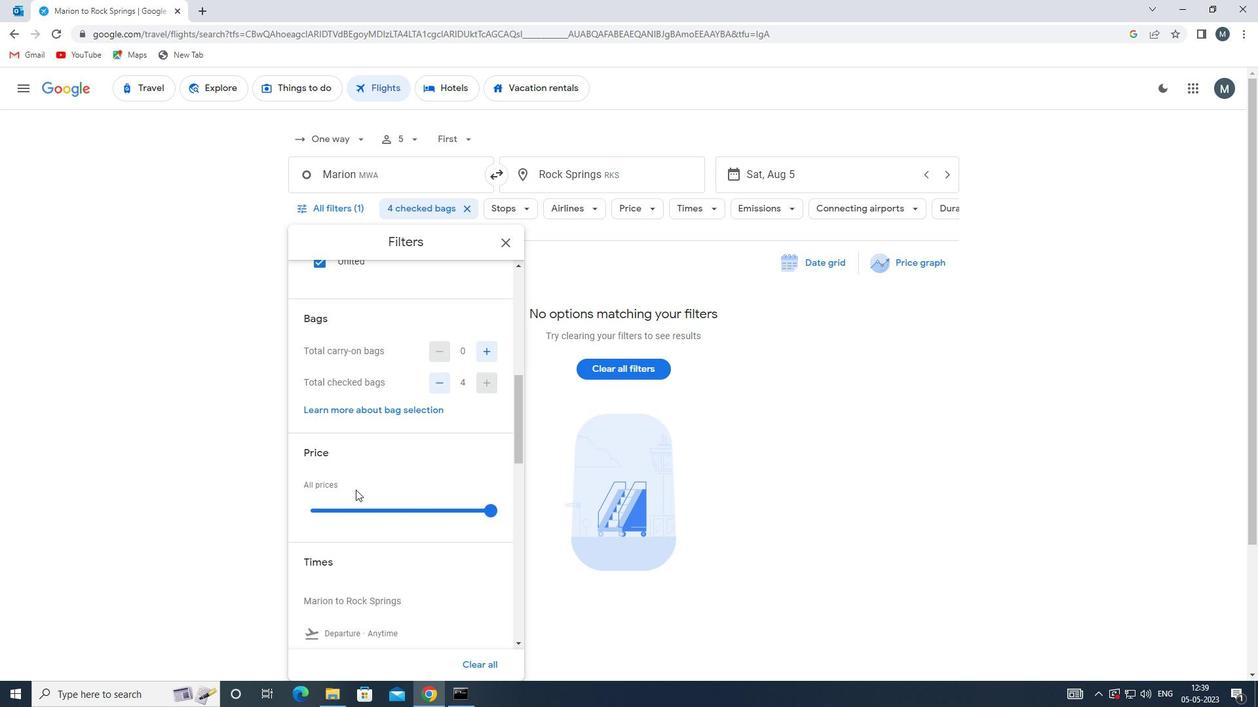 
Action: Mouse scrolled (357, 488) with delta (0, 0)
Screenshot: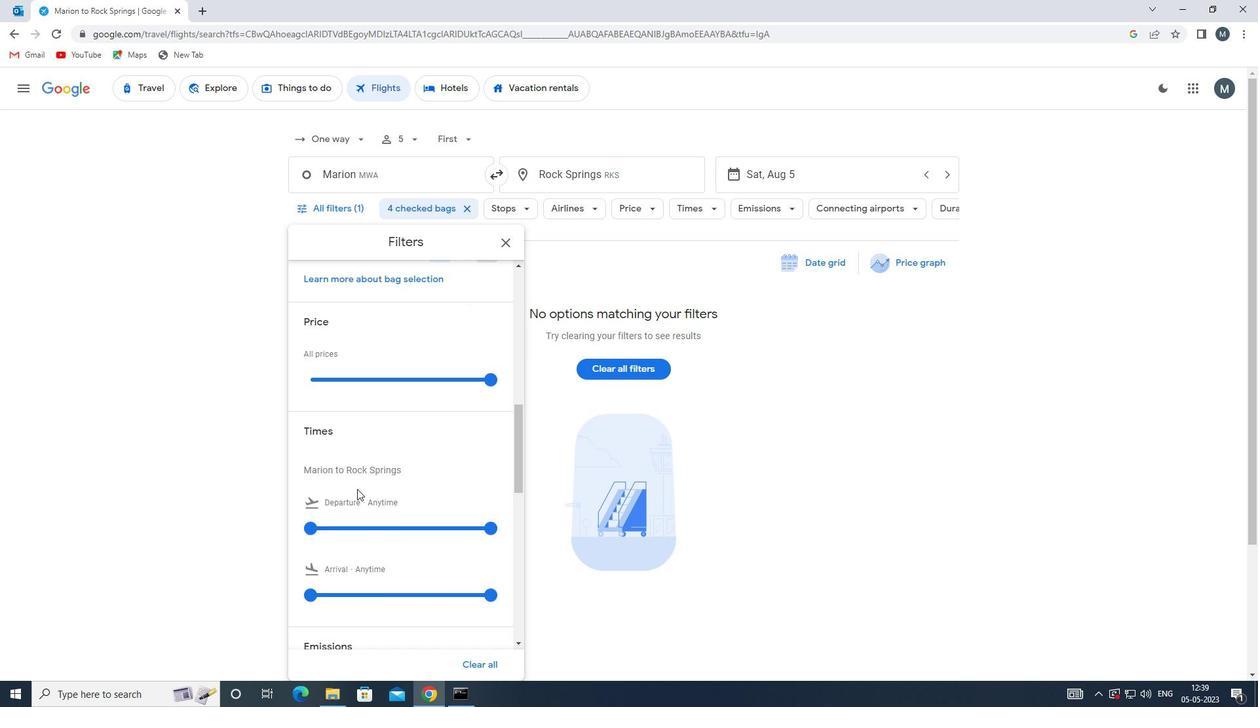 
Action: Mouse moved to (310, 458)
Screenshot: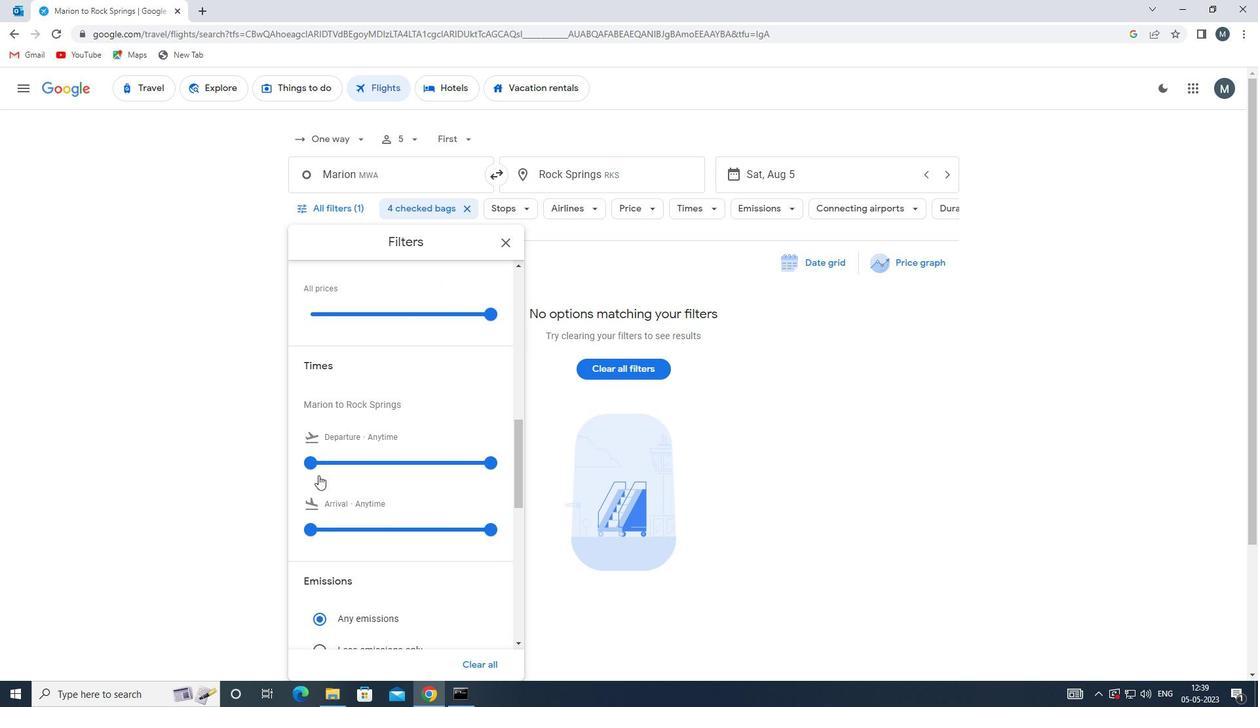 
Action: Mouse pressed left at (310, 458)
Screenshot: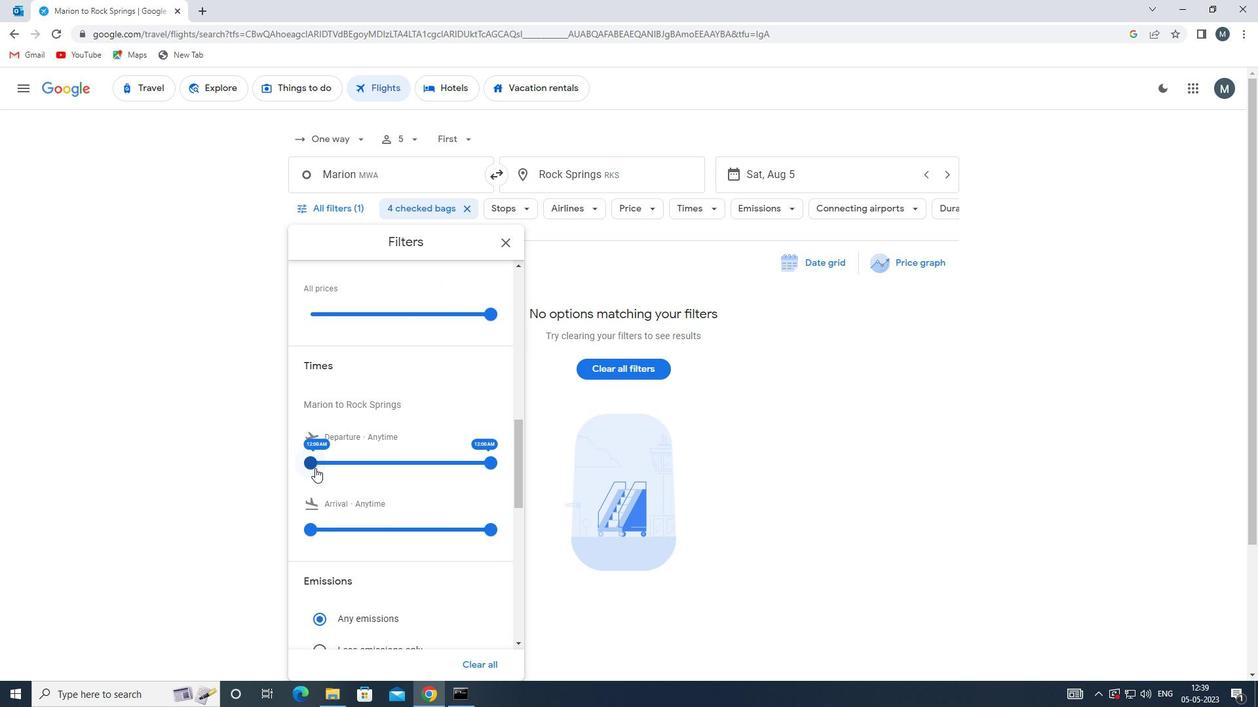 
Action: Mouse moved to (491, 463)
Screenshot: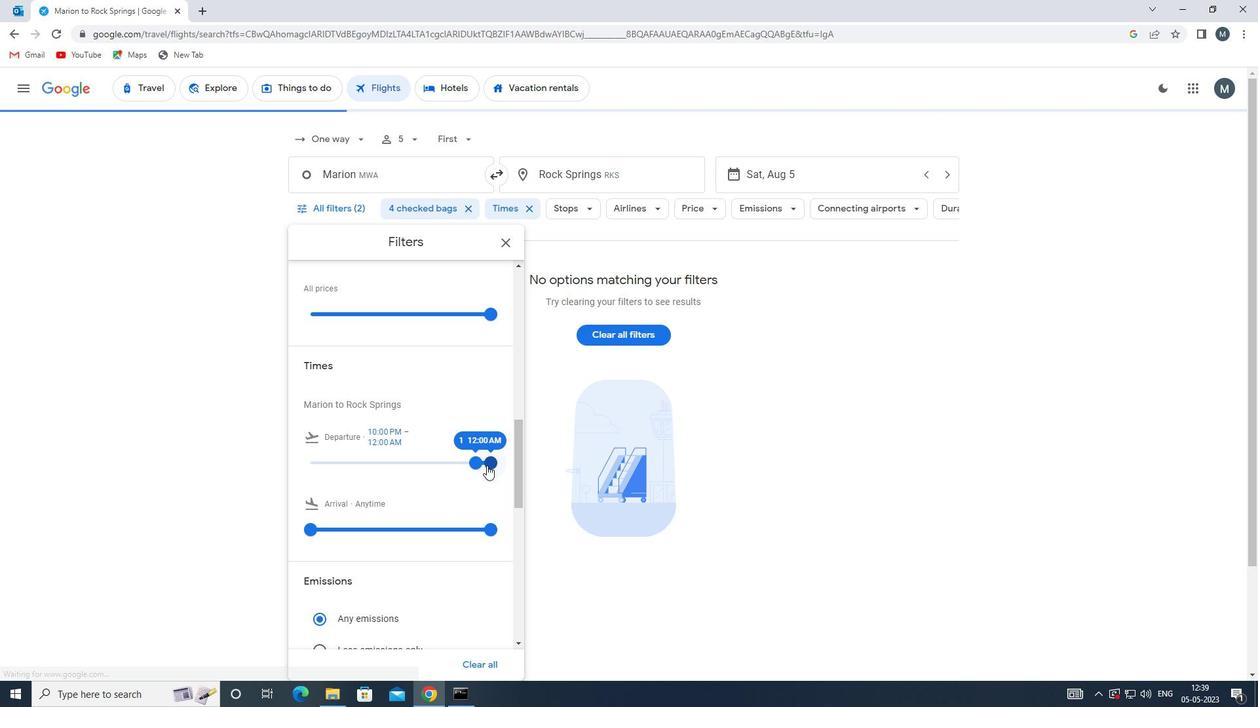 
Action: Mouse pressed left at (491, 463)
Screenshot: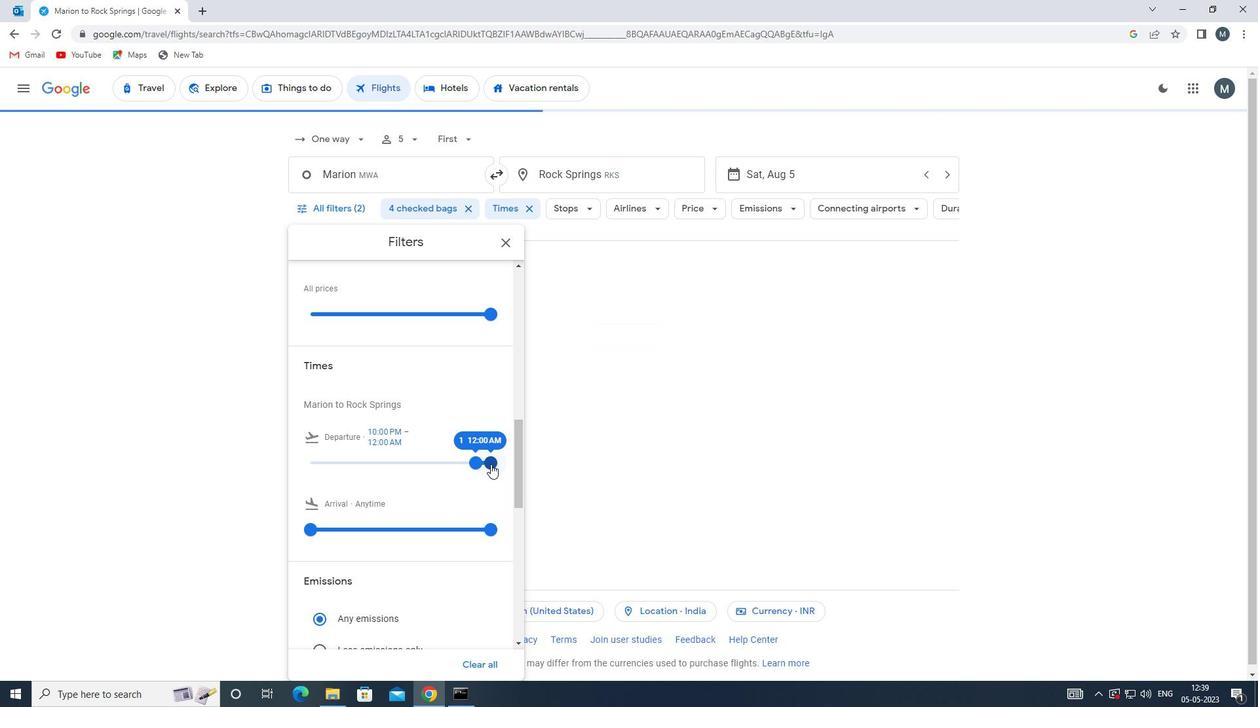 
Action: Mouse moved to (507, 245)
Screenshot: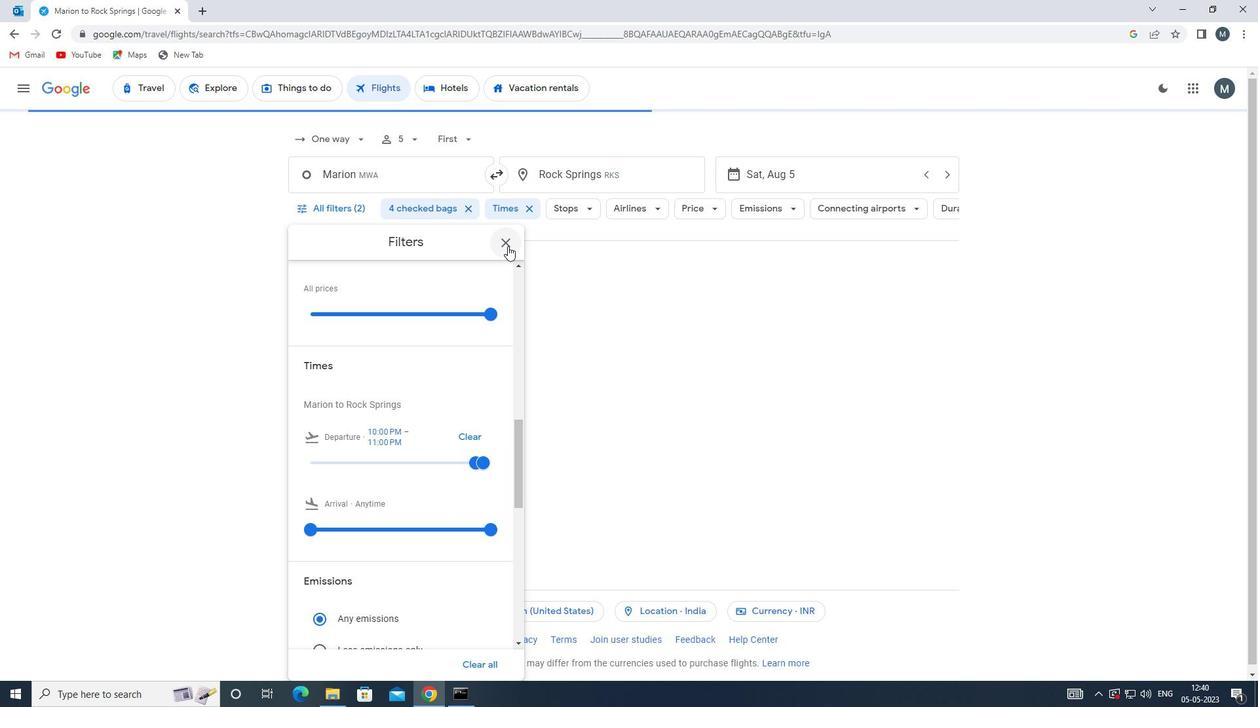 
Action: Mouse pressed left at (507, 245)
Screenshot: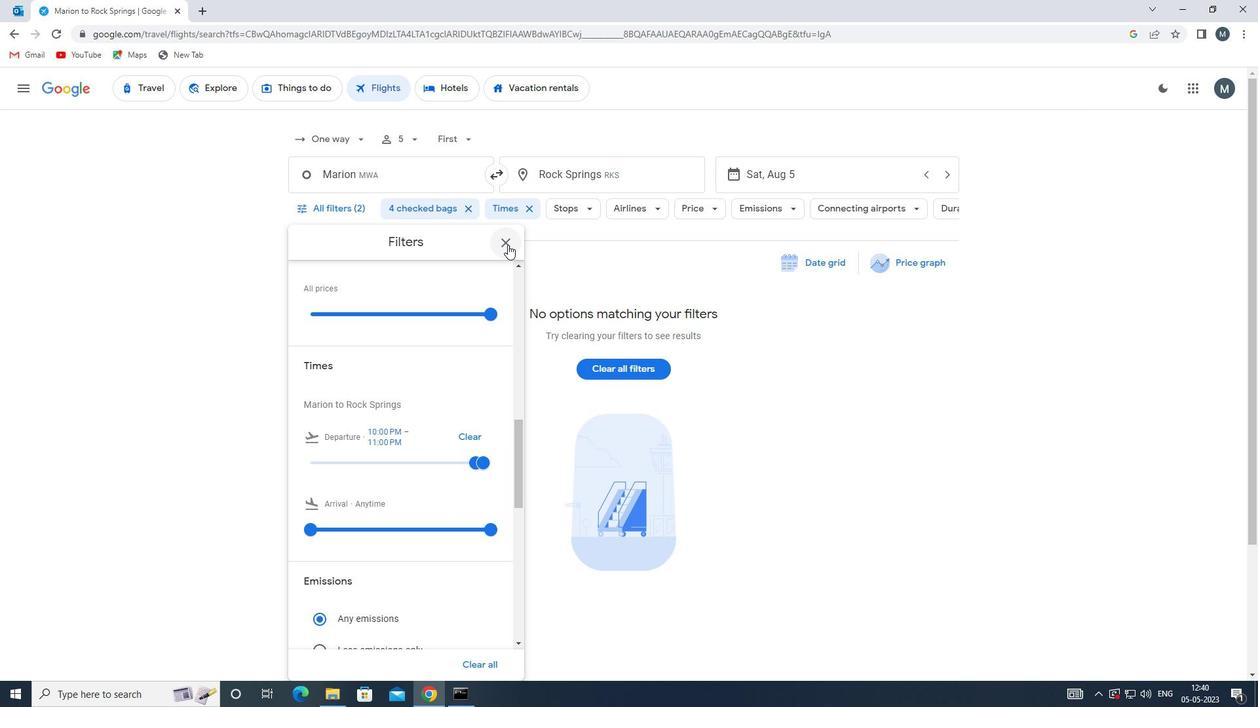 
